 Task: Find connections with filter location Seeheim-Jugenheim with filter topic #CEOwith filter profile language English with filter current company Anchor by Panasonic with filter school Indian Institute of Science (IISc) with filter industry Physical, Occupational and Speech Therapists with filter service category Audio Engineering with filter keywords title Public Relations Specialist
Action: Mouse moved to (706, 95)
Screenshot: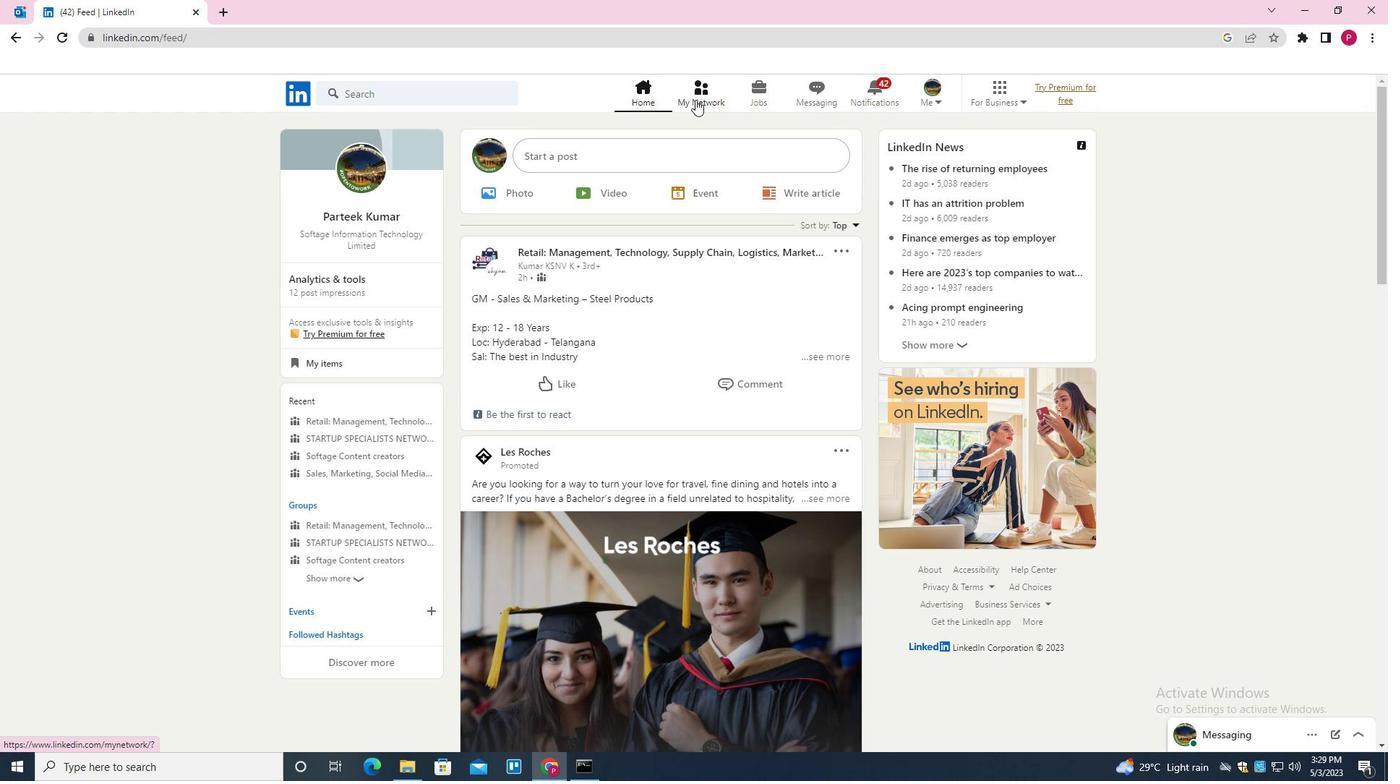 
Action: Mouse pressed left at (706, 95)
Screenshot: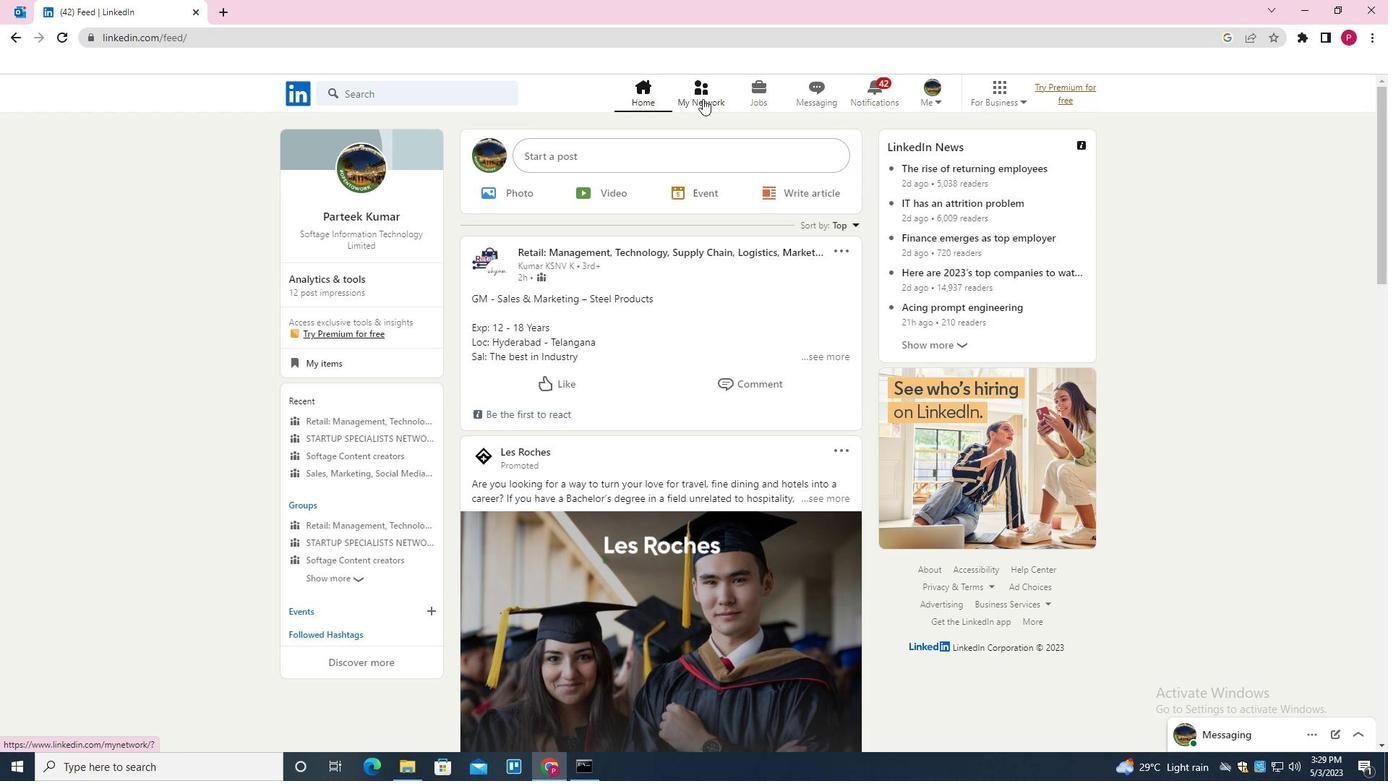
Action: Mouse moved to (449, 174)
Screenshot: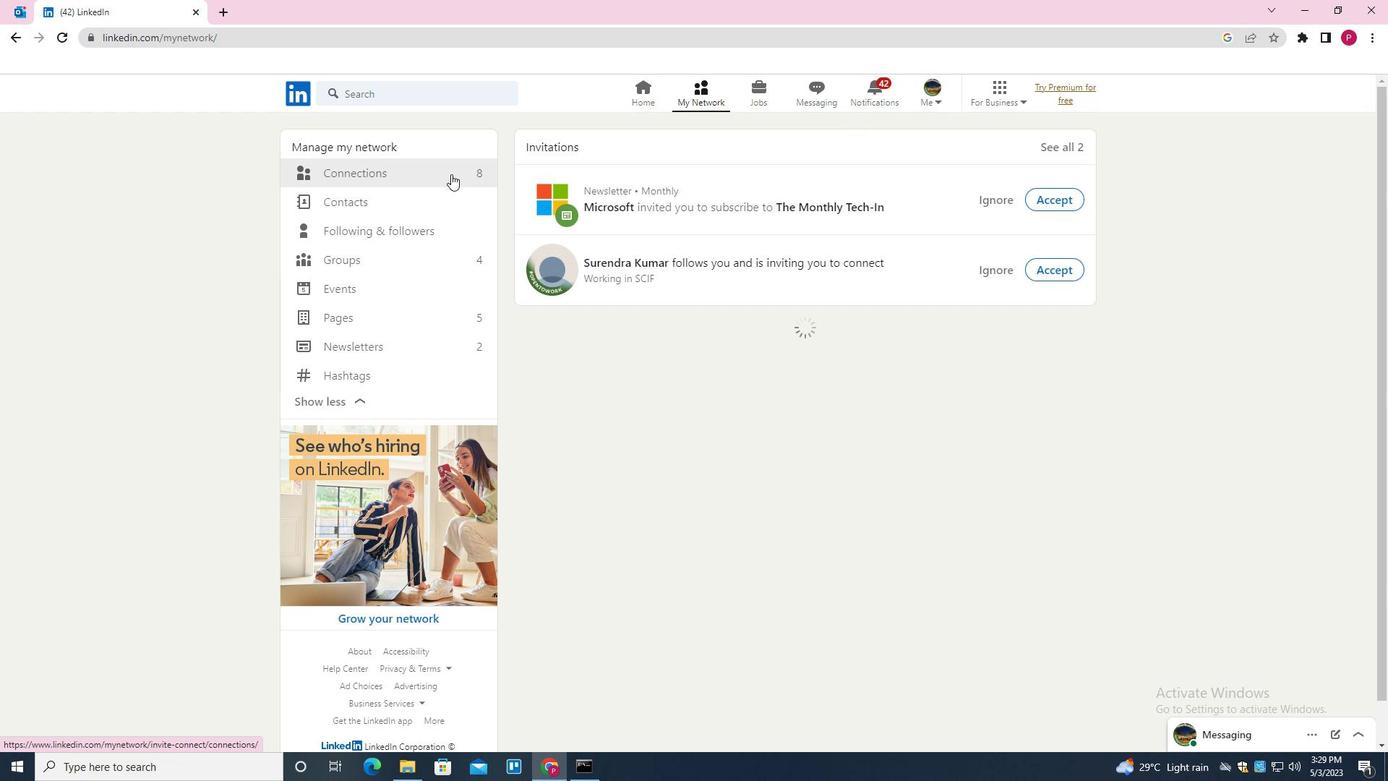 
Action: Mouse pressed left at (449, 174)
Screenshot: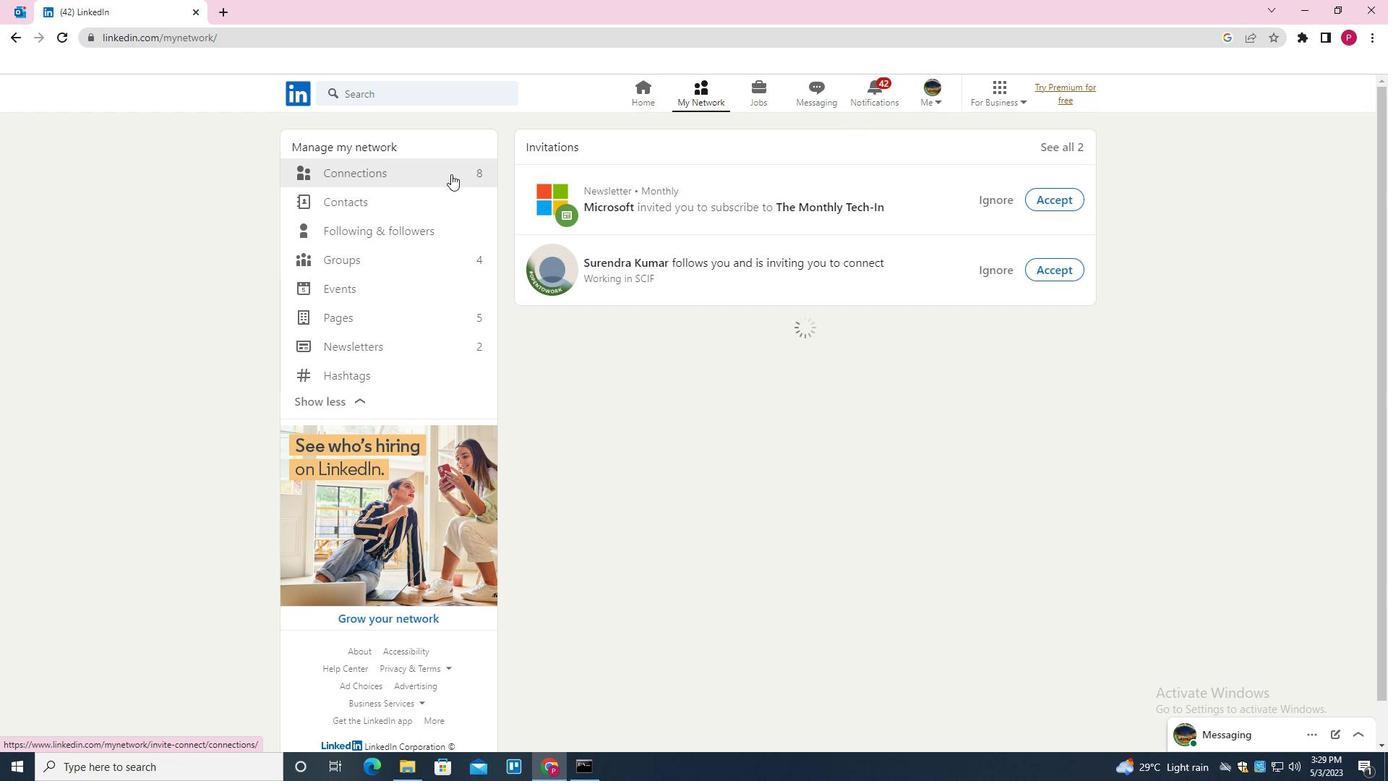 
Action: Mouse moved to (793, 172)
Screenshot: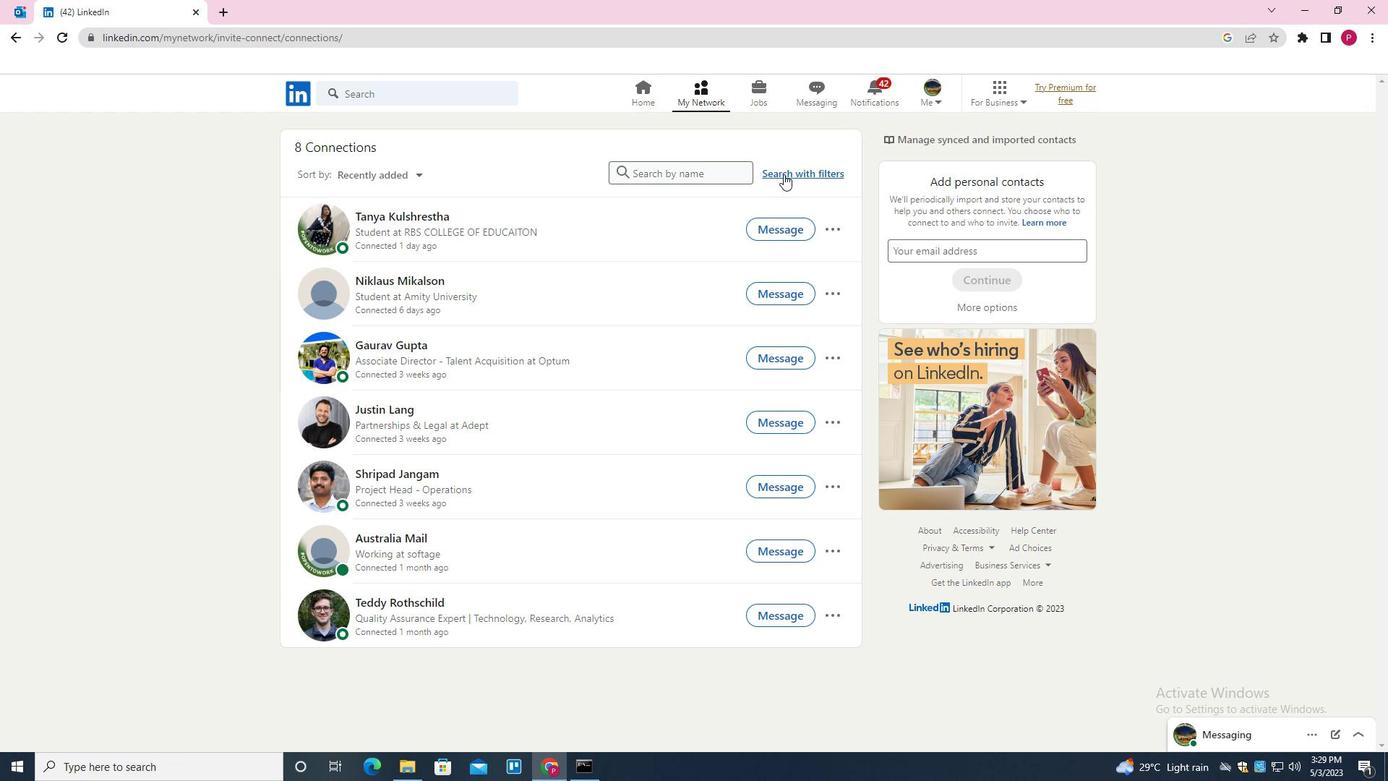 
Action: Mouse pressed left at (793, 172)
Screenshot: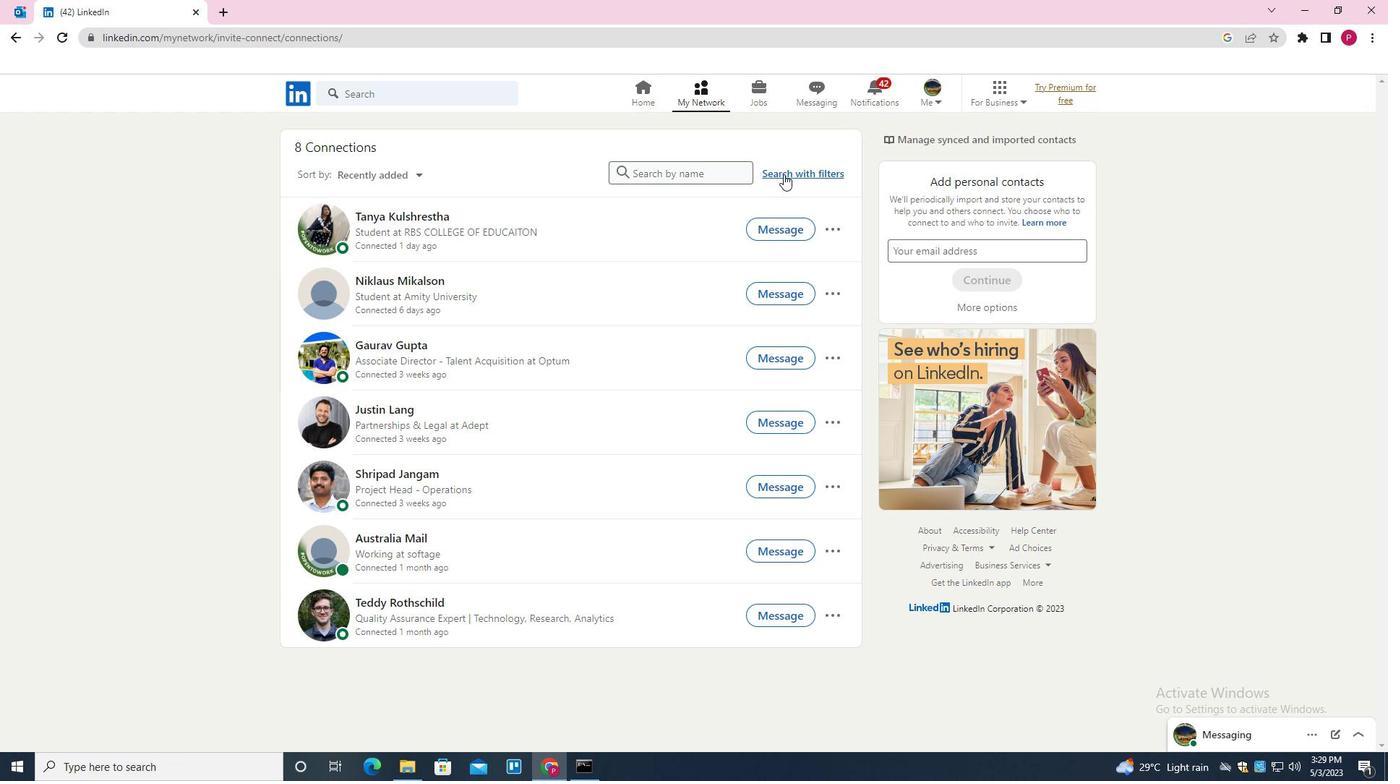 
Action: Mouse moved to (742, 135)
Screenshot: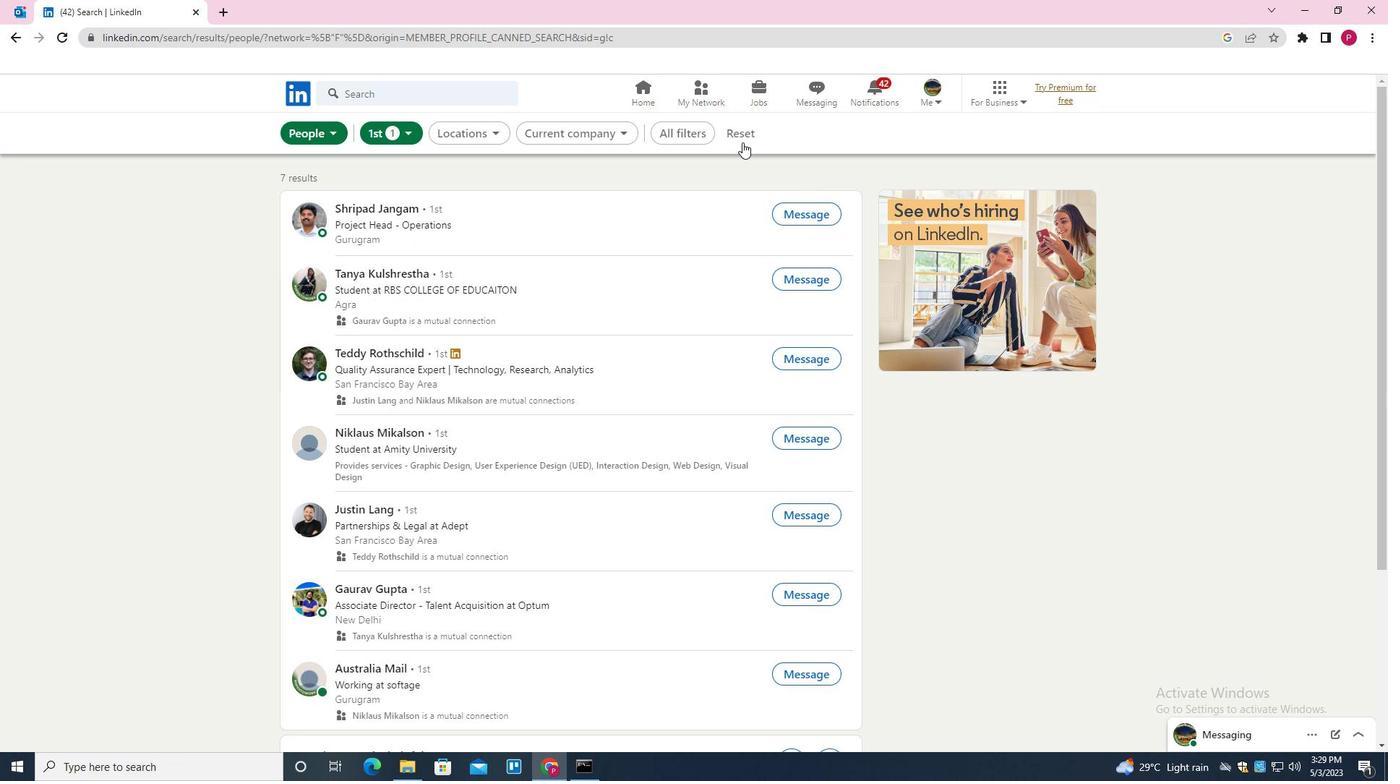 
Action: Mouse pressed left at (742, 135)
Screenshot: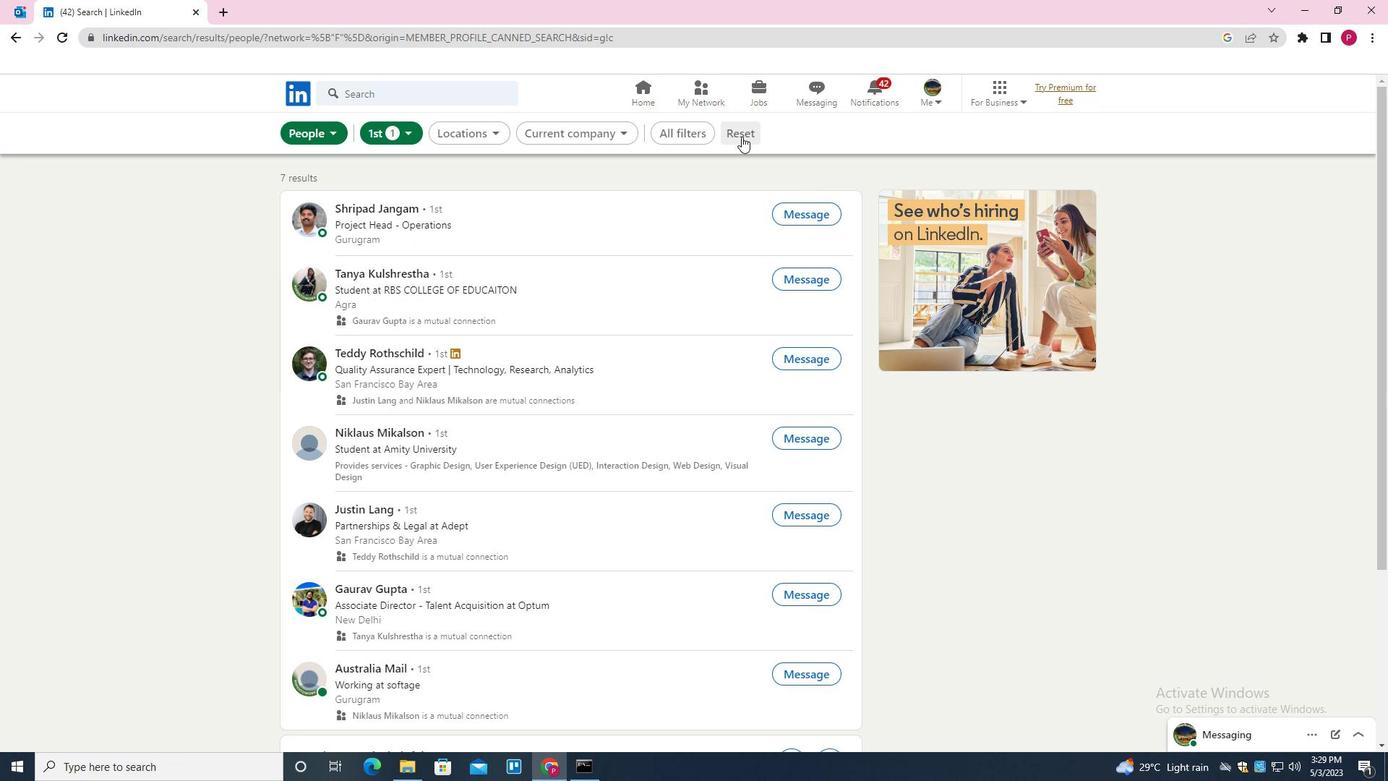
Action: Mouse moved to (724, 133)
Screenshot: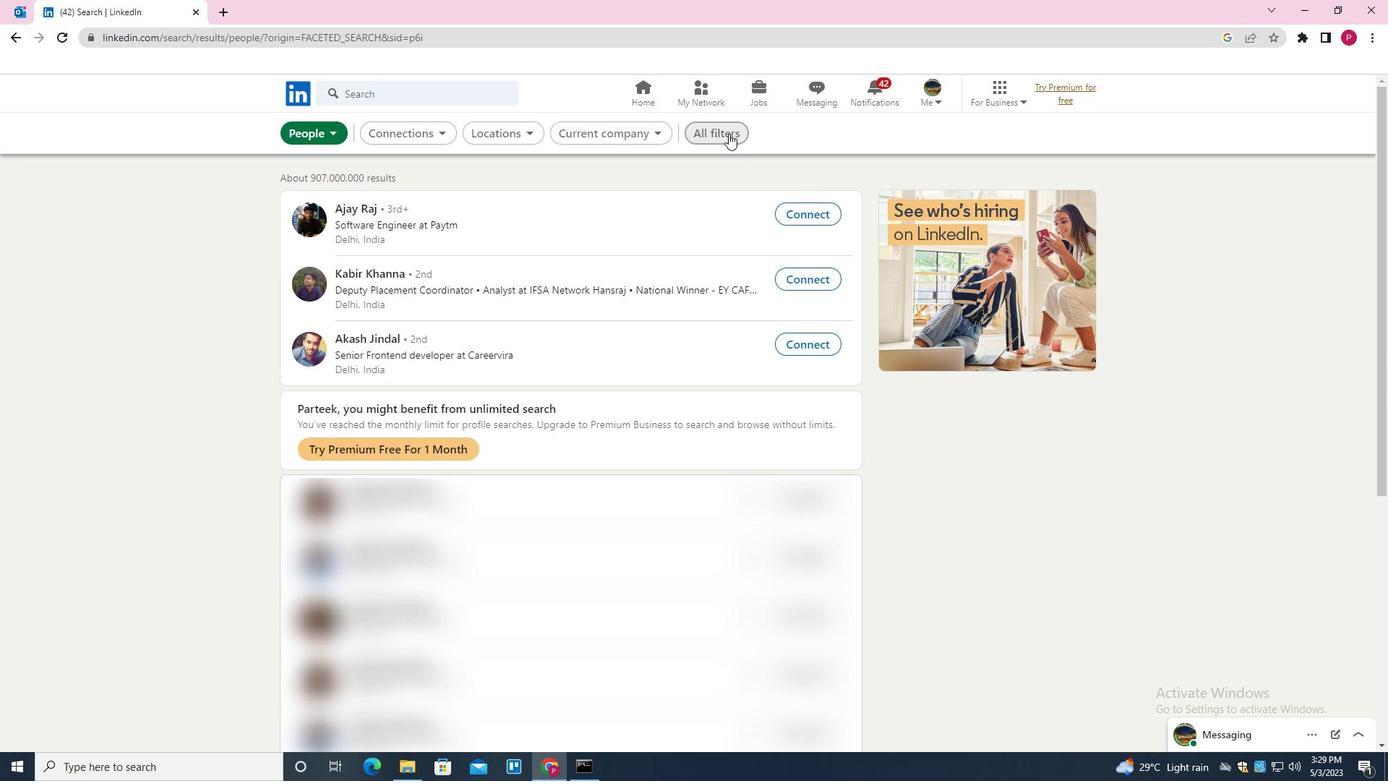 
Action: Mouse pressed left at (724, 133)
Screenshot: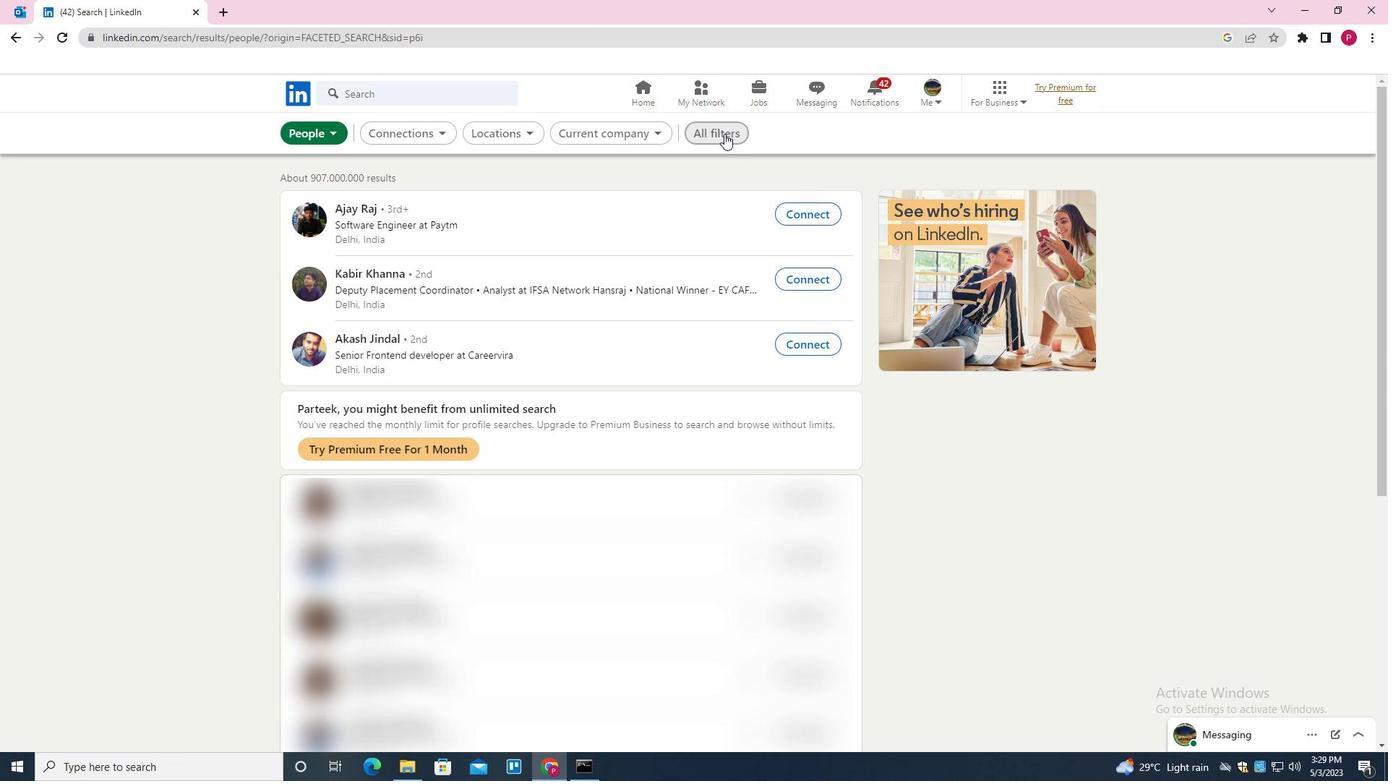 
Action: Mouse moved to (1130, 342)
Screenshot: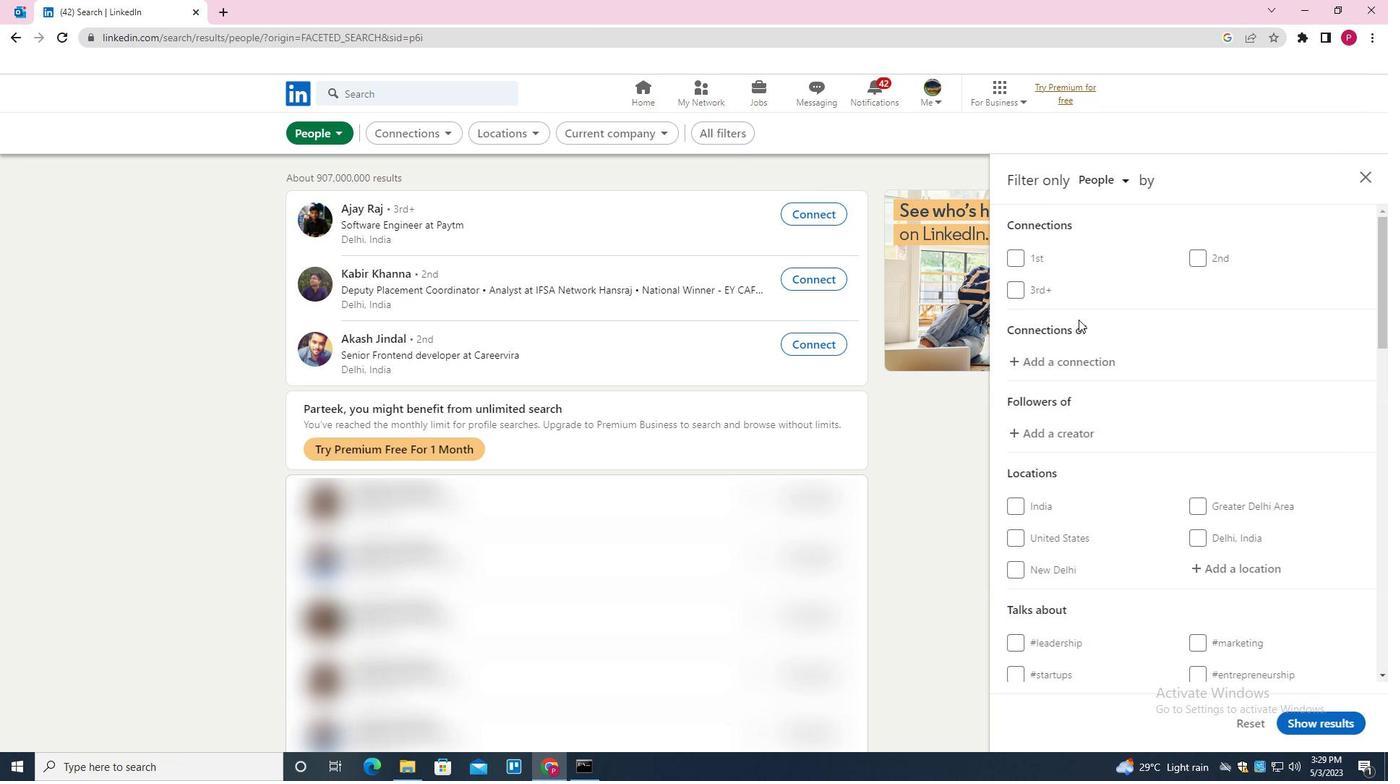 
Action: Mouse scrolled (1130, 342) with delta (0, 0)
Screenshot: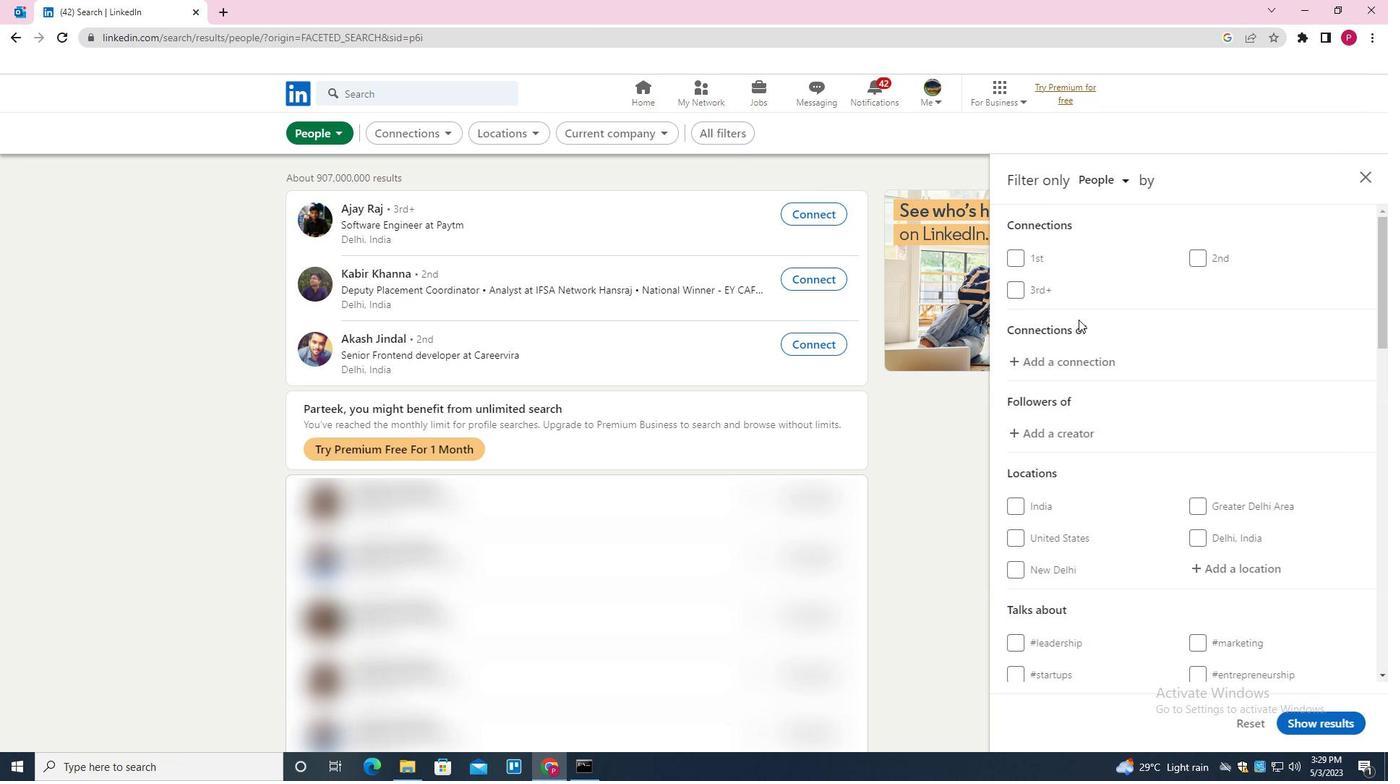 
Action: Mouse scrolled (1130, 342) with delta (0, 0)
Screenshot: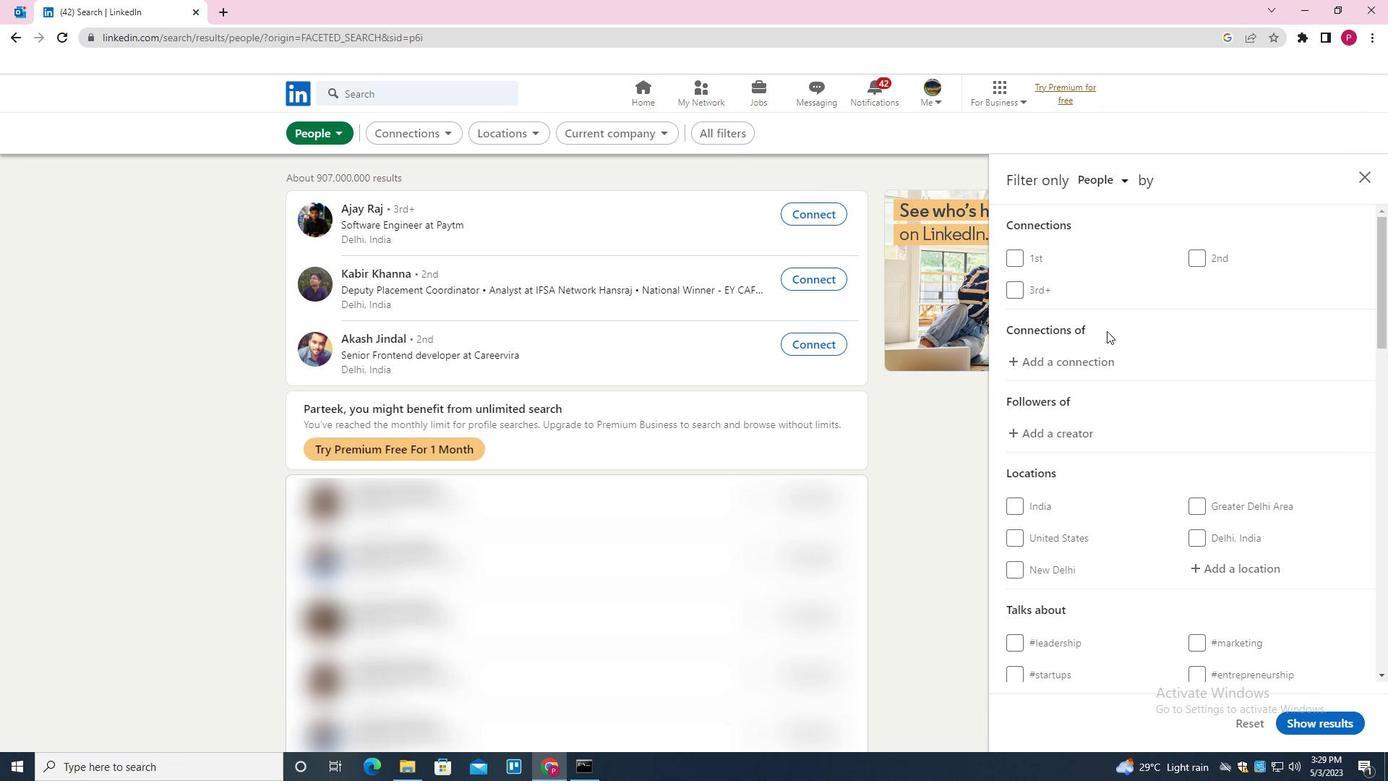 
Action: Mouse moved to (1241, 418)
Screenshot: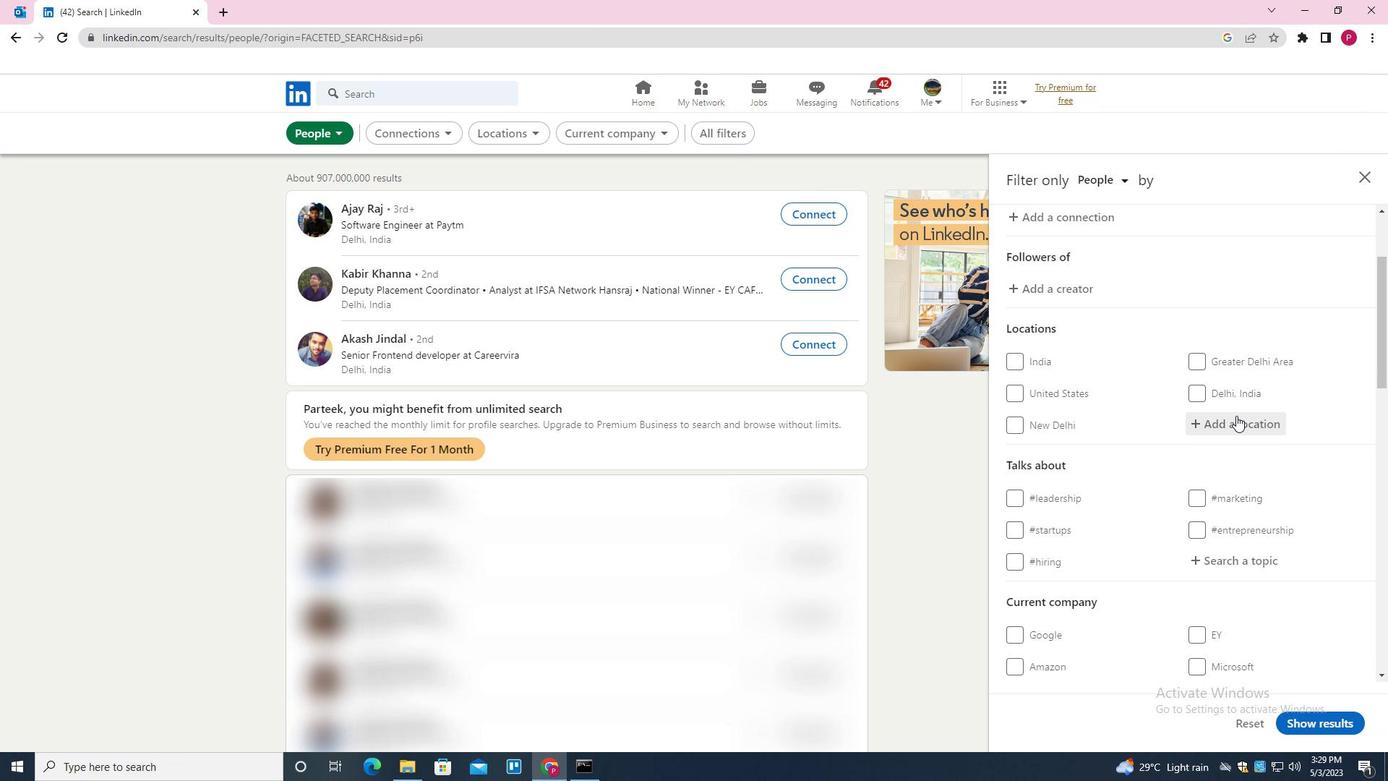 
Action: Mouse pressed left at (1241, 418)
Screenshot: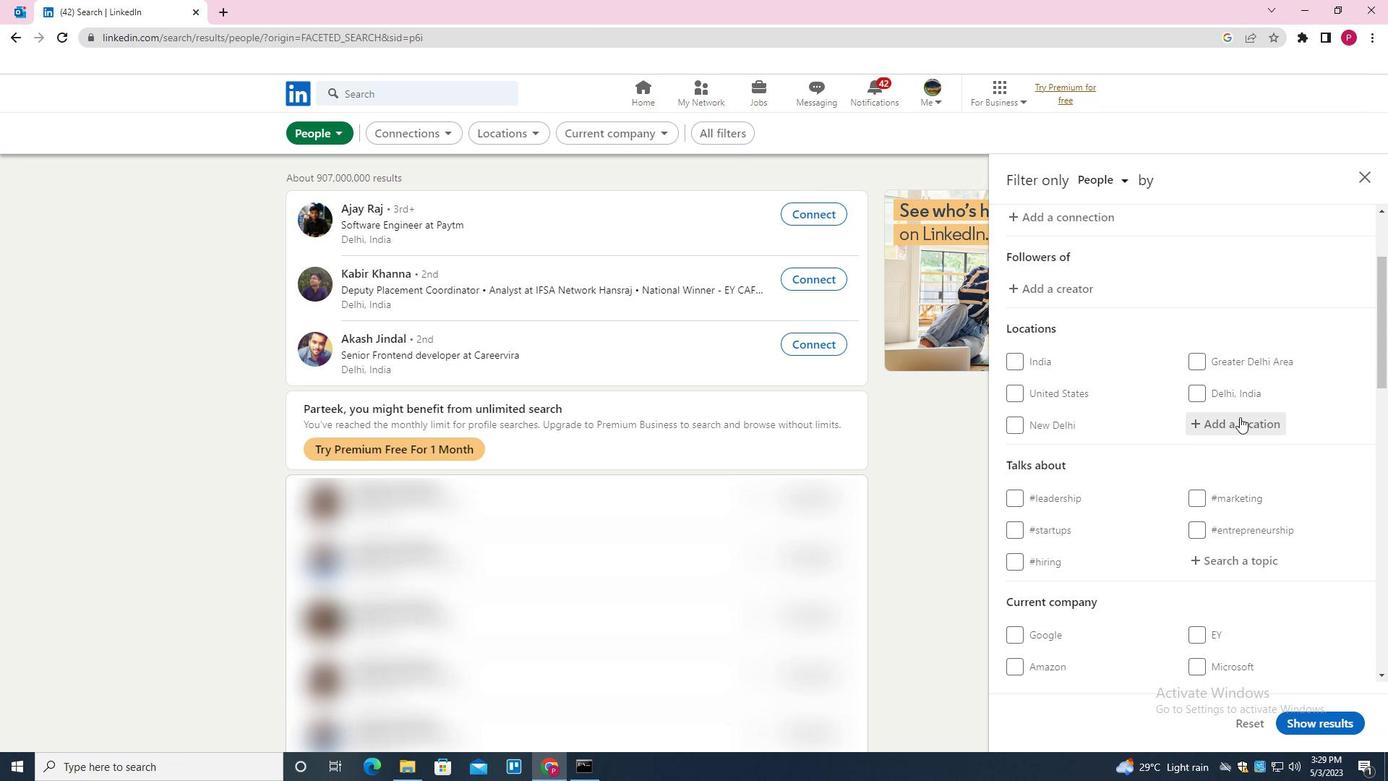 
Action: Key pressed <Key.shift>SEEHEIM<Key.down><Key.enter>
Screenshot: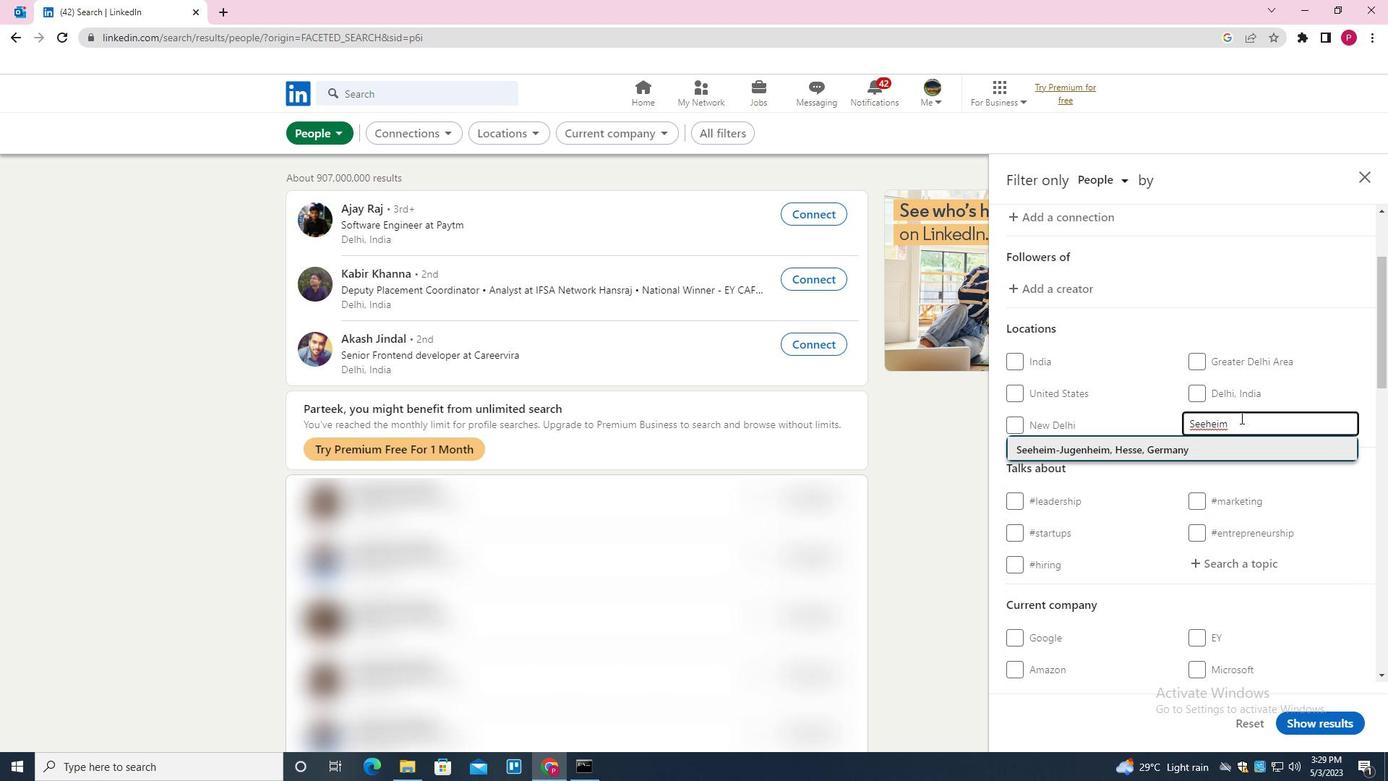 
Action: Mouse moved to (1166, 371)
Screenshot: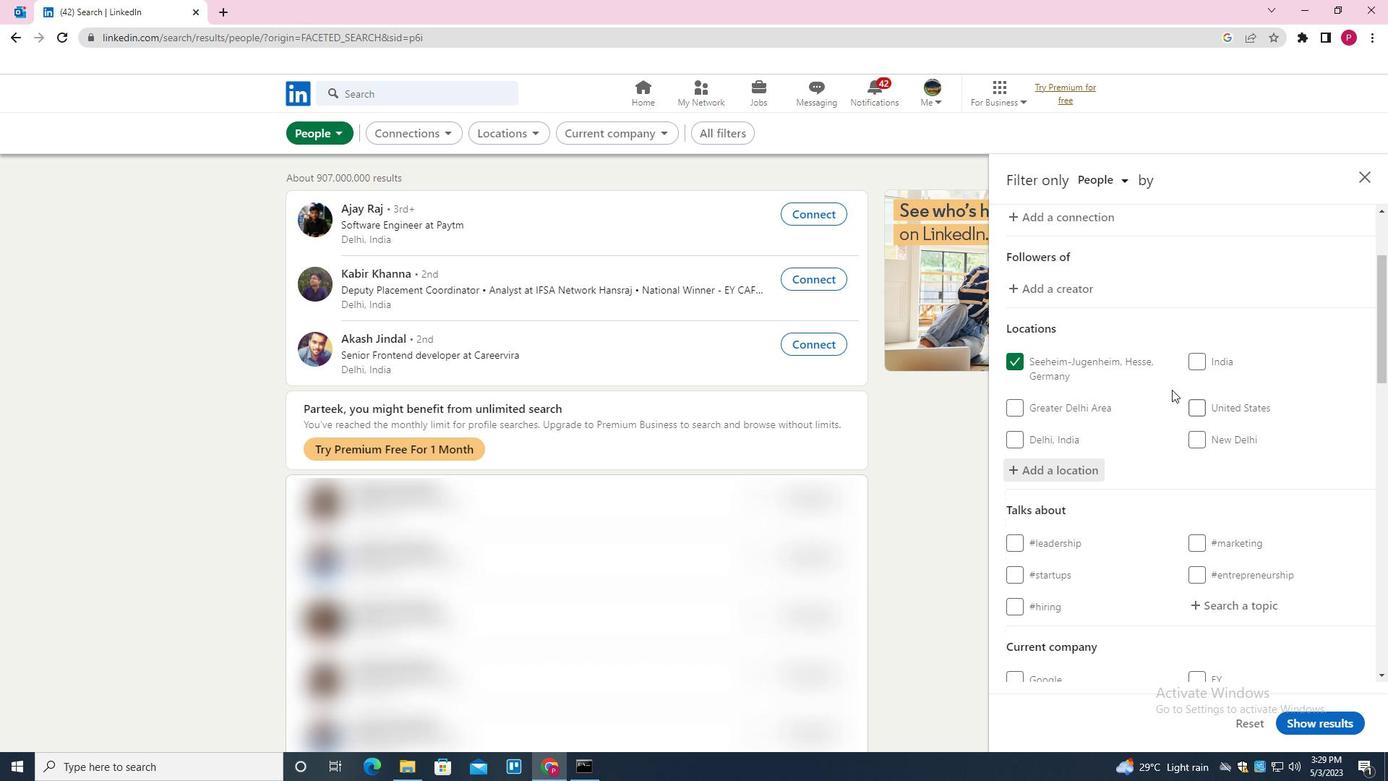 
Action: Mouse scrolled (1166, 370) with delta (0, 0)
Screenshot: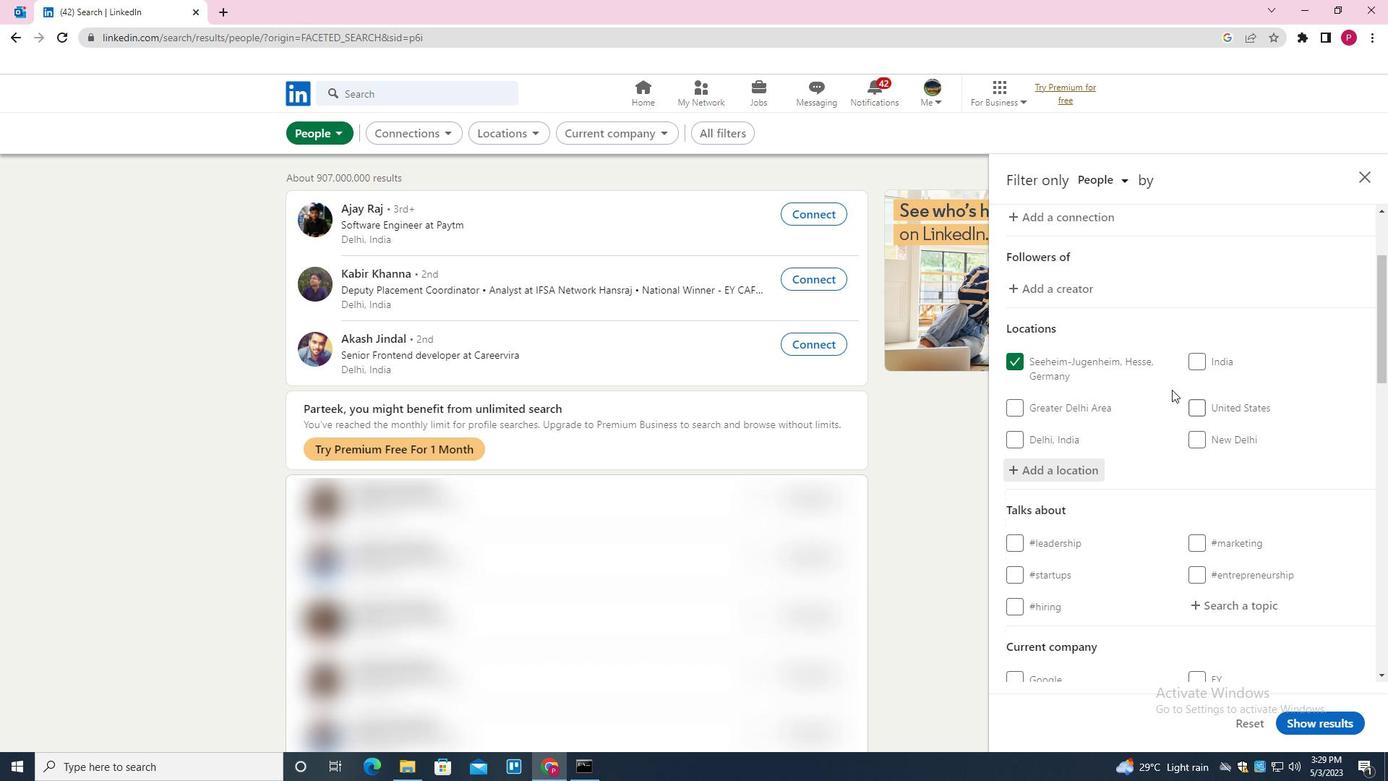 
Action: Mouse scrolled (1166, 370) with delta (0, 0)
Screenshot: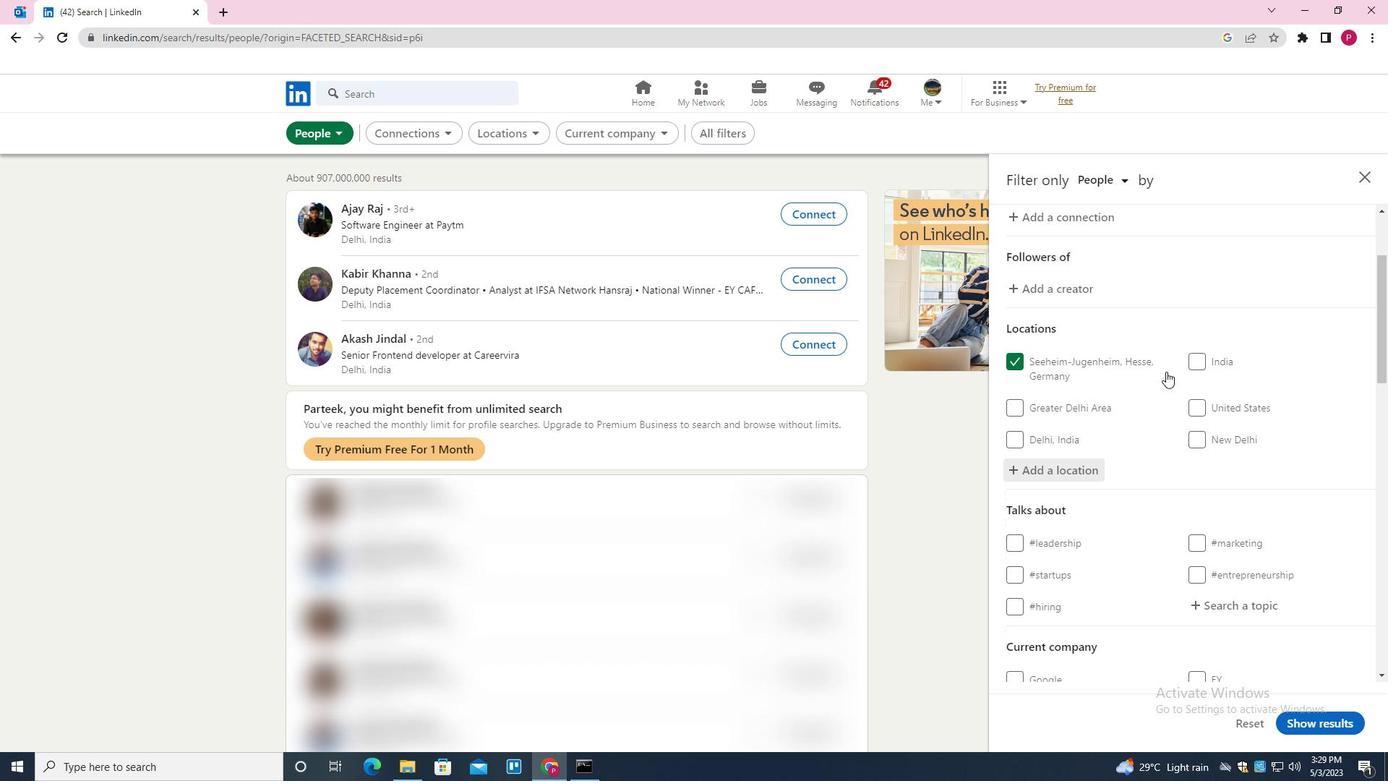 
Action: Mouse moved to (1168, 368)
Screenshot: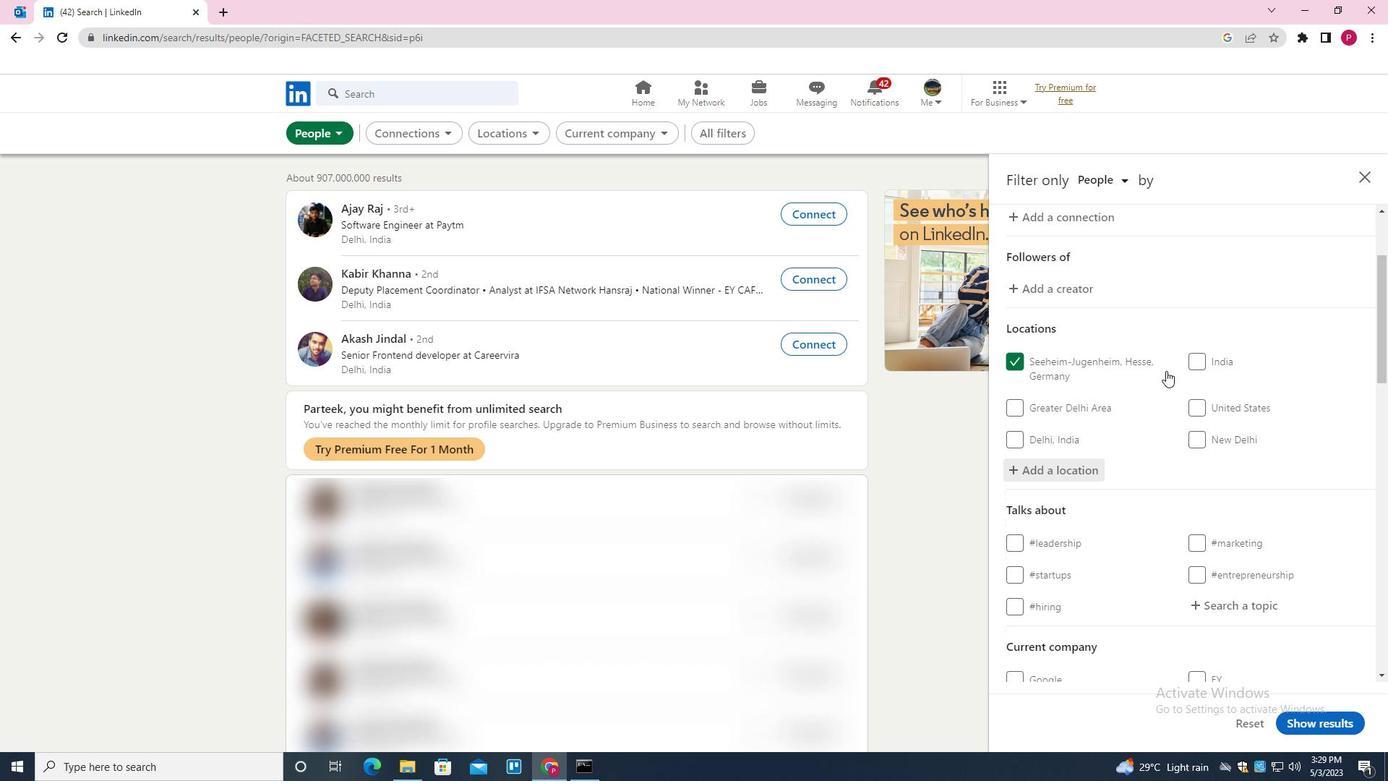 
Action: Mouse scrolled (1168, 367) with delta (0, 0)
Screenshot: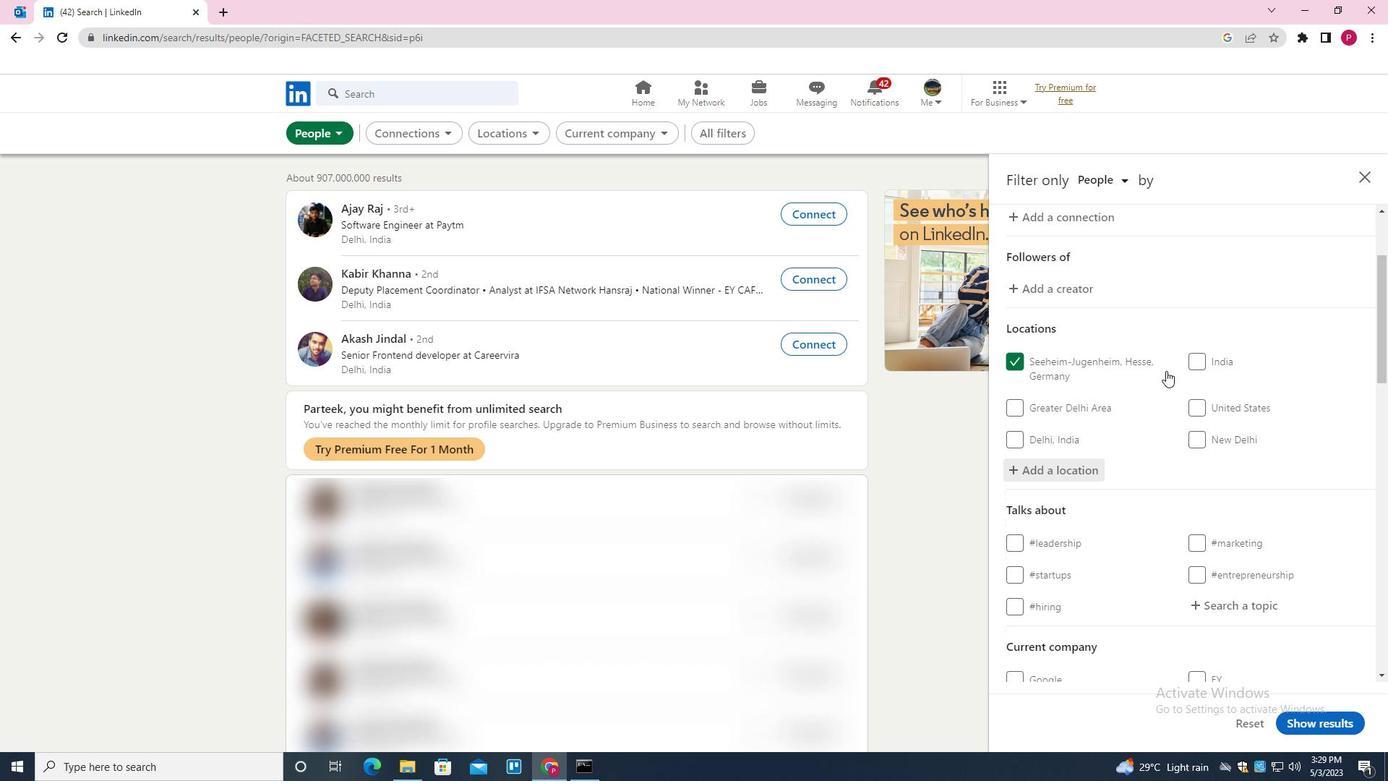 
Action: Mouse moved to (1218, 394)
Screenshot: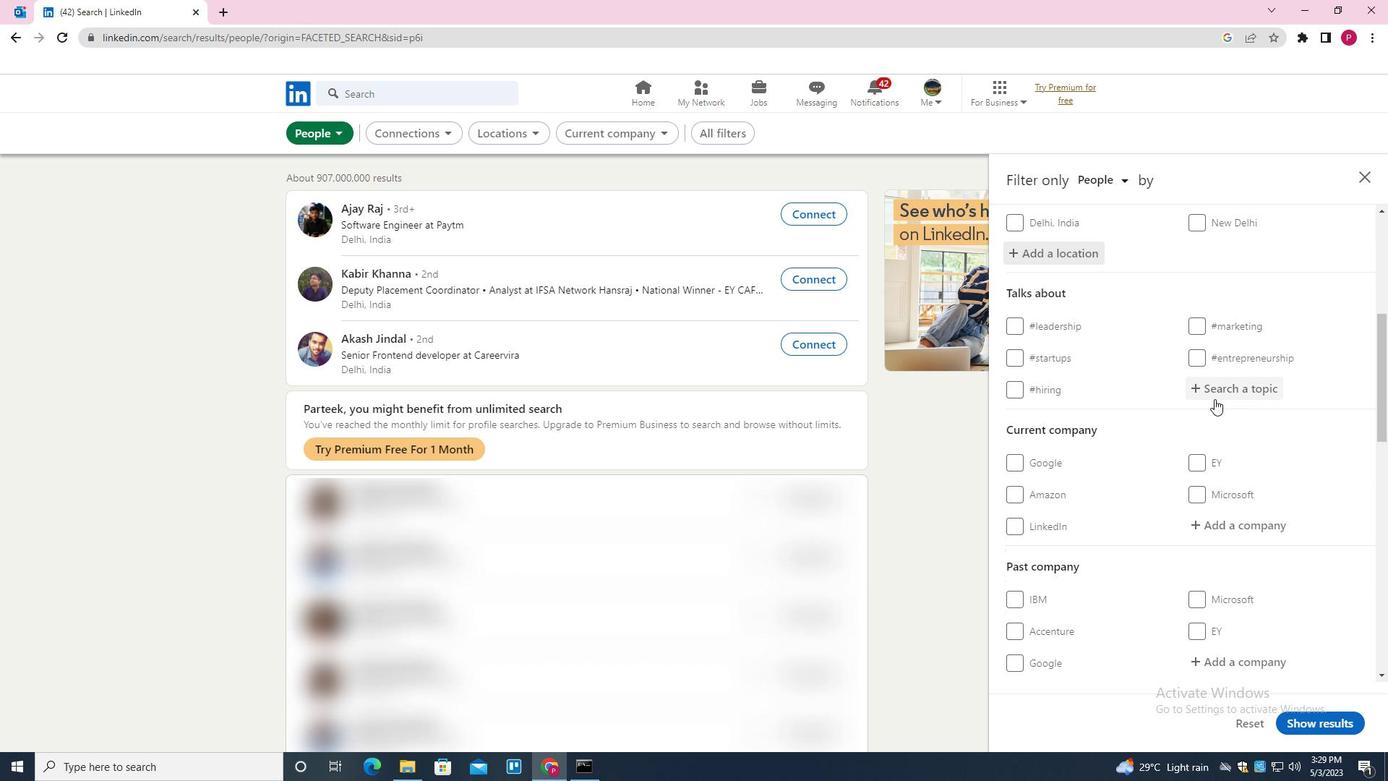 
Action: Mouse pressed left at (1218, 394)
Screenshot: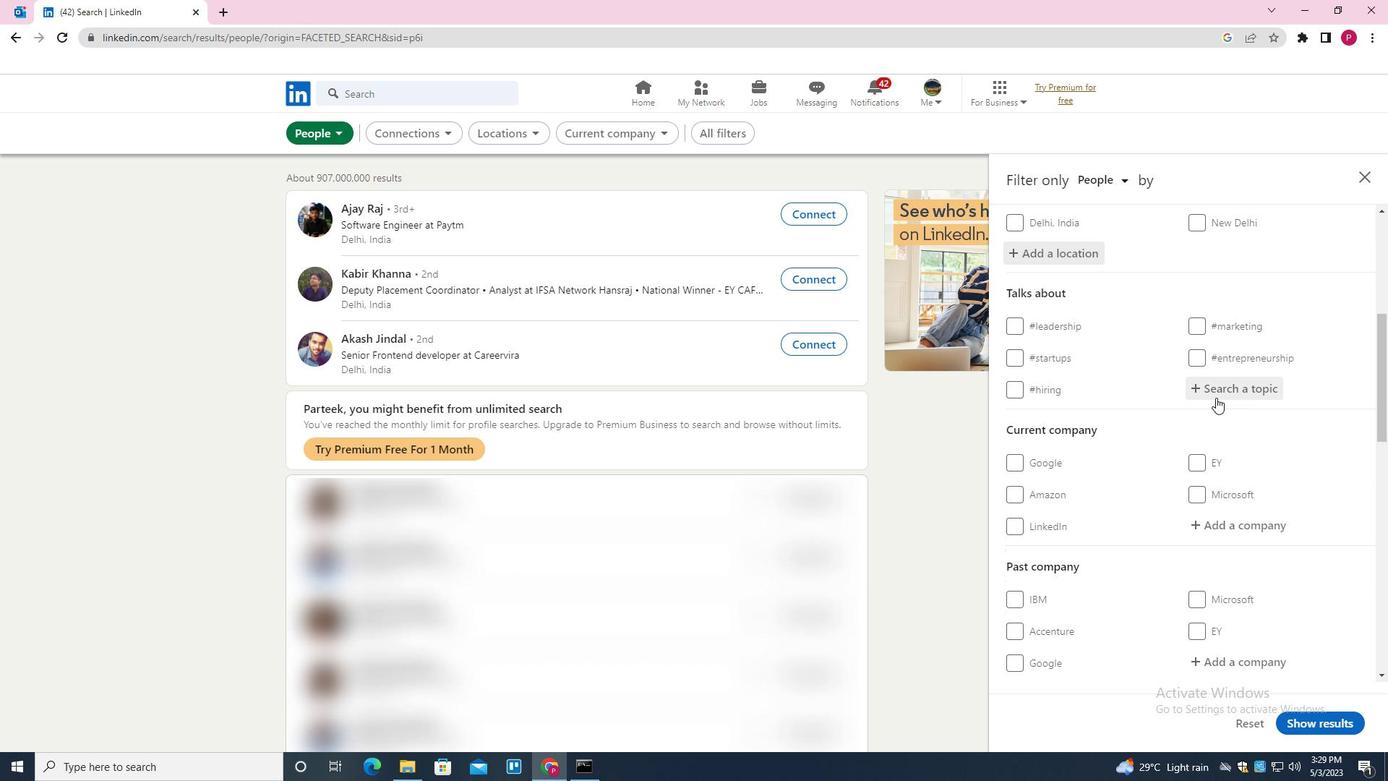 
Action: Key pressed <Key.shift>CEO<Key.down><Key.enter>
Screenshot: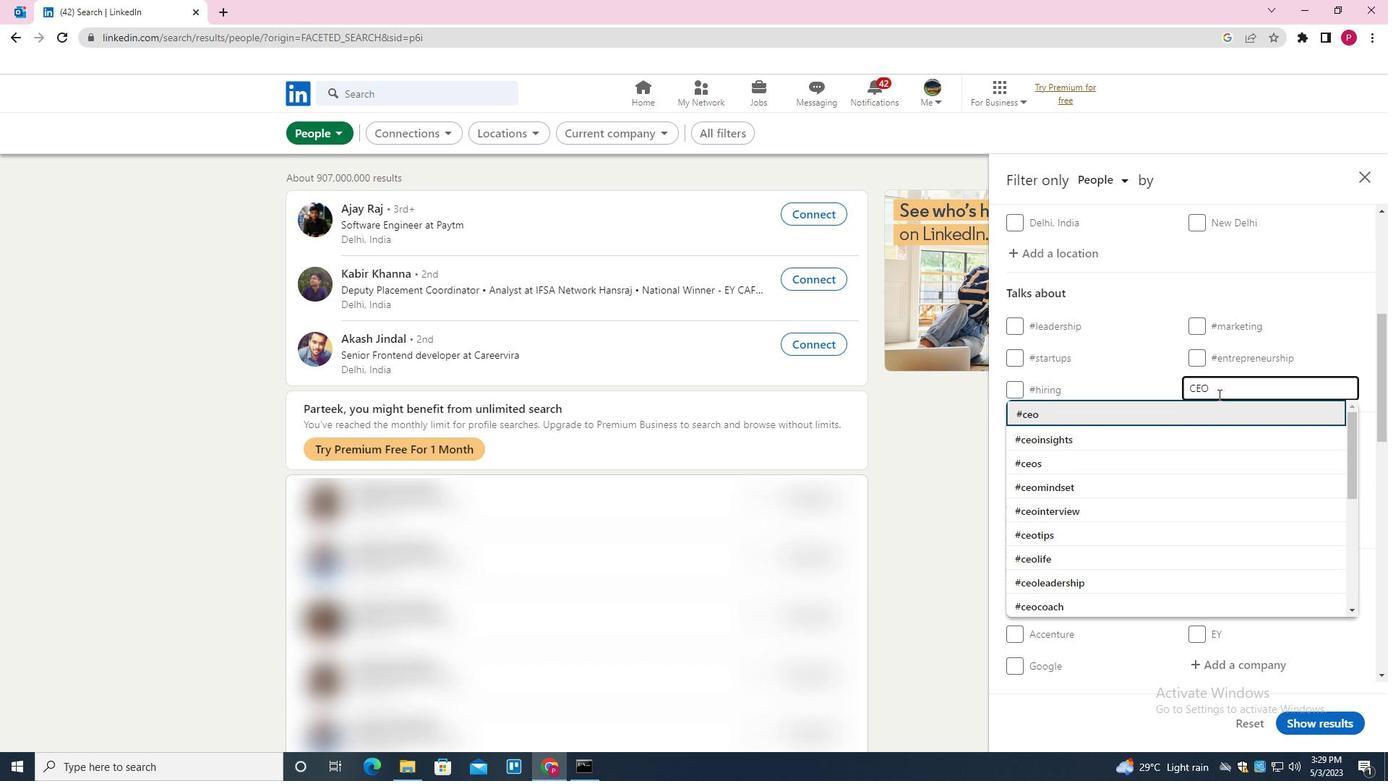 
Action: Mouse moved to (1184, 352)
Screenshot: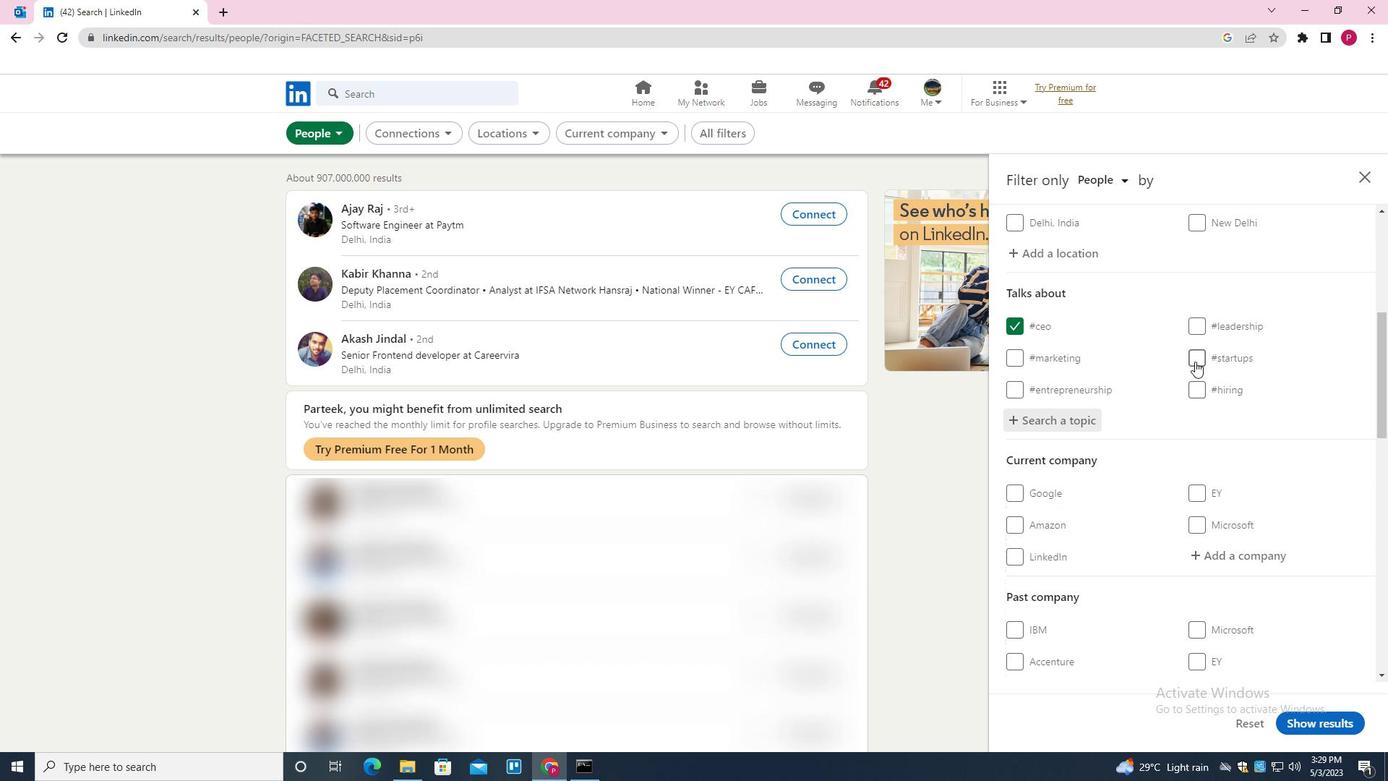 
Action: Mouse scrolled (1184, 351) with delta (0, 0)
Screenshot: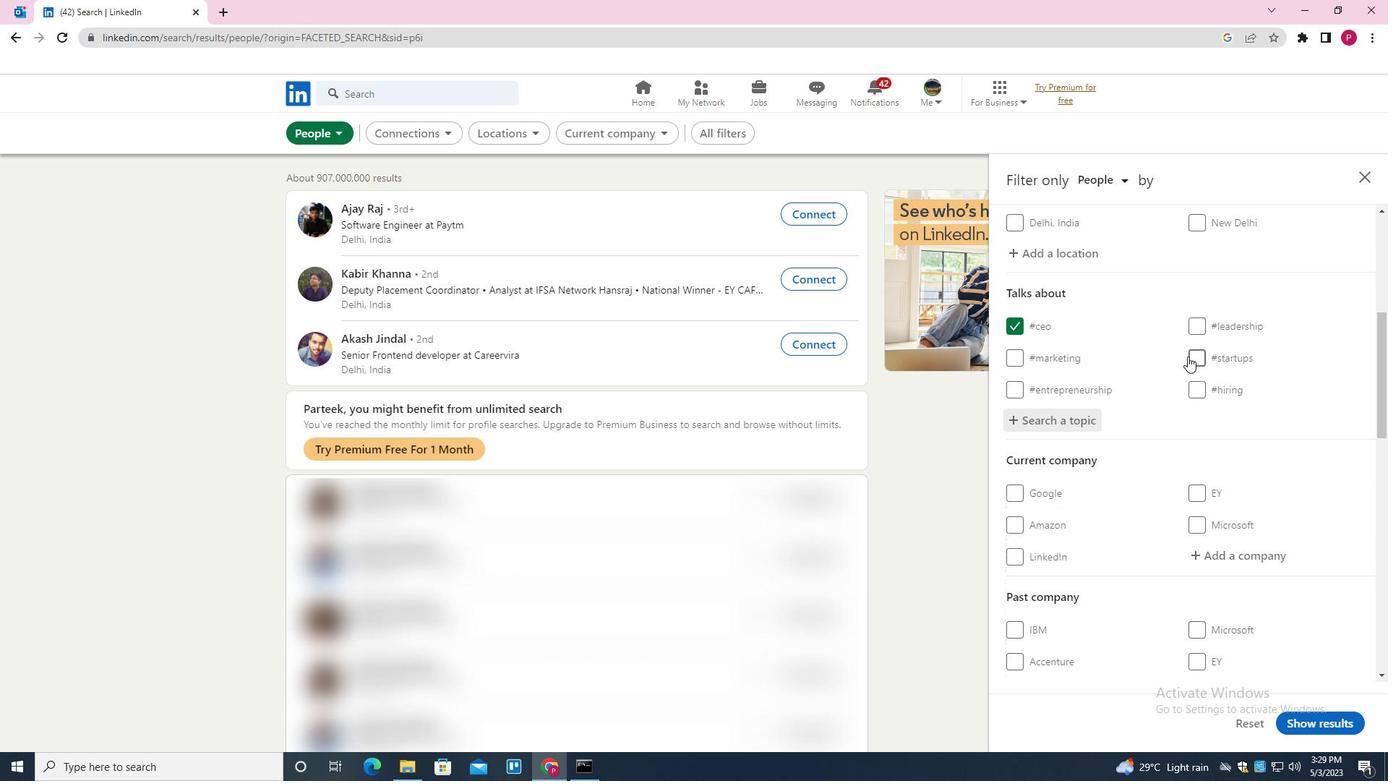 
Action: Mouse scrolled (1184, 351) with delta (0, 0)
Screenshot: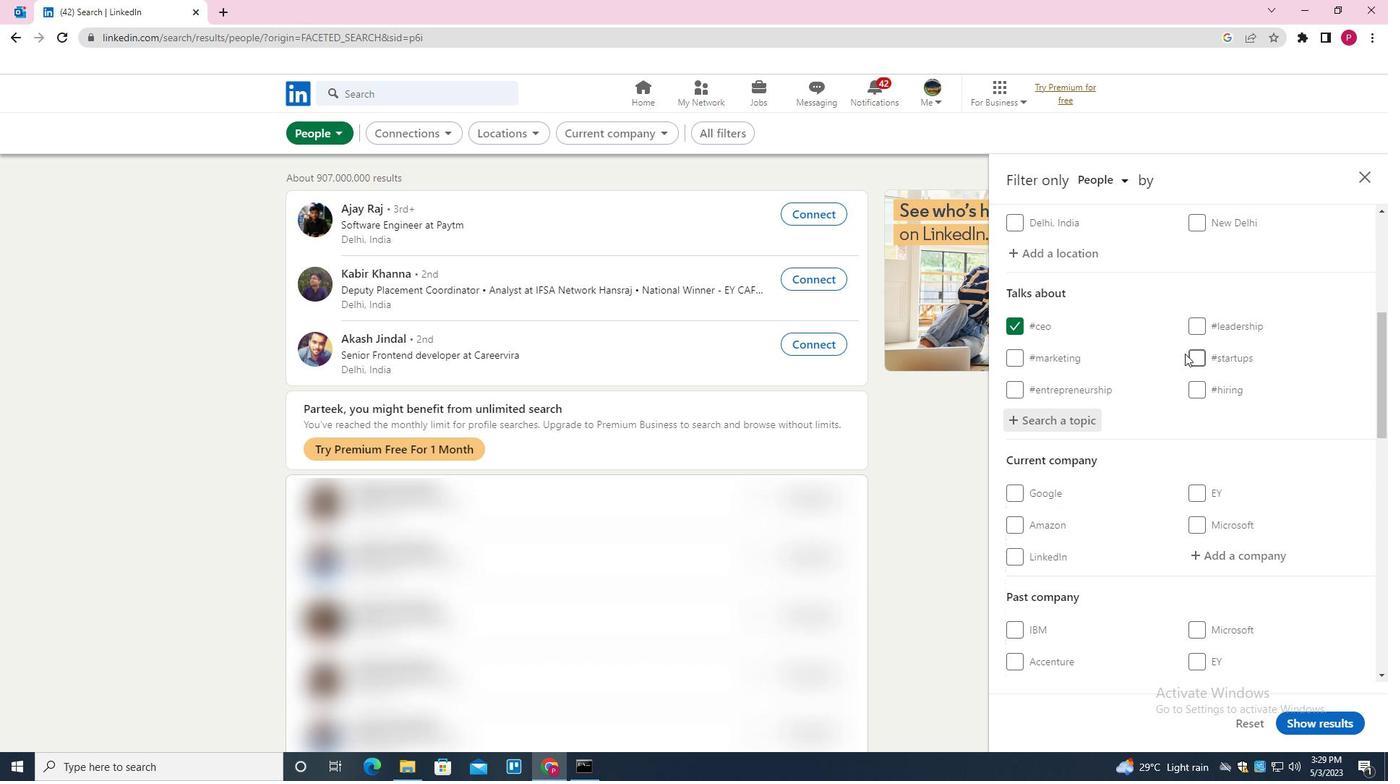 
Action: Mouse scrolled (1184, 351) with delta (0, 0)
Screenshot: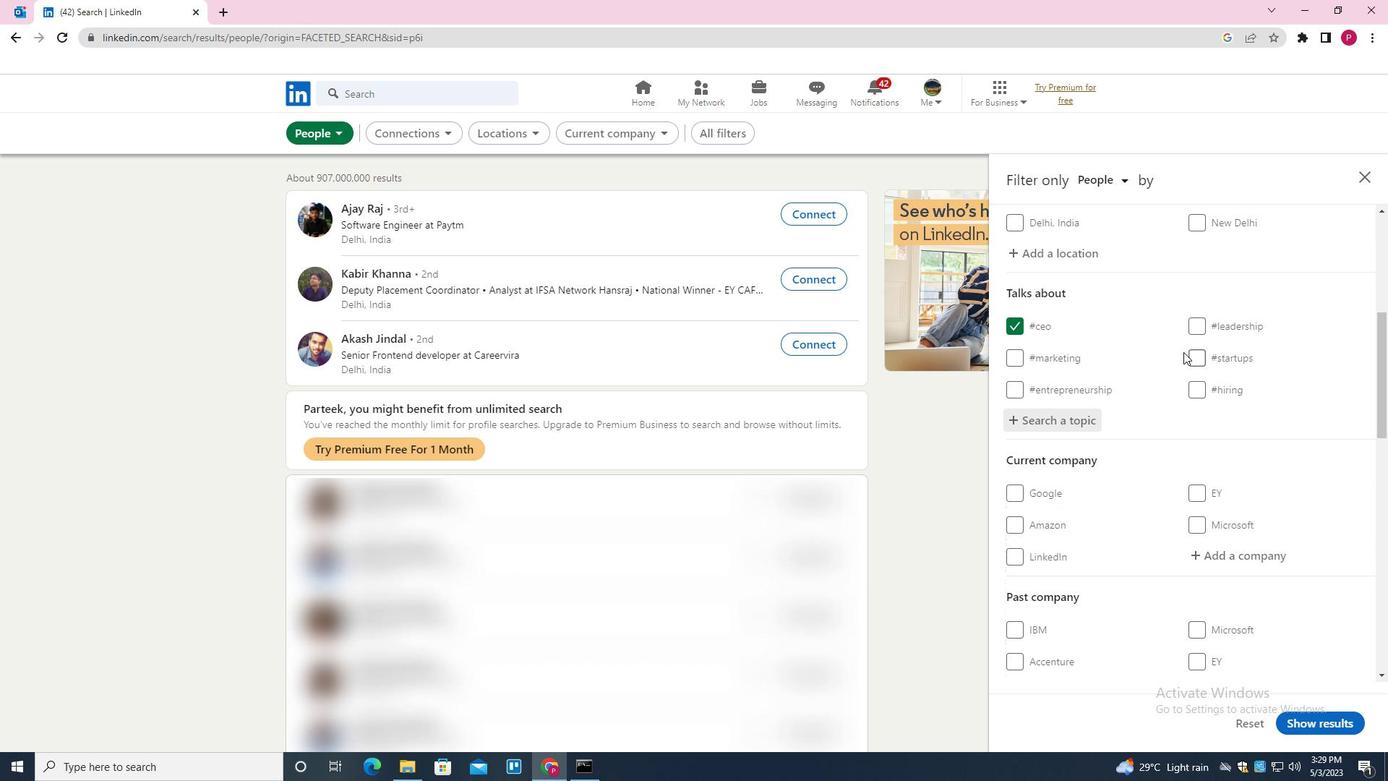 
Action: Mouse scrolled (1184, 351) with delta (0, 0)
Screenshot: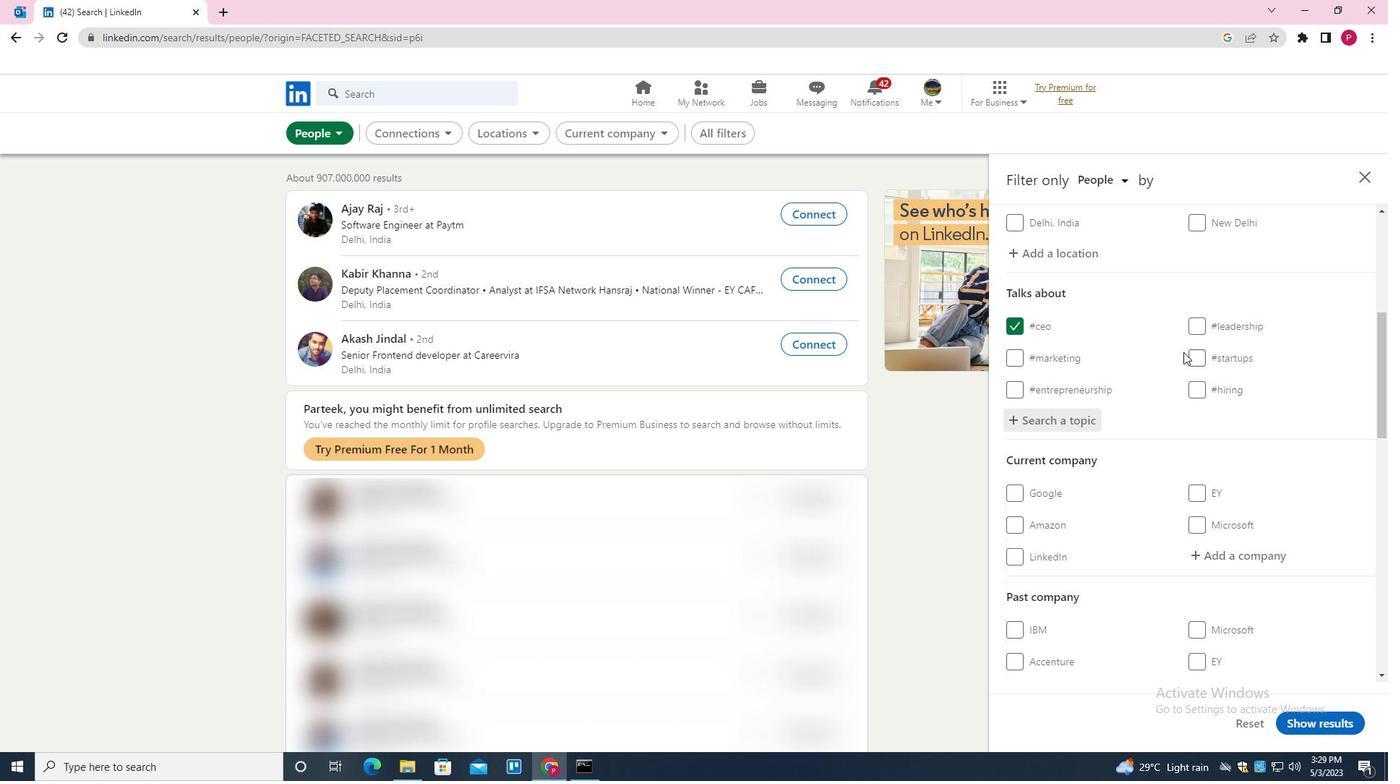 
Action: Mouse scrolled (1184, 351) with delta (0, 0)
Screenshot: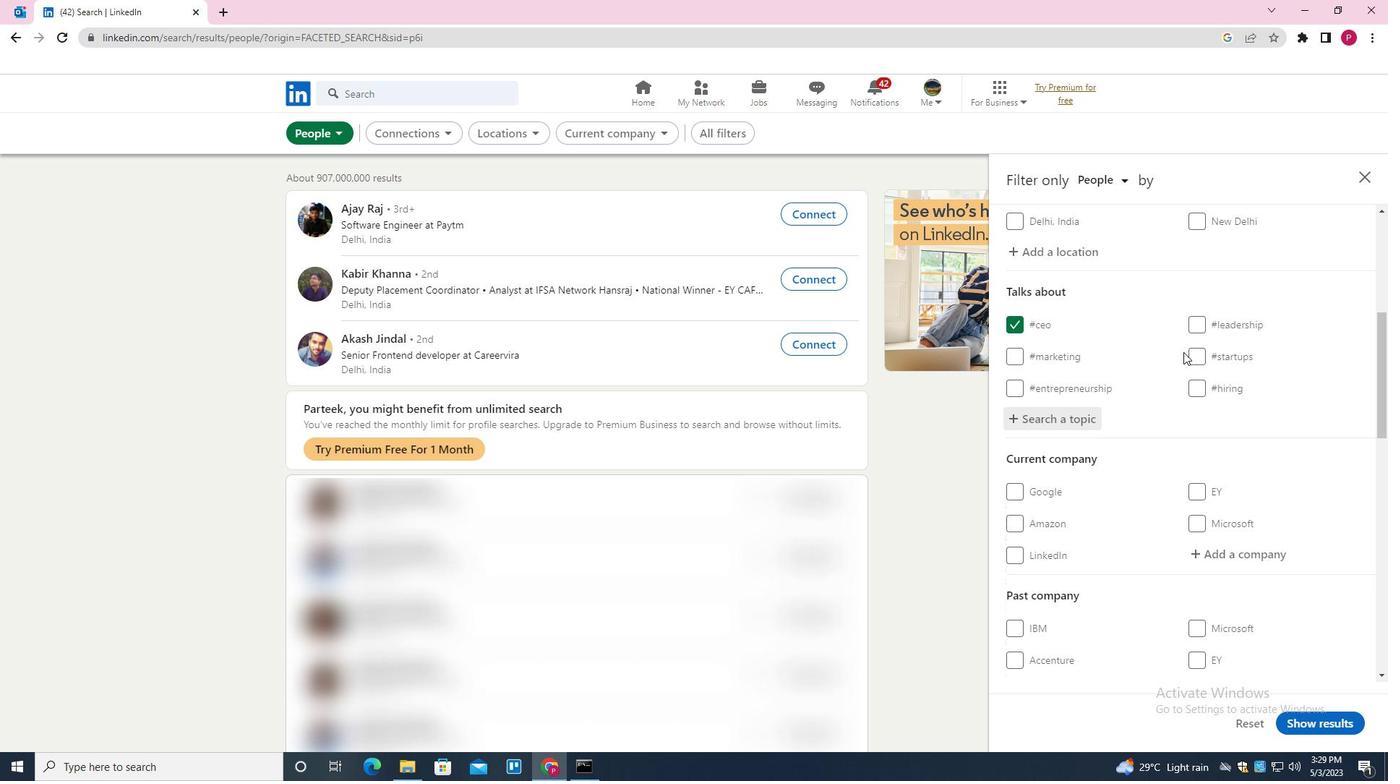 
Action: Mouse scrolled (1184, 351) with delta (0, 0)
Screenshot: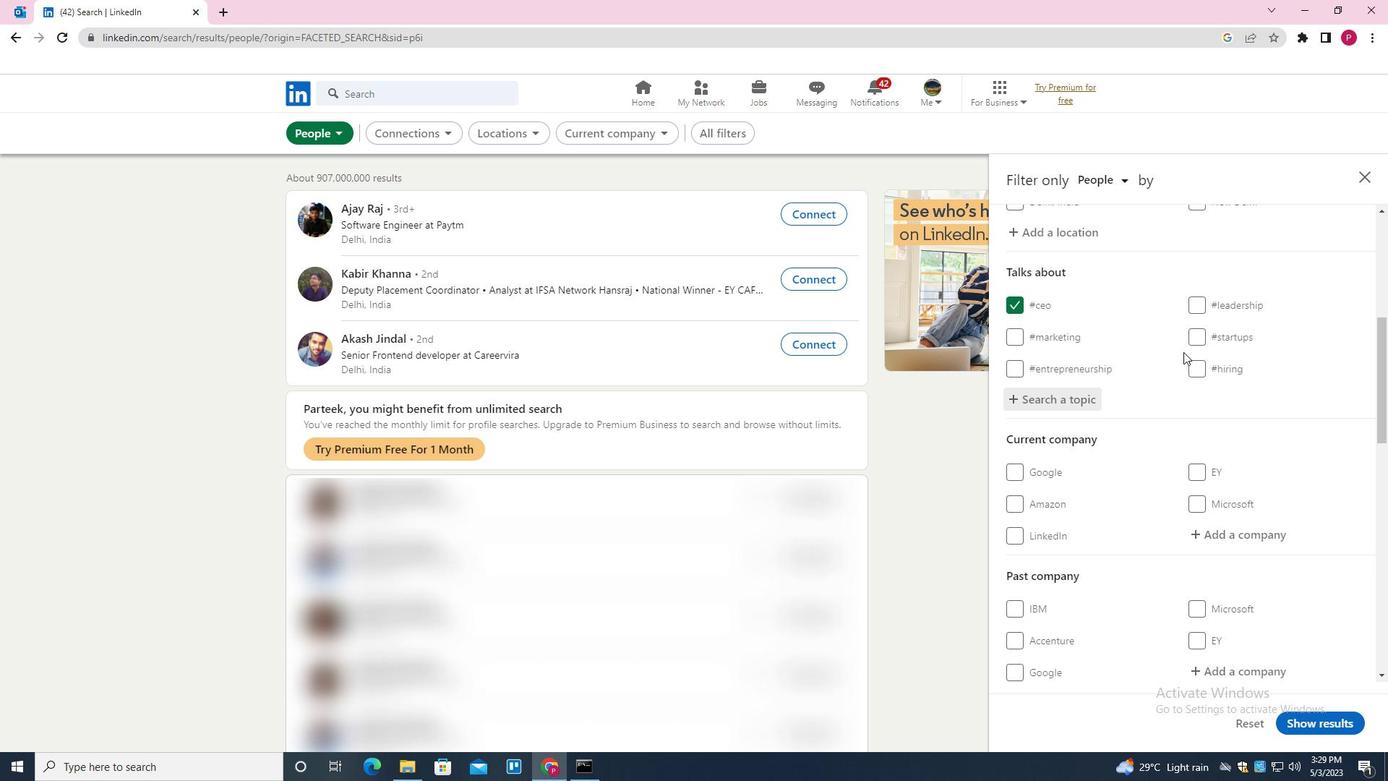 
Action: Mouse moved to (1162, 355)
Screenshot: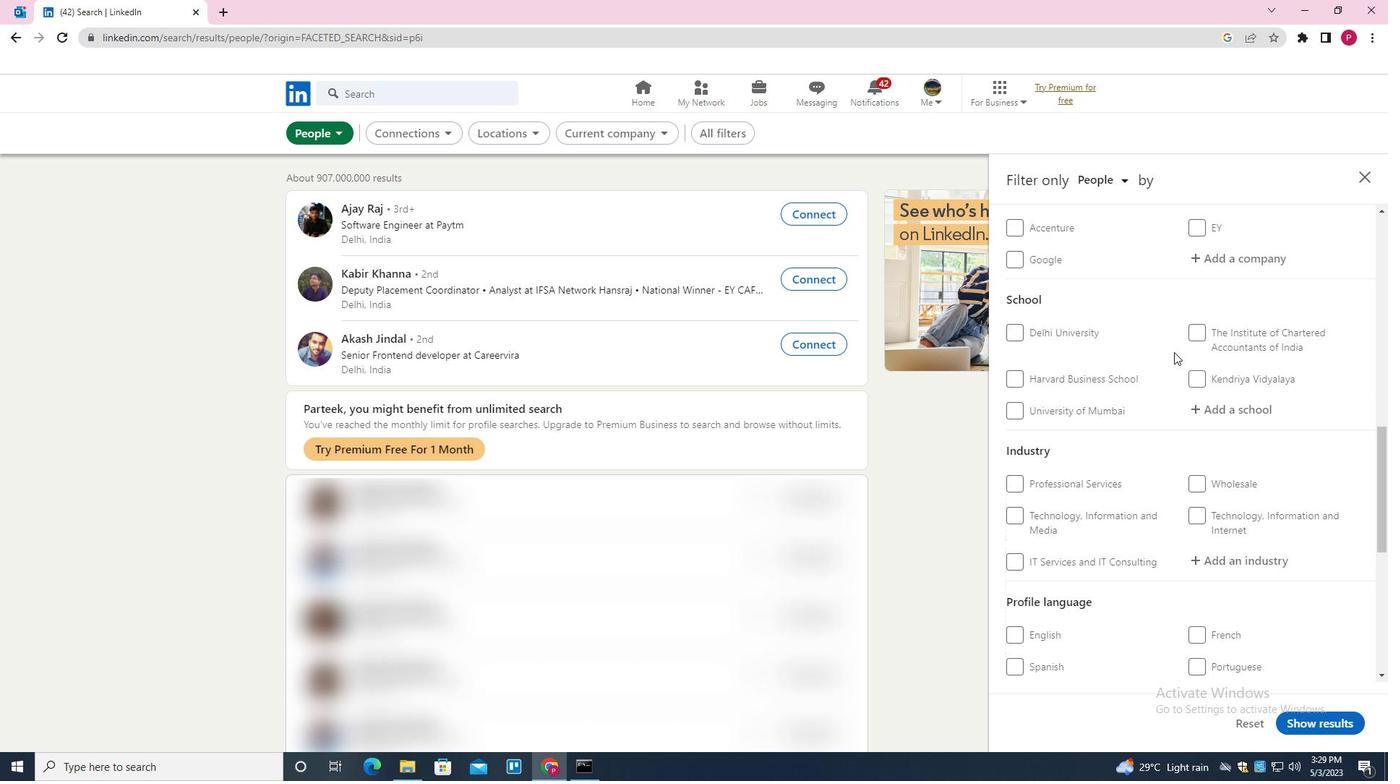 
Action: Mouse scrolled (1162, 354) with delta (0, 0)
Screenshot: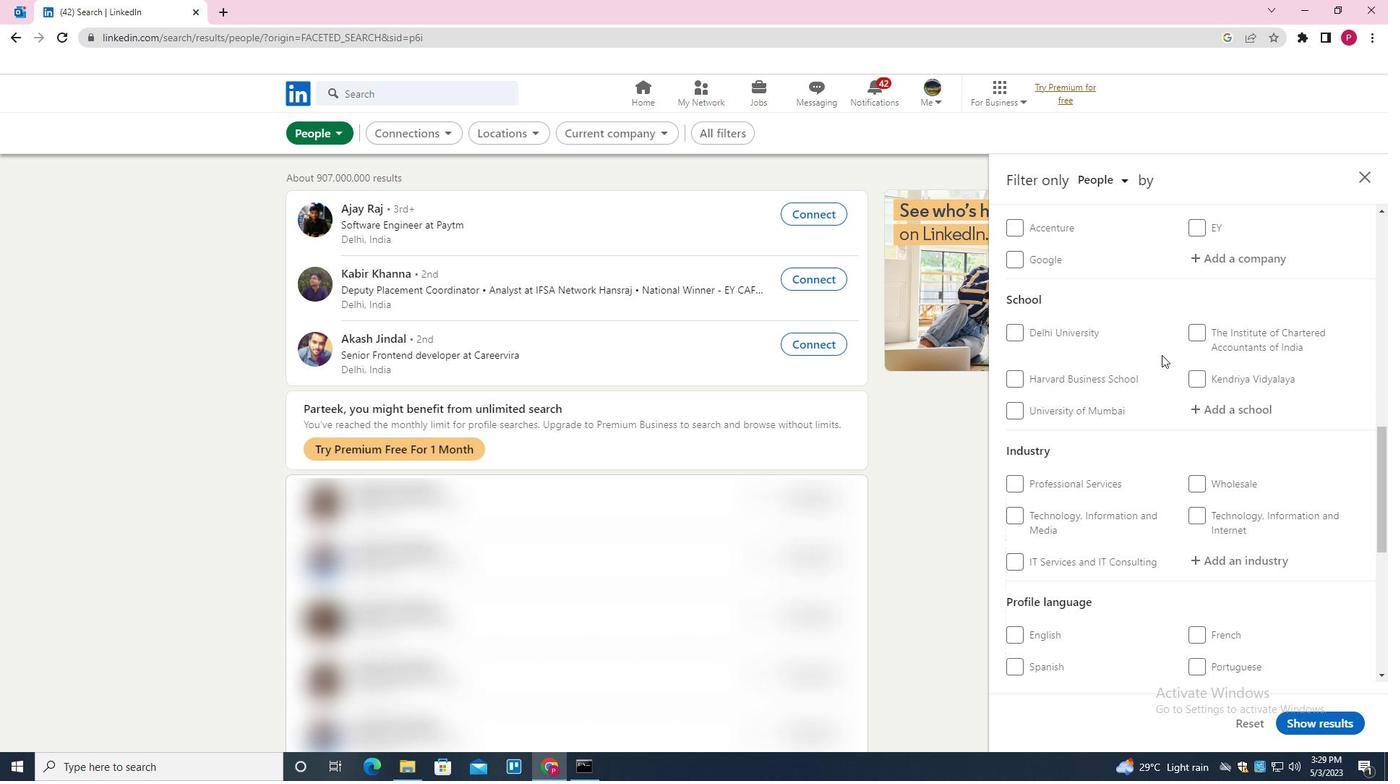
Action: Mouse scrolled (1162, 354) with delta (0, 0)
Screenshot: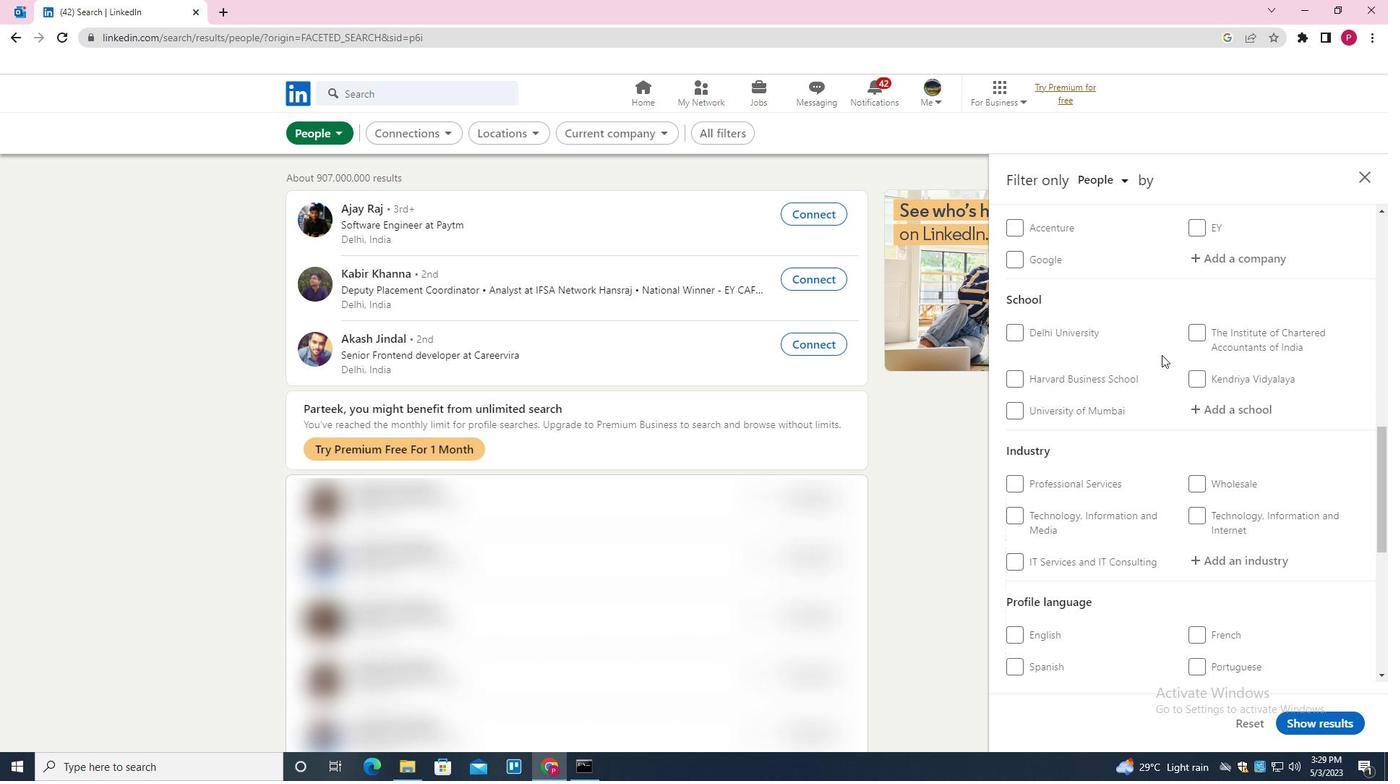 
Action: Mouse scrolled (1162, 354) with delta (0, 0)
Screenshot: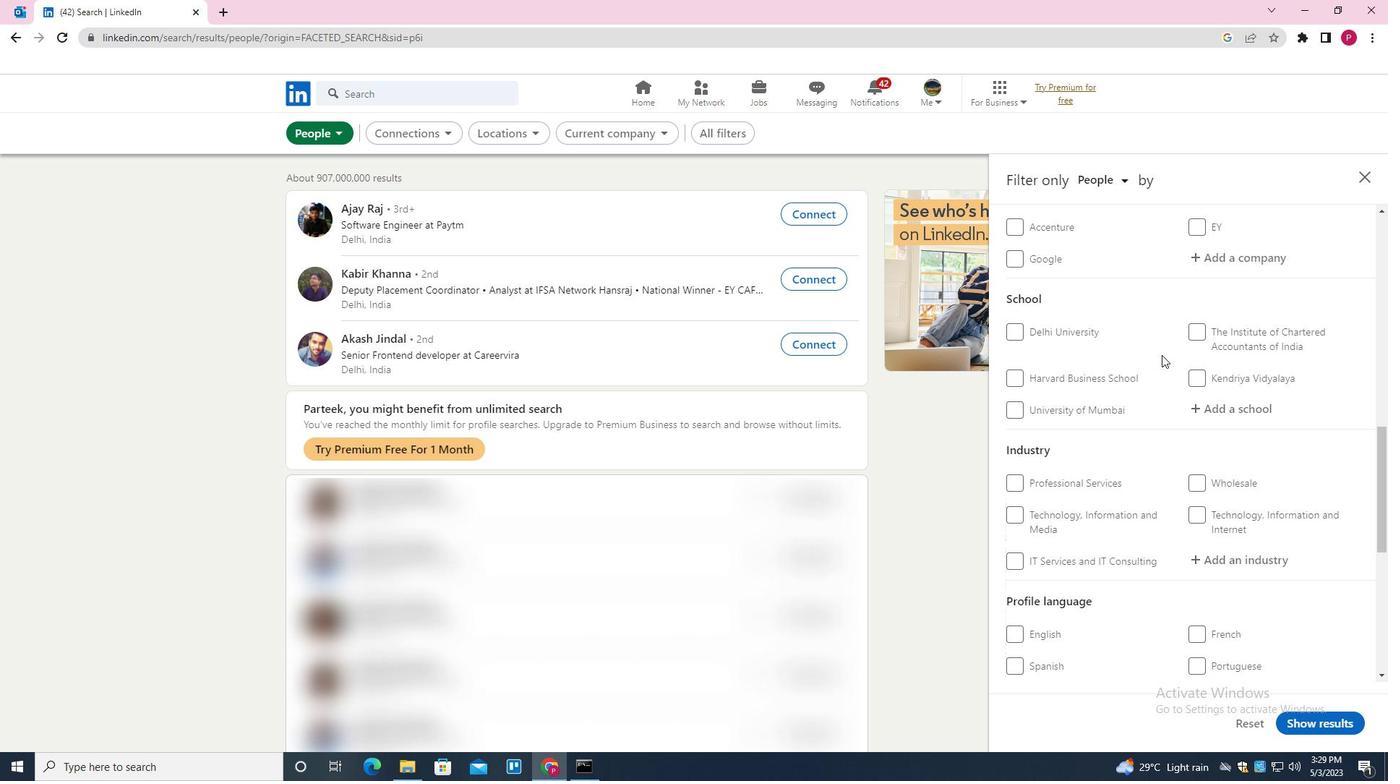 
Action: Mouse scrolled (1162, 354) with delta (0, 0)
Screenshot: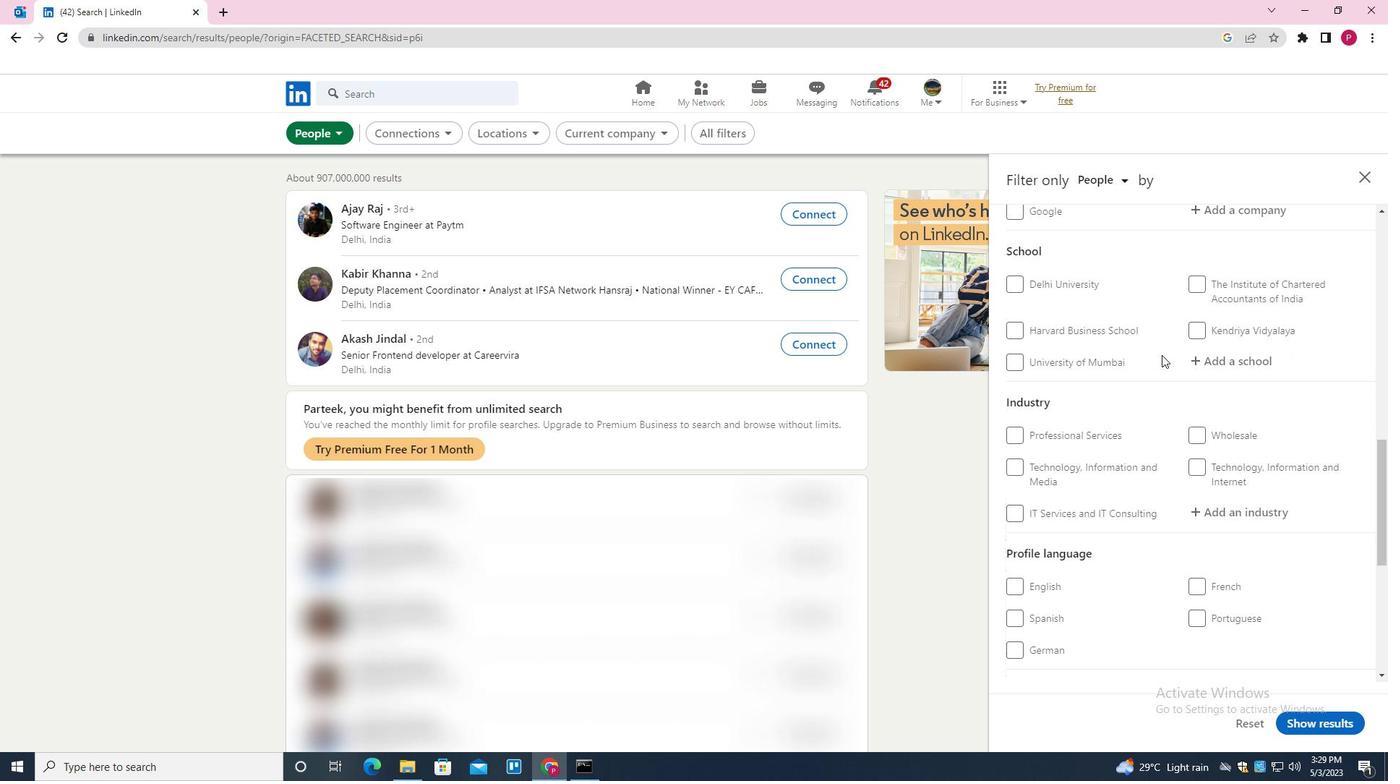 
Action: Mouse scrolled (1162, 354) with delta (0, 0)
Screenshot: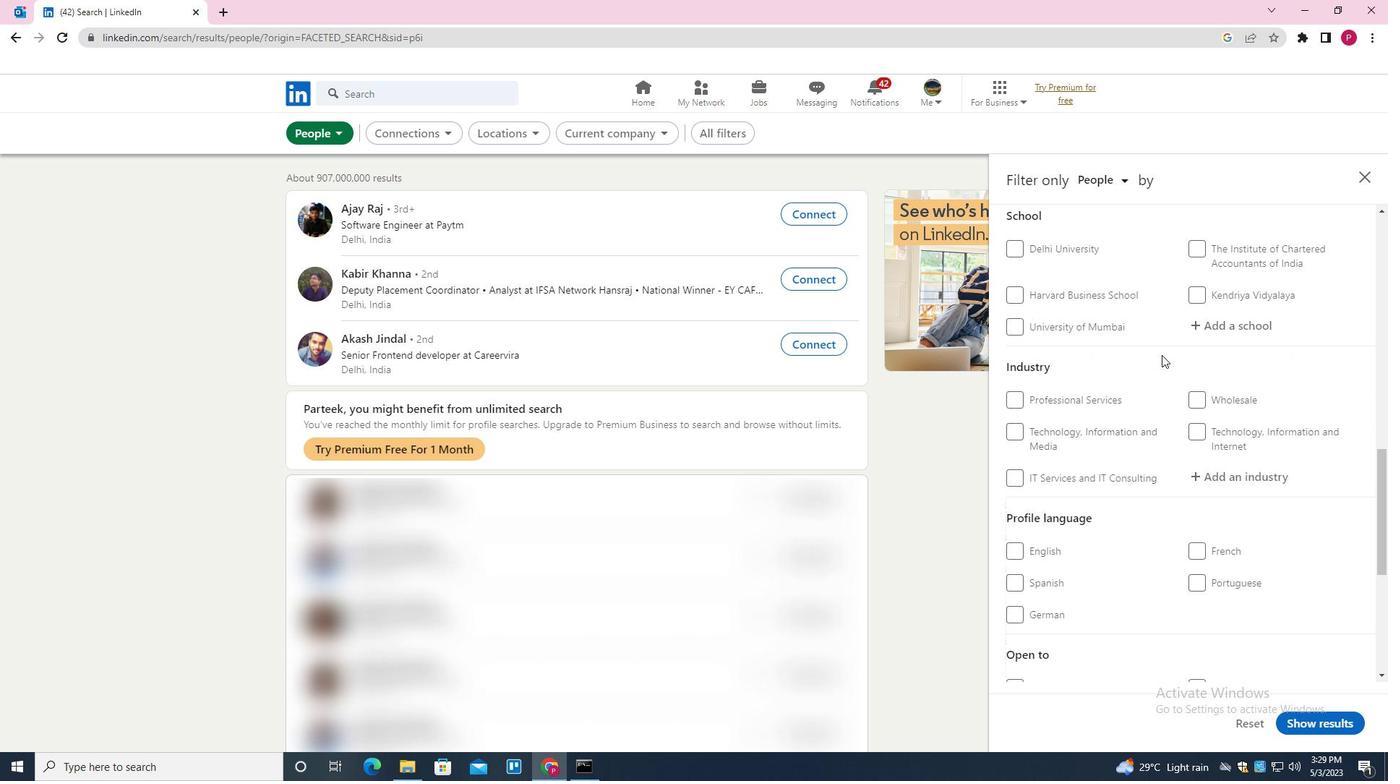 
Action: Mouse moved to (1032, 274)
Screenshot: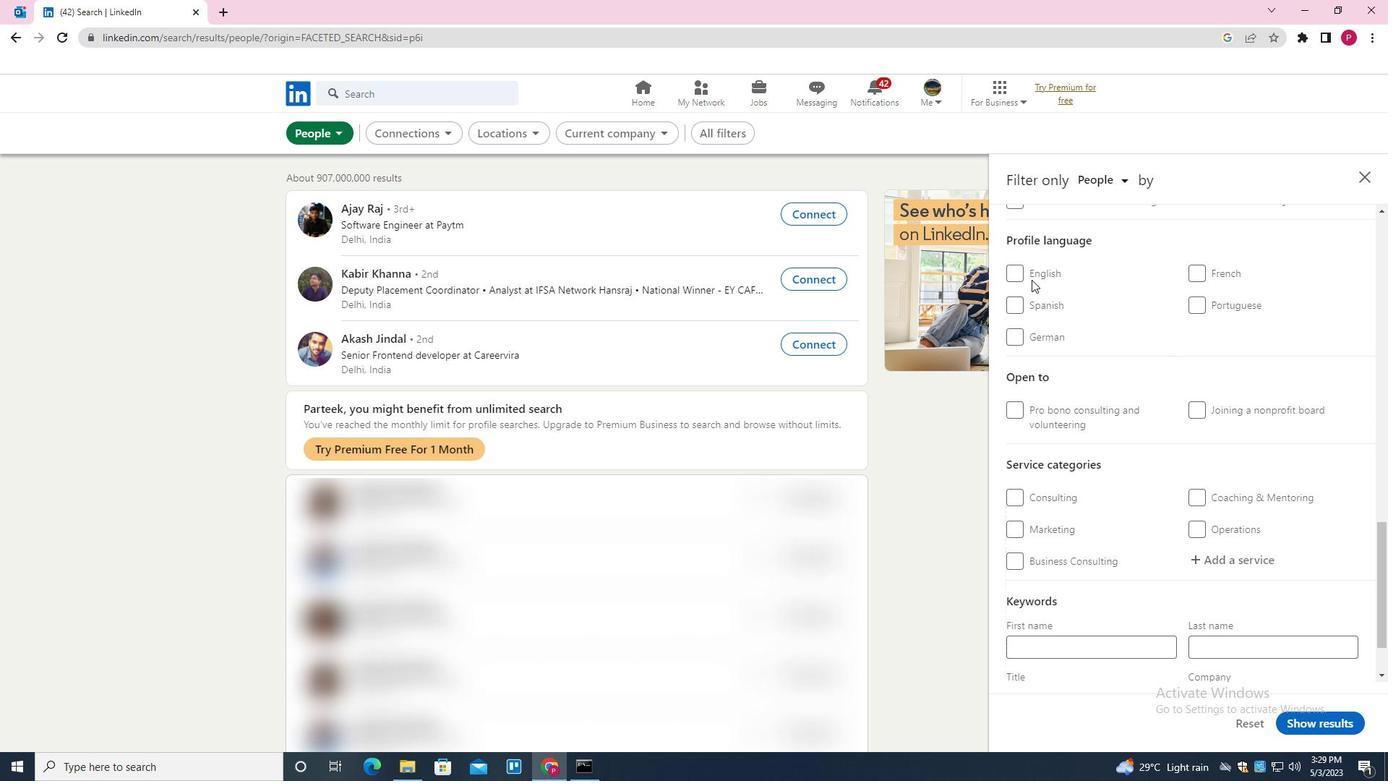 
Action: Mouse pressed left at (1032, 274)
Screenshot: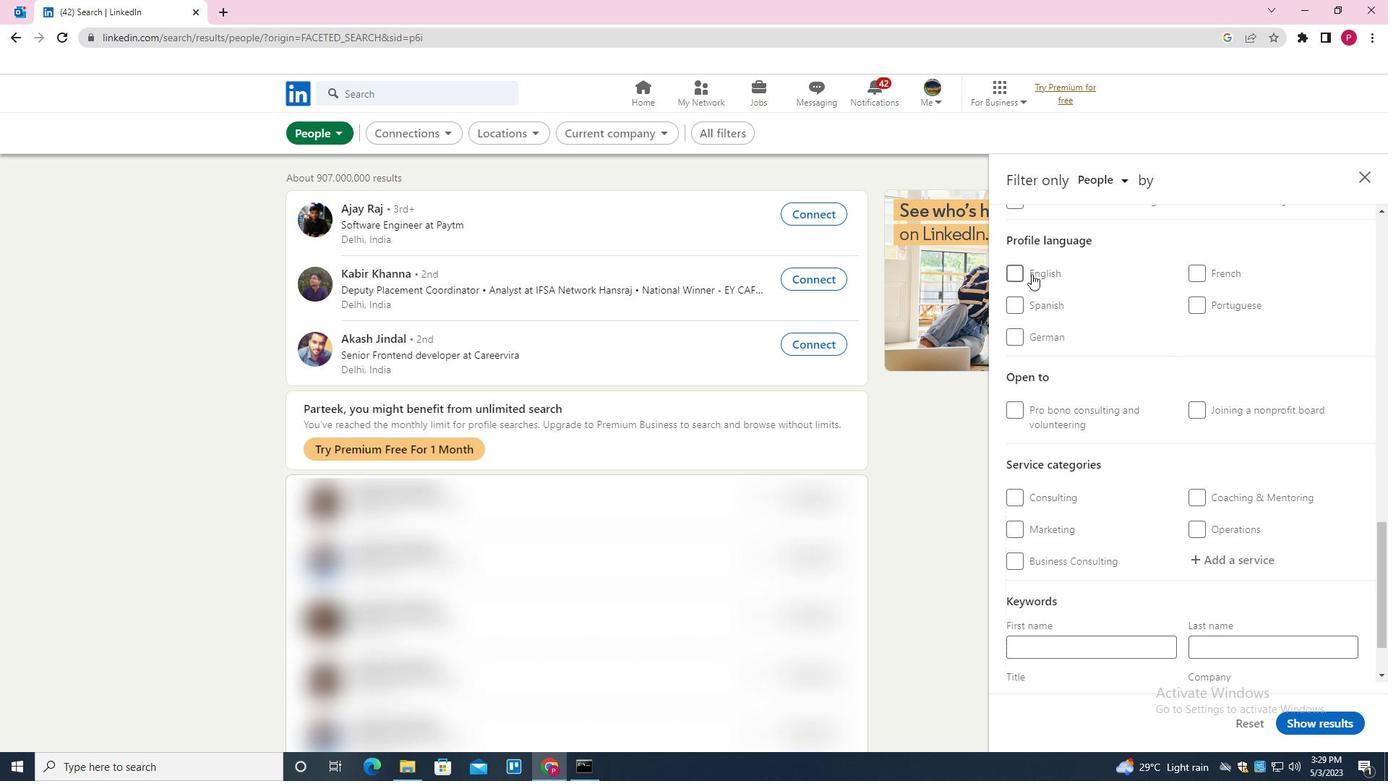 
Action: Mouse moved to (1104, 348)
Screenshot: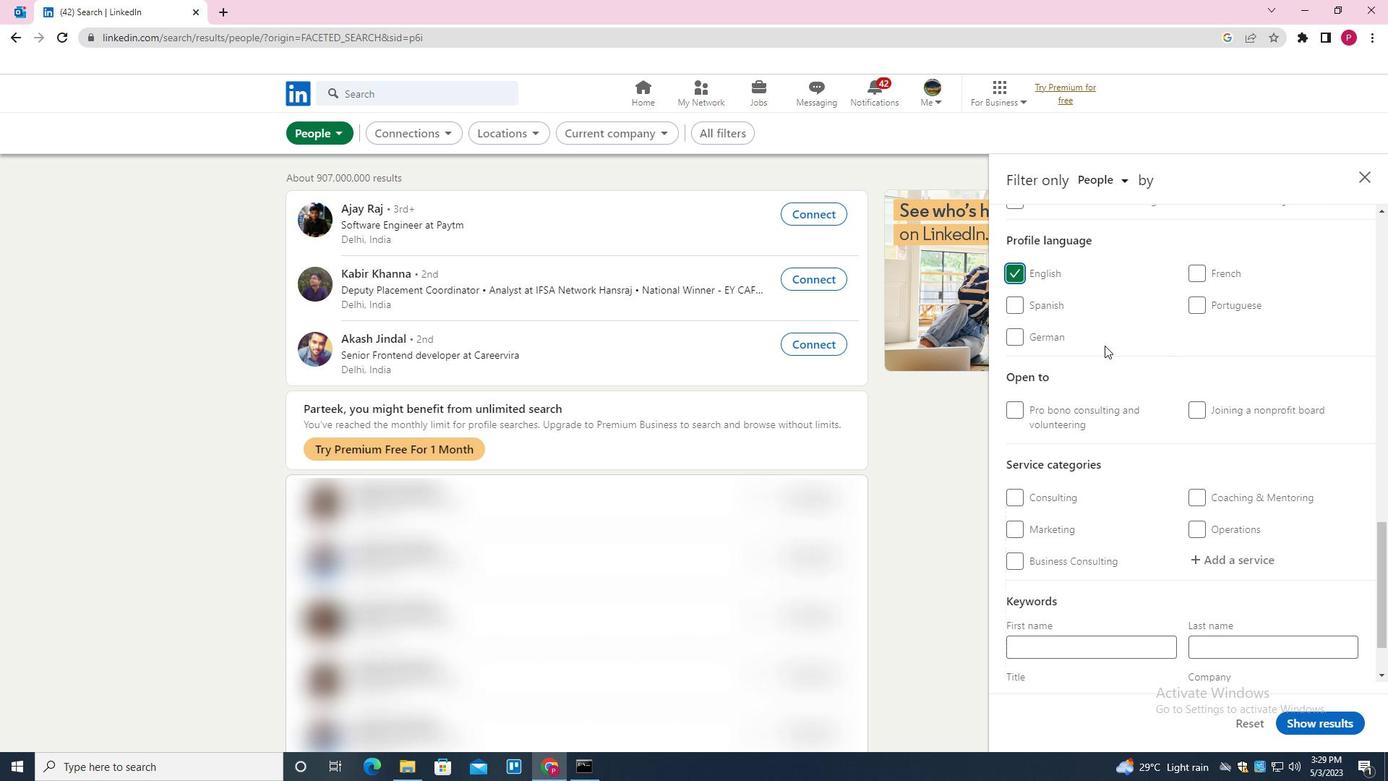 
Action: Mouse scrolled (1104, 349) with delta (0, 0)
Screenshot: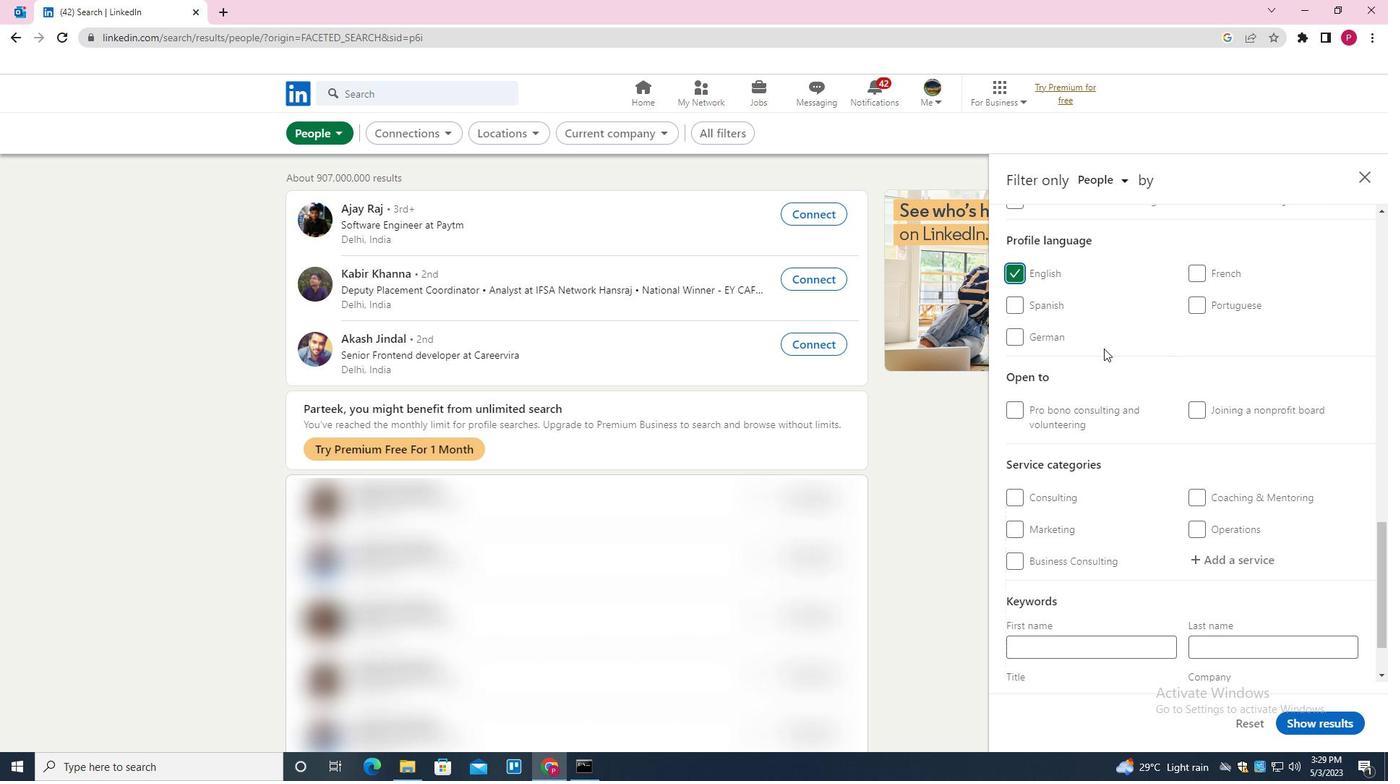 
Action: Mouse scrolled (1104, 349) with delta (0, 0)
Screenshot: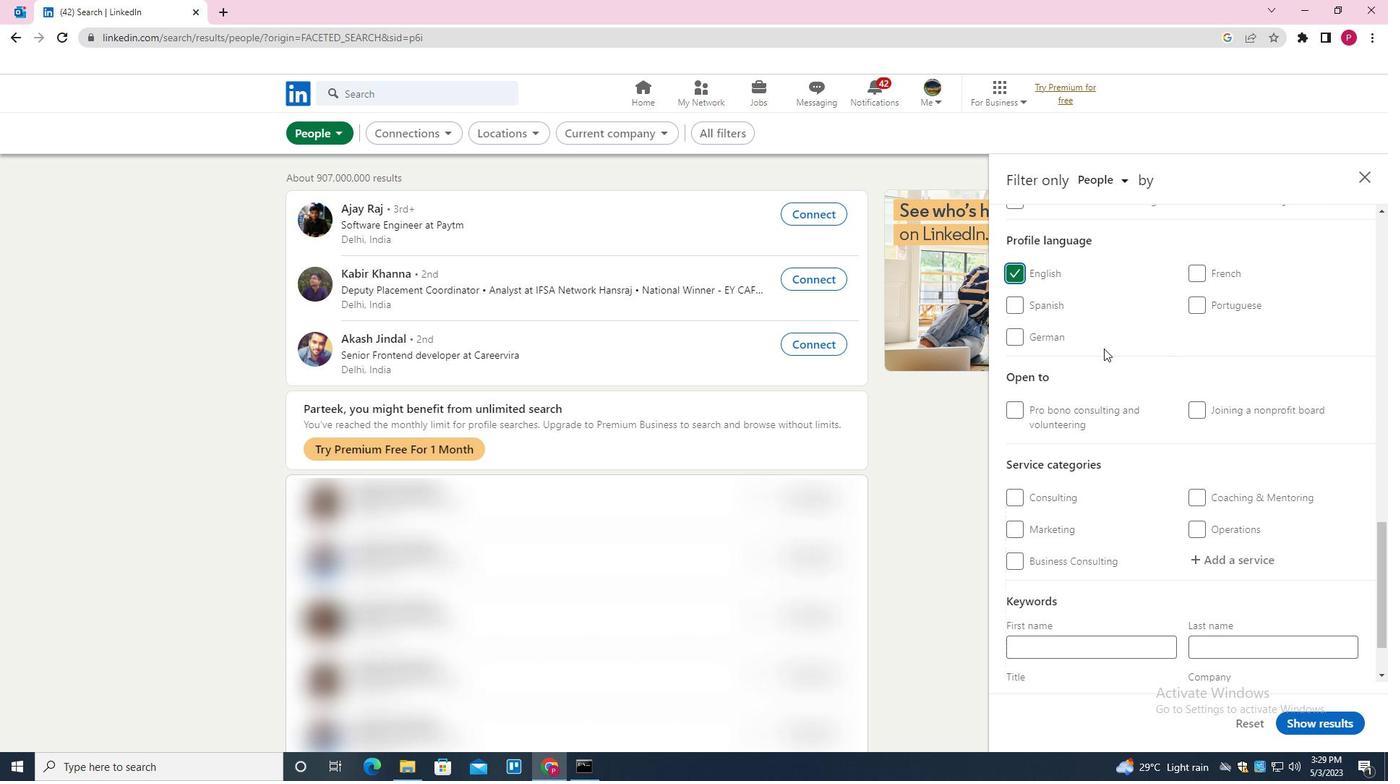 
Action: Mouse scrolled (1104, 349) with delta (0, 0)
Screenshot: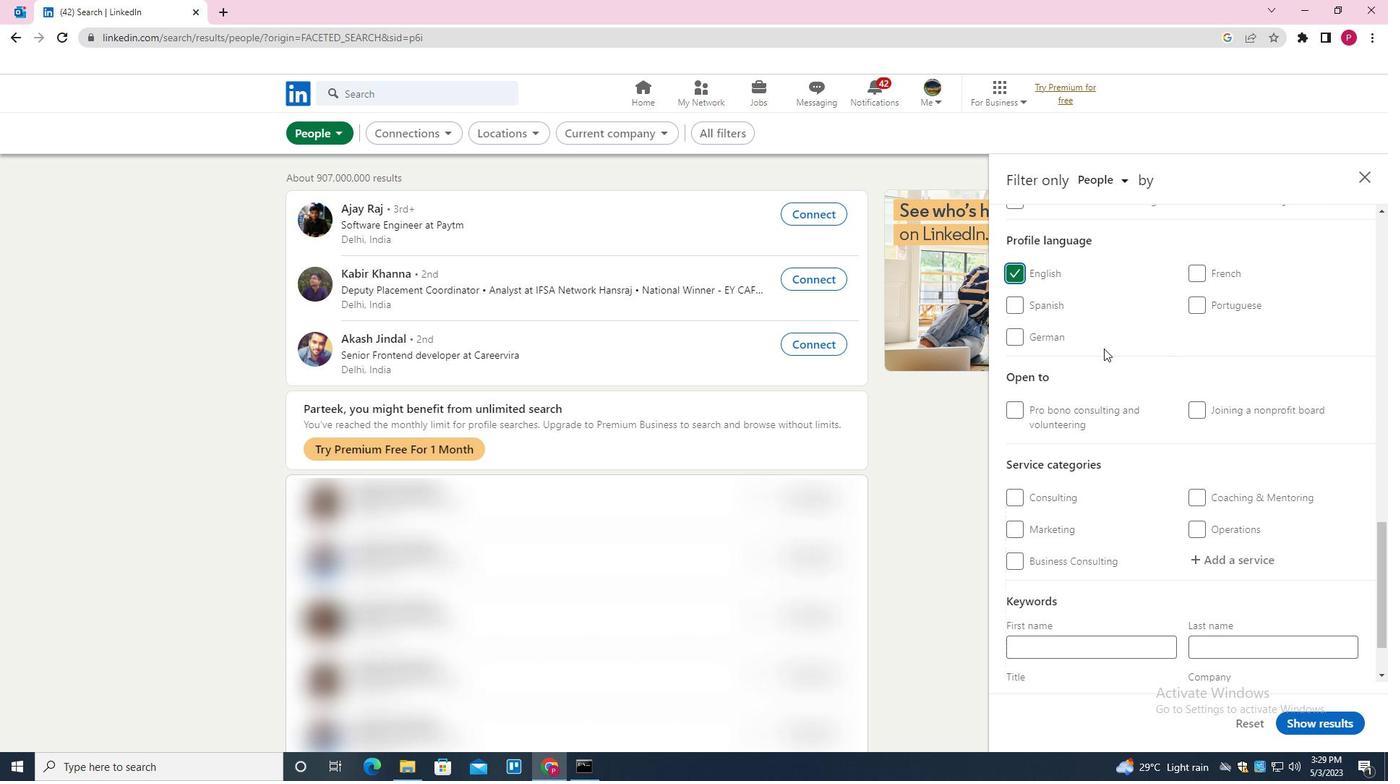 
Action: Mouse scrolled (1104, 349) with delta (0, 0)
Screenshot: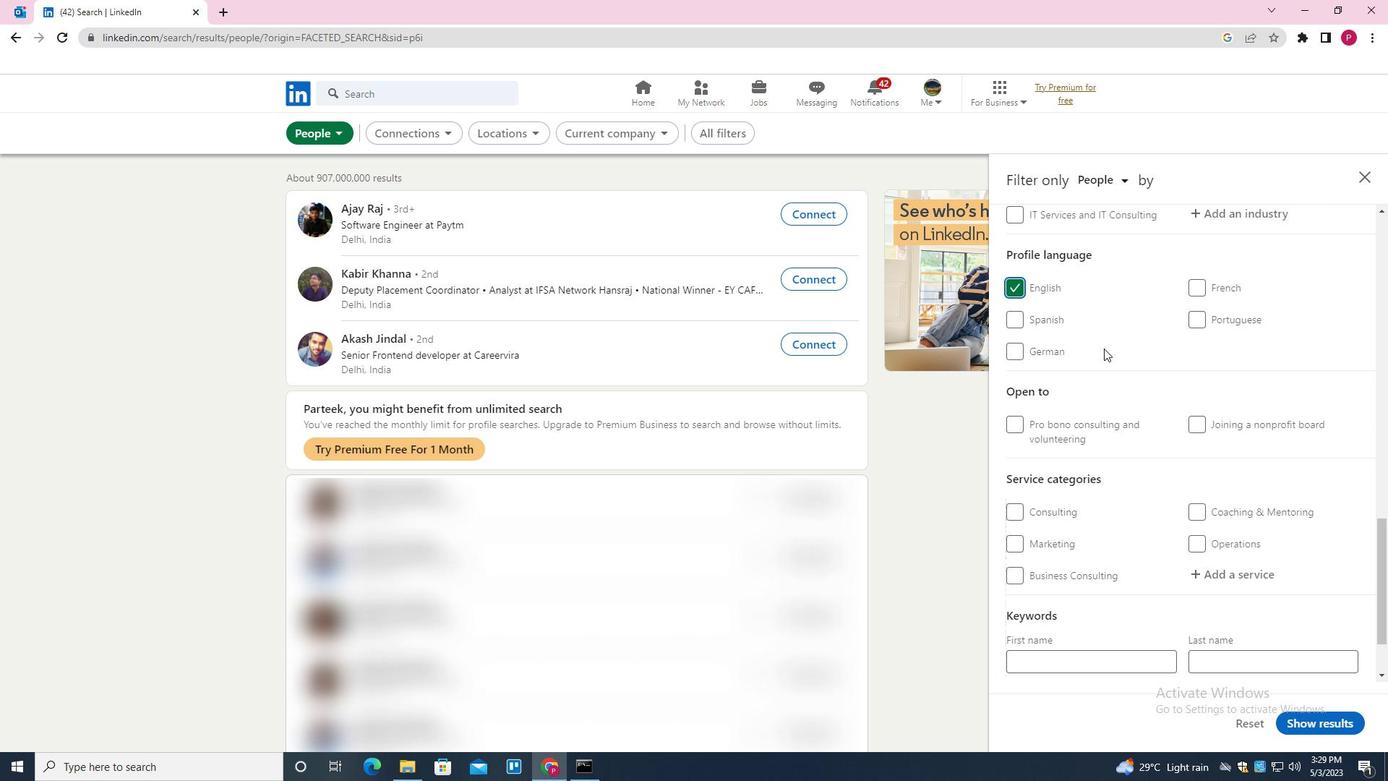 
Action: Mouse scrolled (1104, 349) with delta (0, 0)
Screenshot: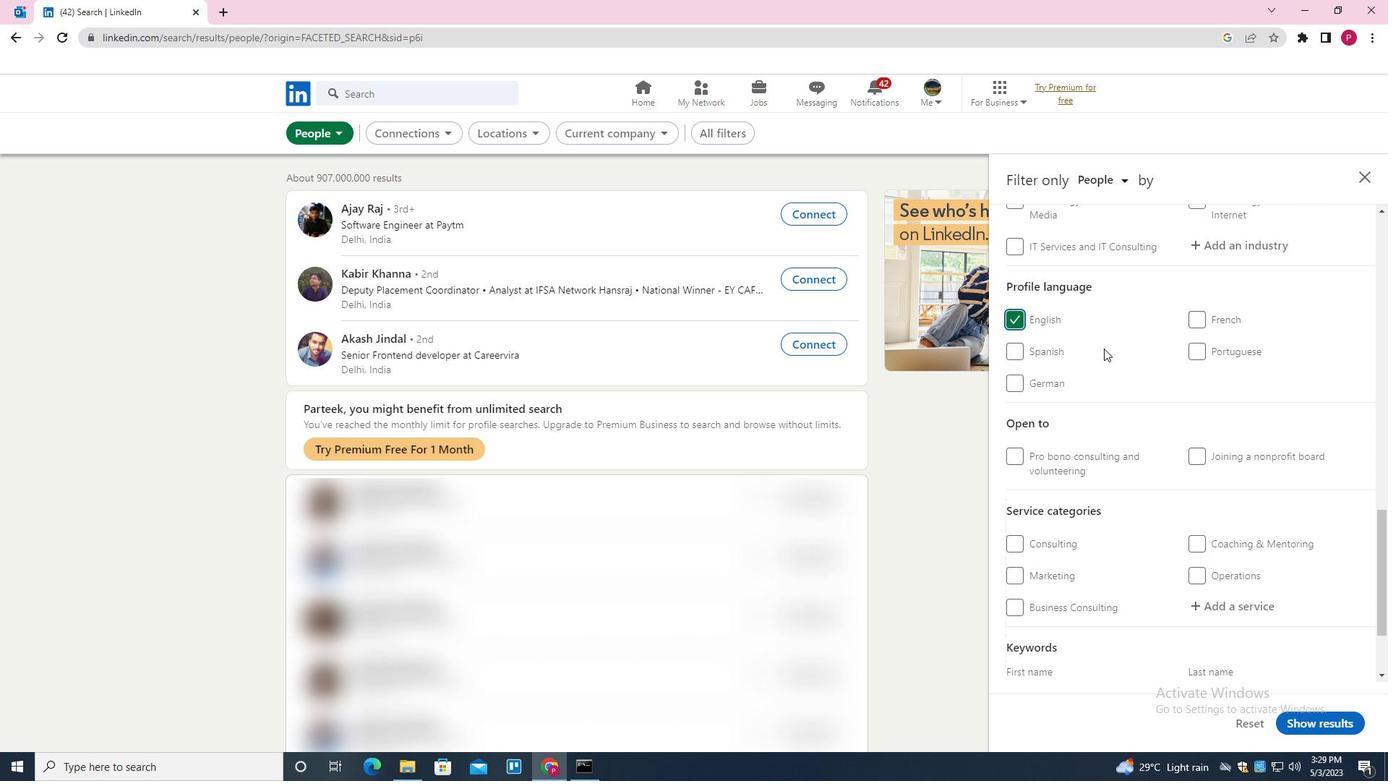 
Action: Mouse scrolled (1104, 349) with delta (0, 0)
Screenshot: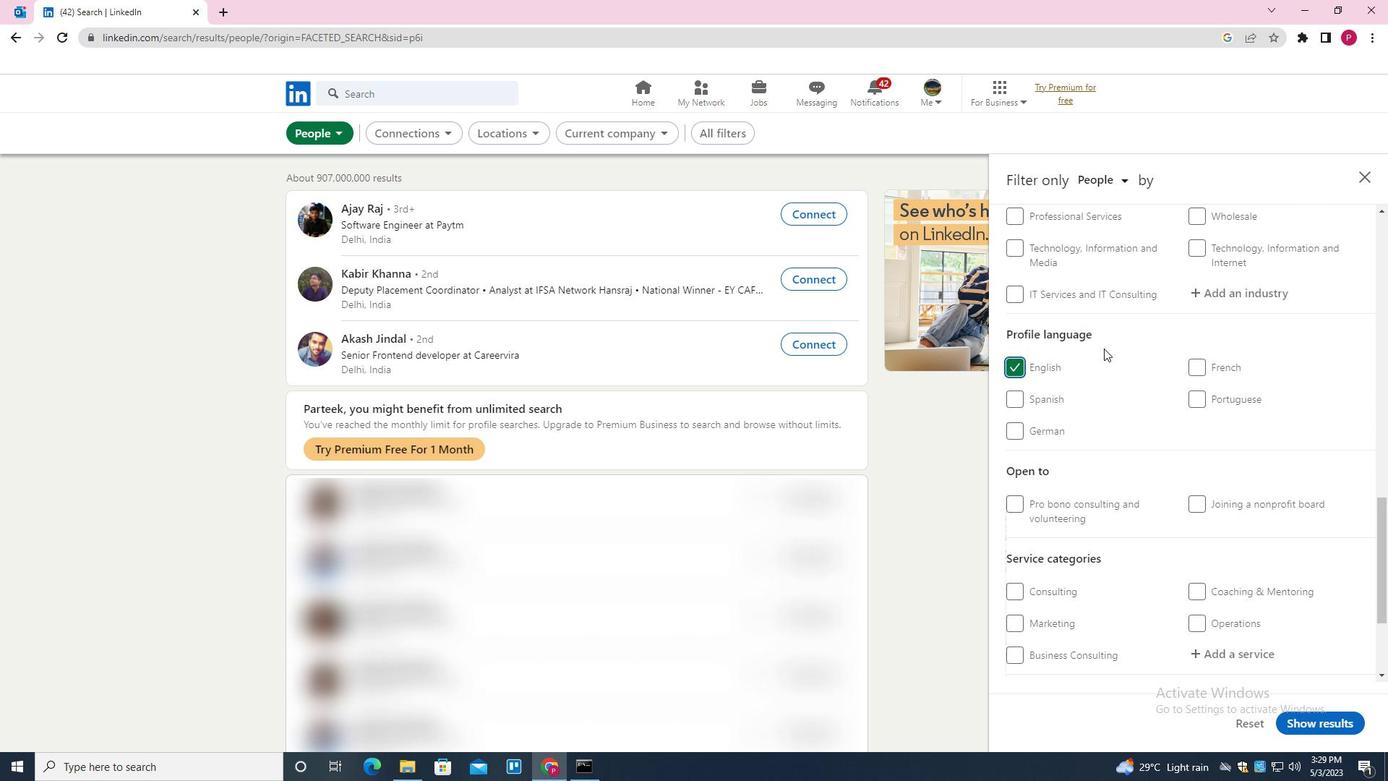 
Action: Mouse moved to (1104, 355)
Screenshot: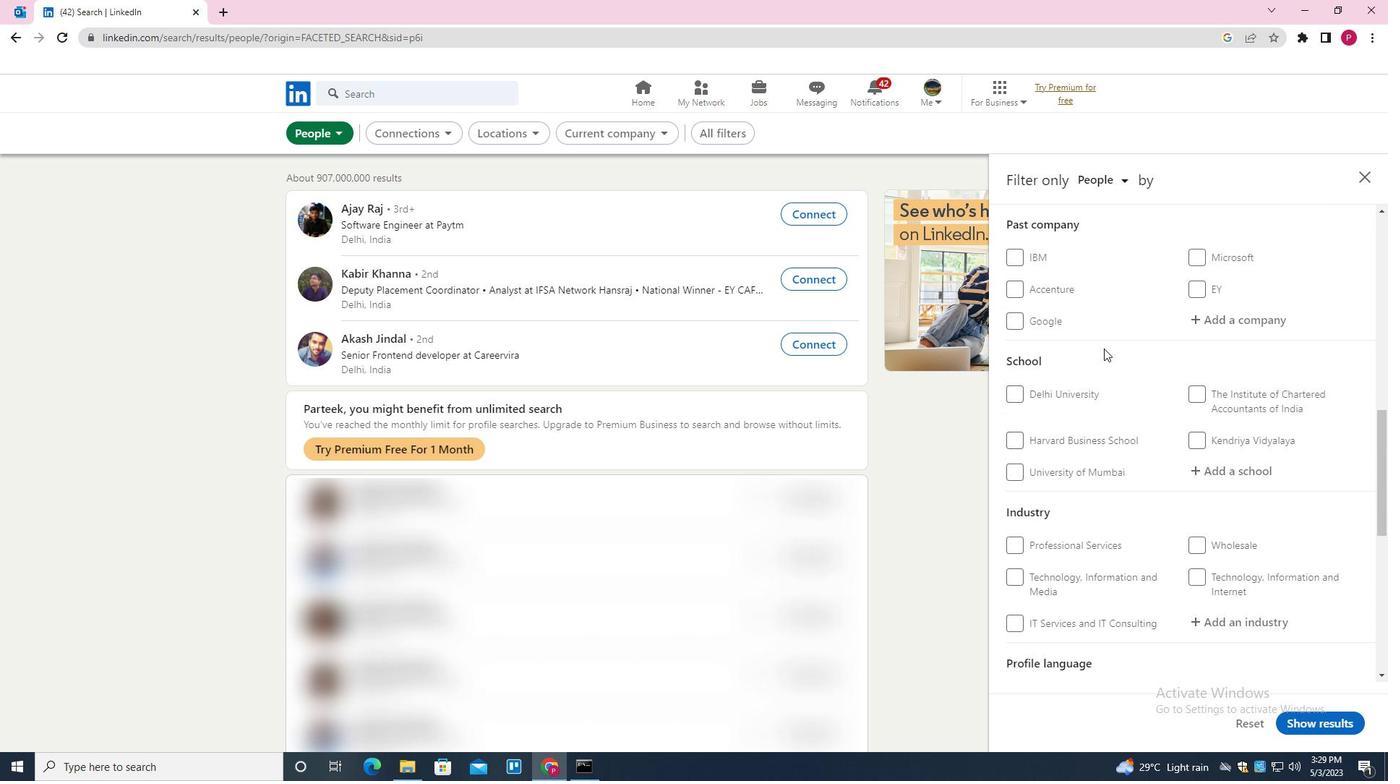 
Action: Mouse scrolled (1104, 356) with delta (0, 0)
Screenshot: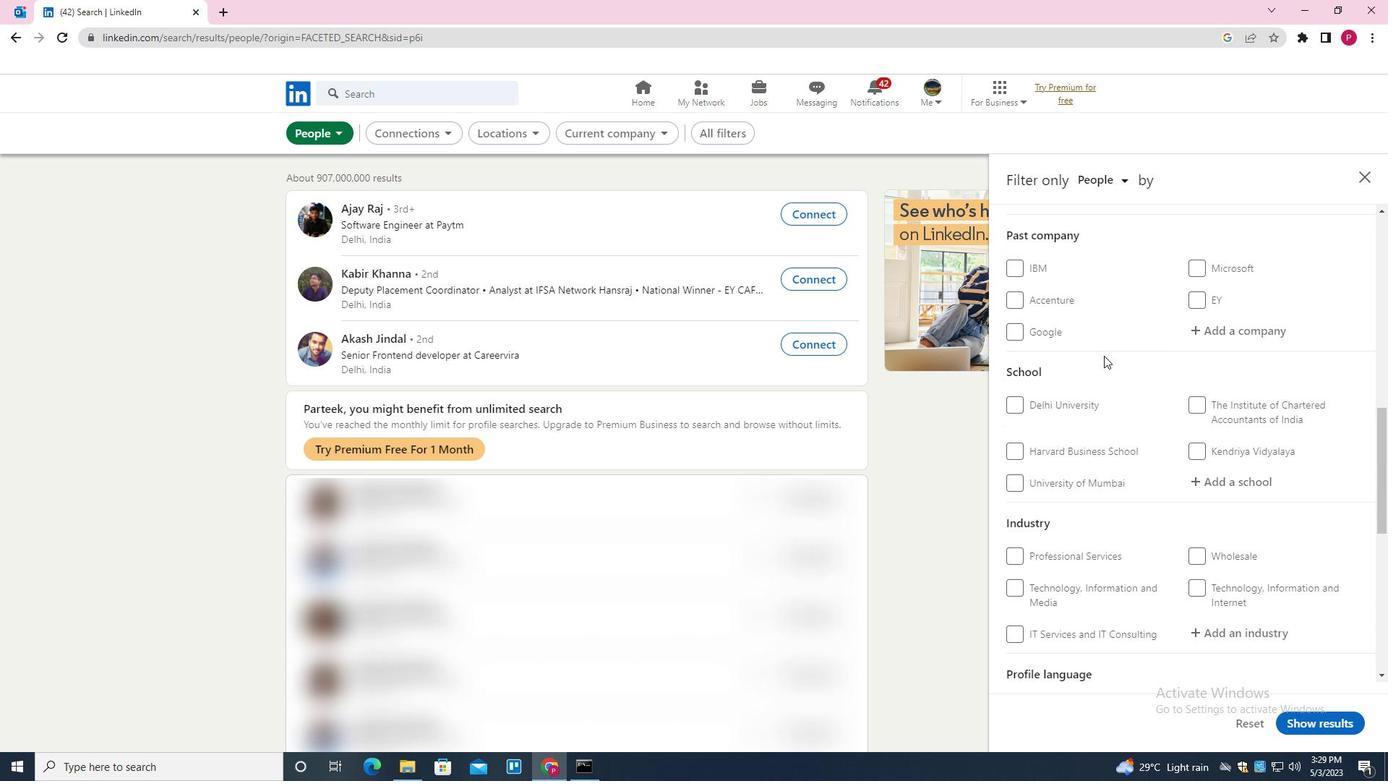 
Action: Mouse scrolled (1104, 356) with delta (0, 0)
Screenshot: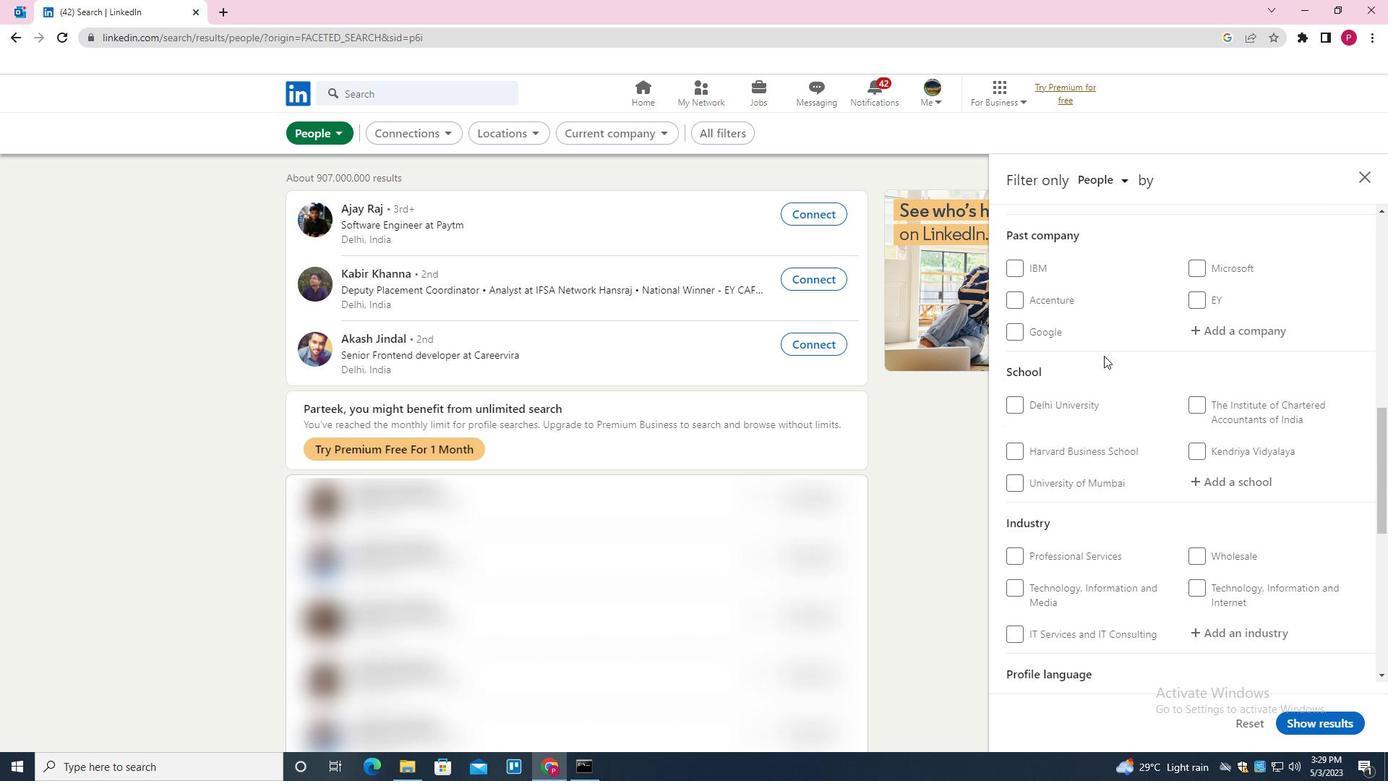 
Action: Mouse scrolled (1104, 356) with delta (0, 0)
Screenshot: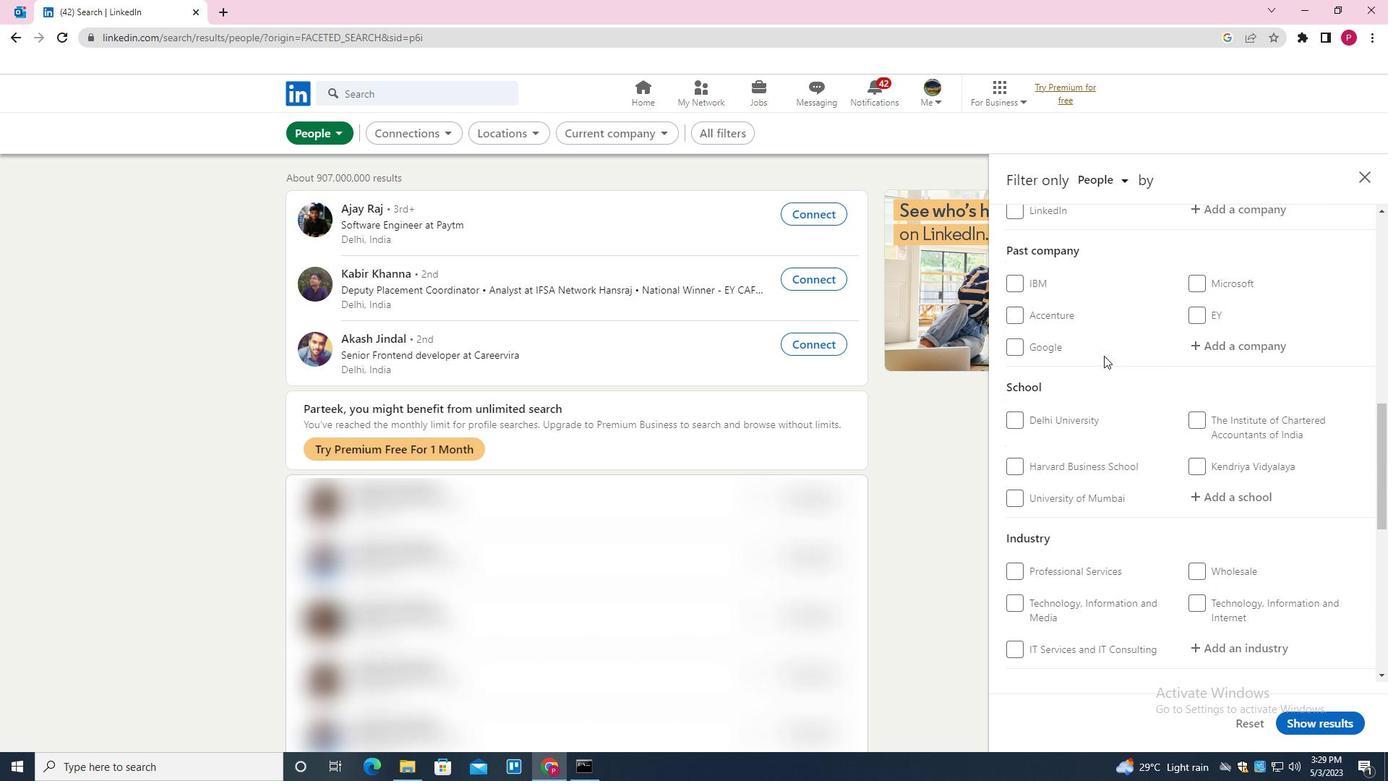
Action: Mouse moved to (1221, 409)
Screenshot: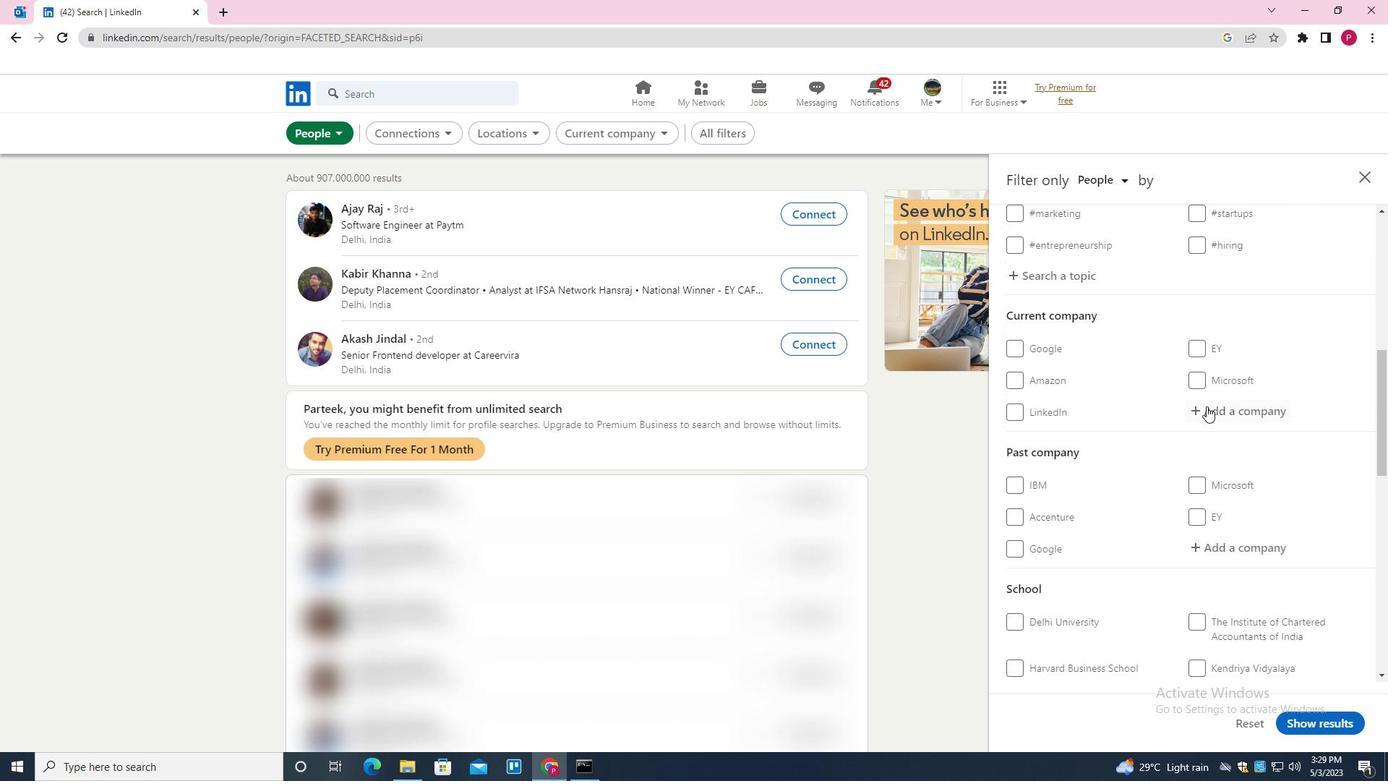
Action: Mouse pressed left at (1221, 409)
Screenshot: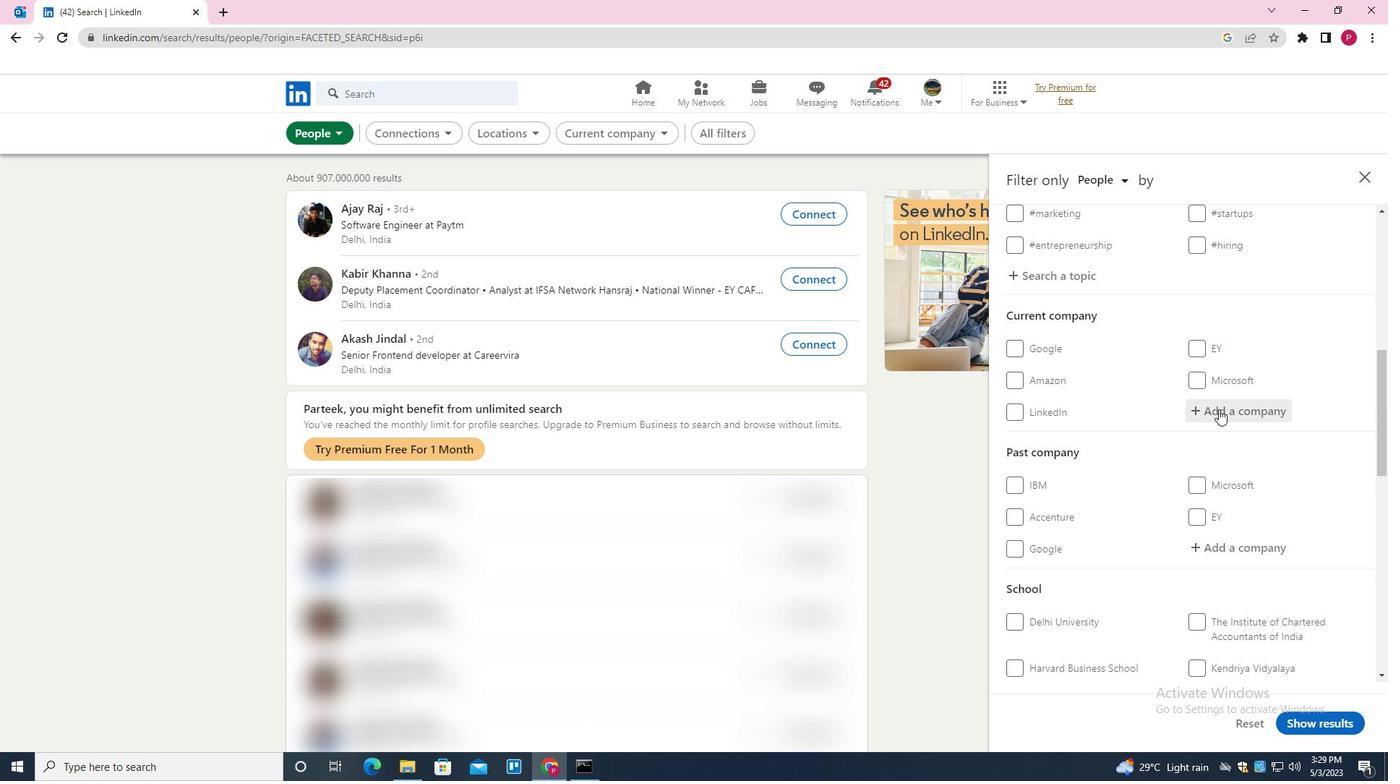 
Action: Mouse moved to (1218, 409)
Screenshot: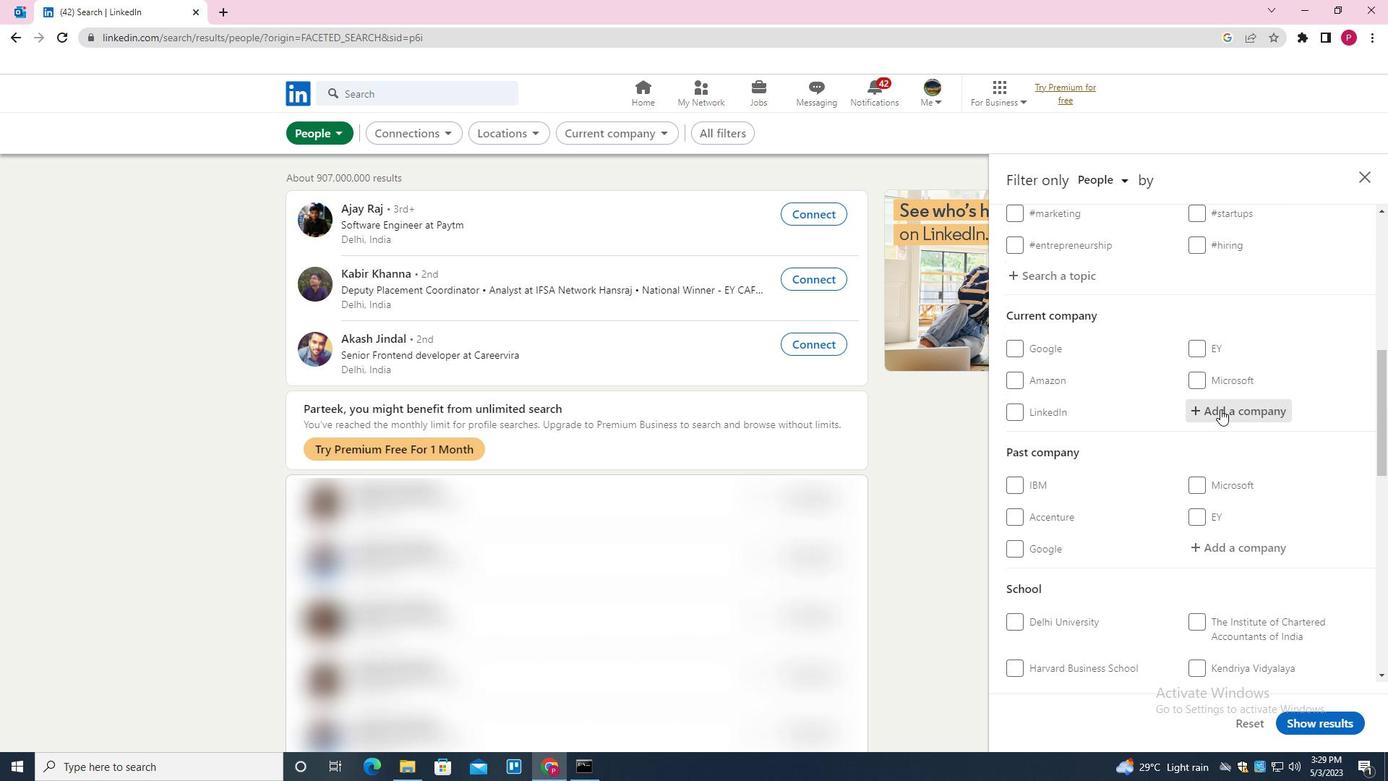 
Action: Key pressed <Key.shift><Key.shift><Key.shift>AC<Key.backspace>NCHOR<Key.down><Key.down><Key.down><Key.down><Key.down><Key.enter>
Screenshot: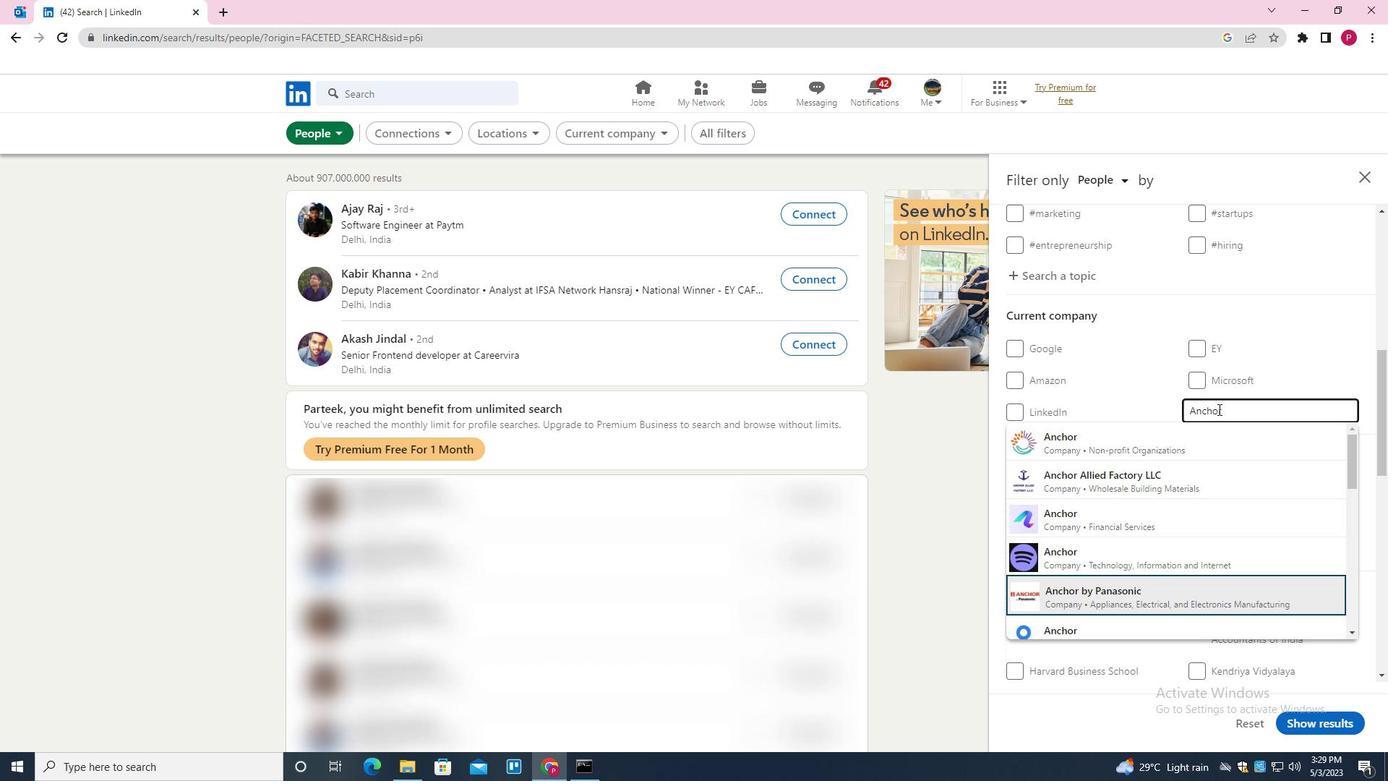 
Action: Mouse moved to (1210, 394)
Screenshot: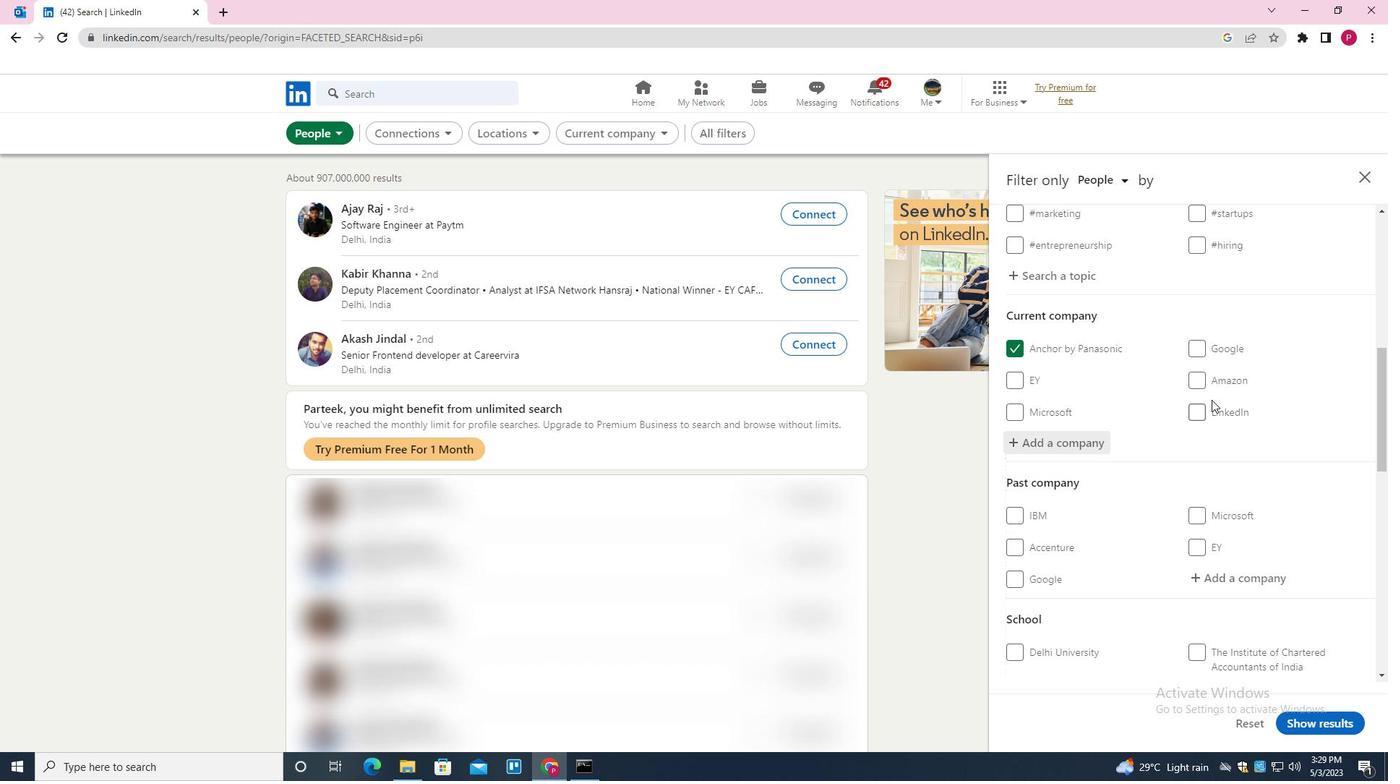 
Action: Mouse scrolled (1210, 394) with delta (0, 0)
Screenshot: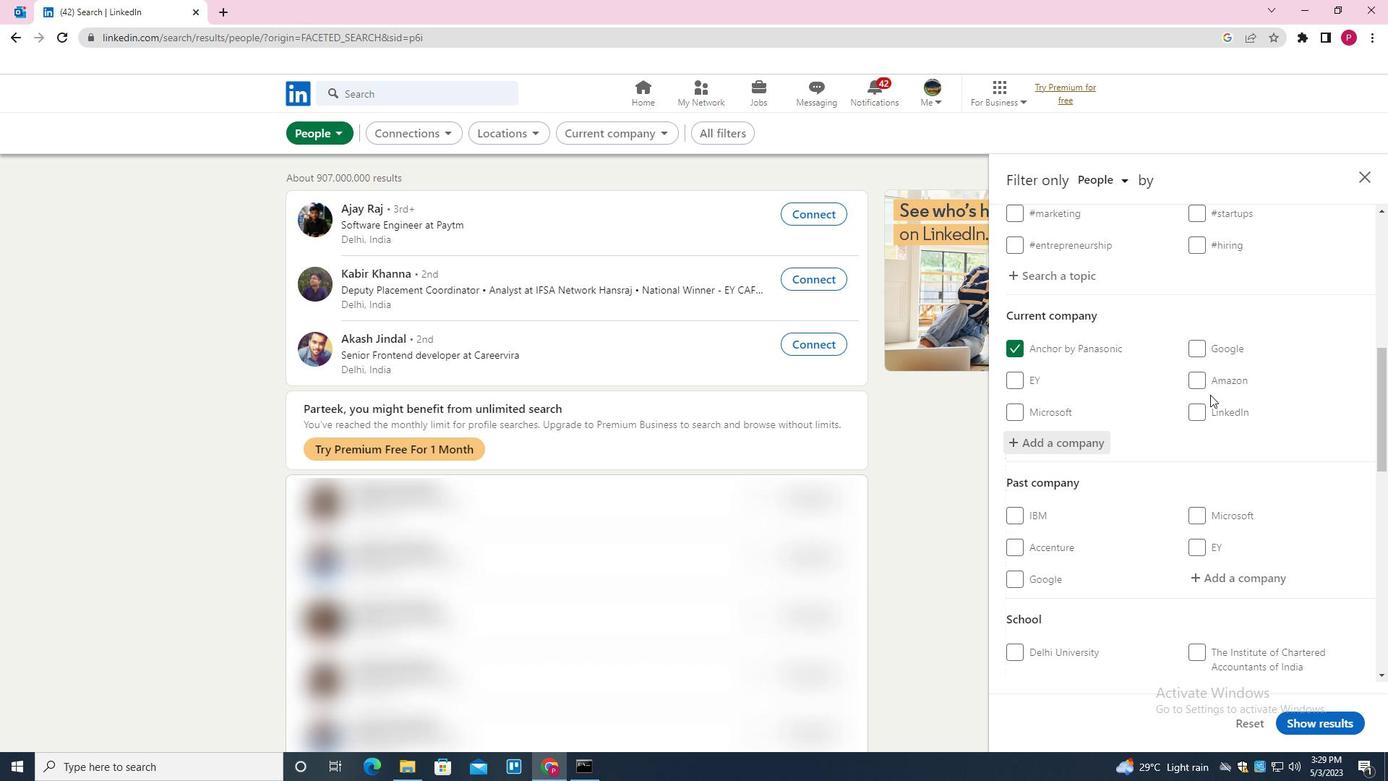 
Action: Mouse scrolled (1210, 394) with delta (0, 0)
Screenshot: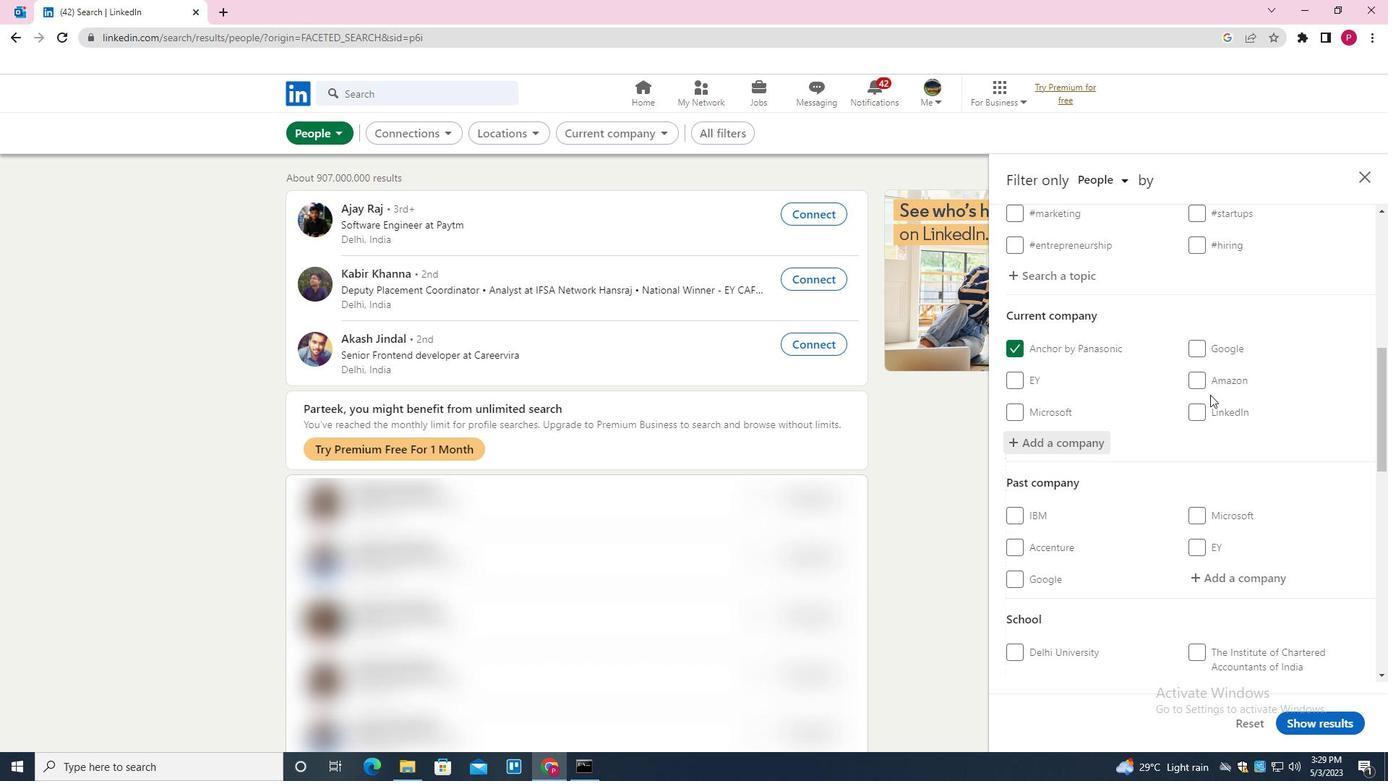 
Action: Mouse moved to (1210, 394)
Screenshot: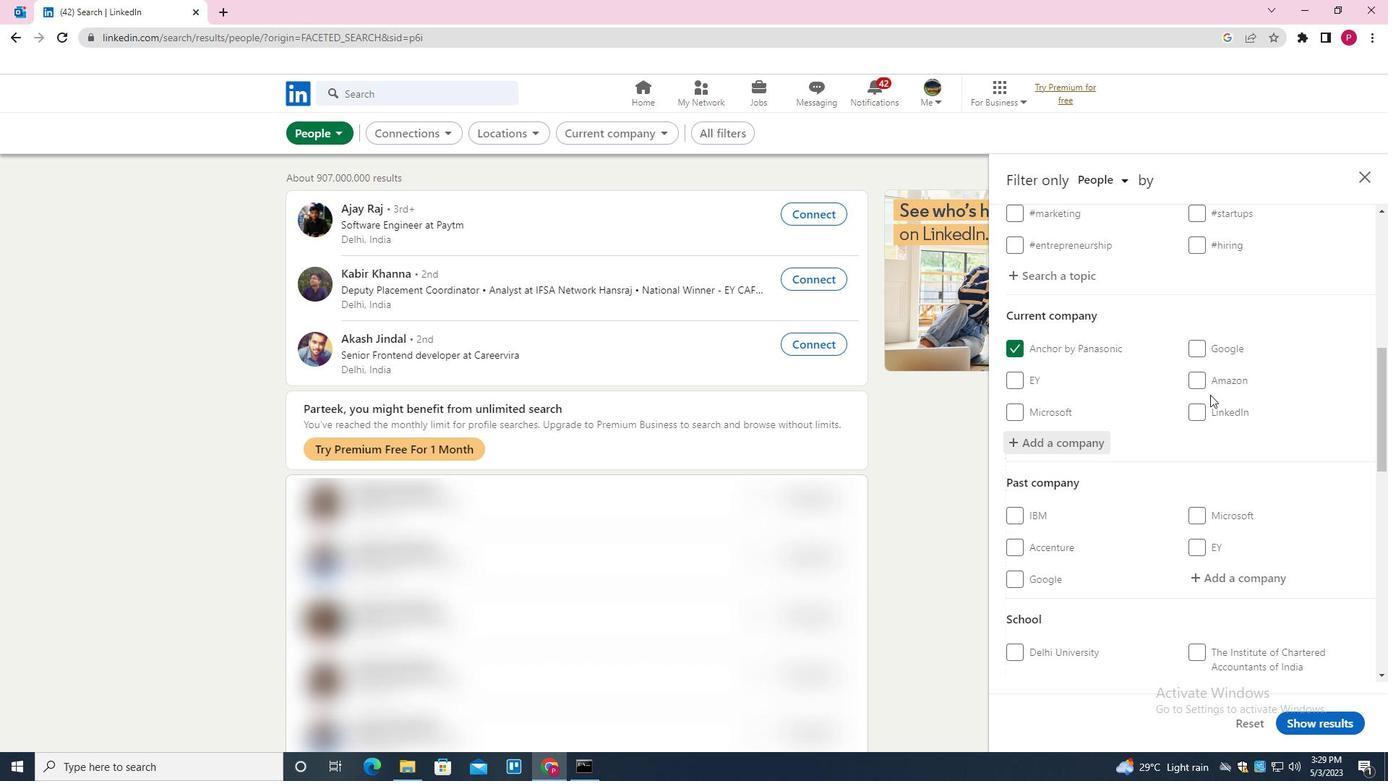 
Action: Mouse scrolled (1210, 393) with delta (0, 0)
Screenshot: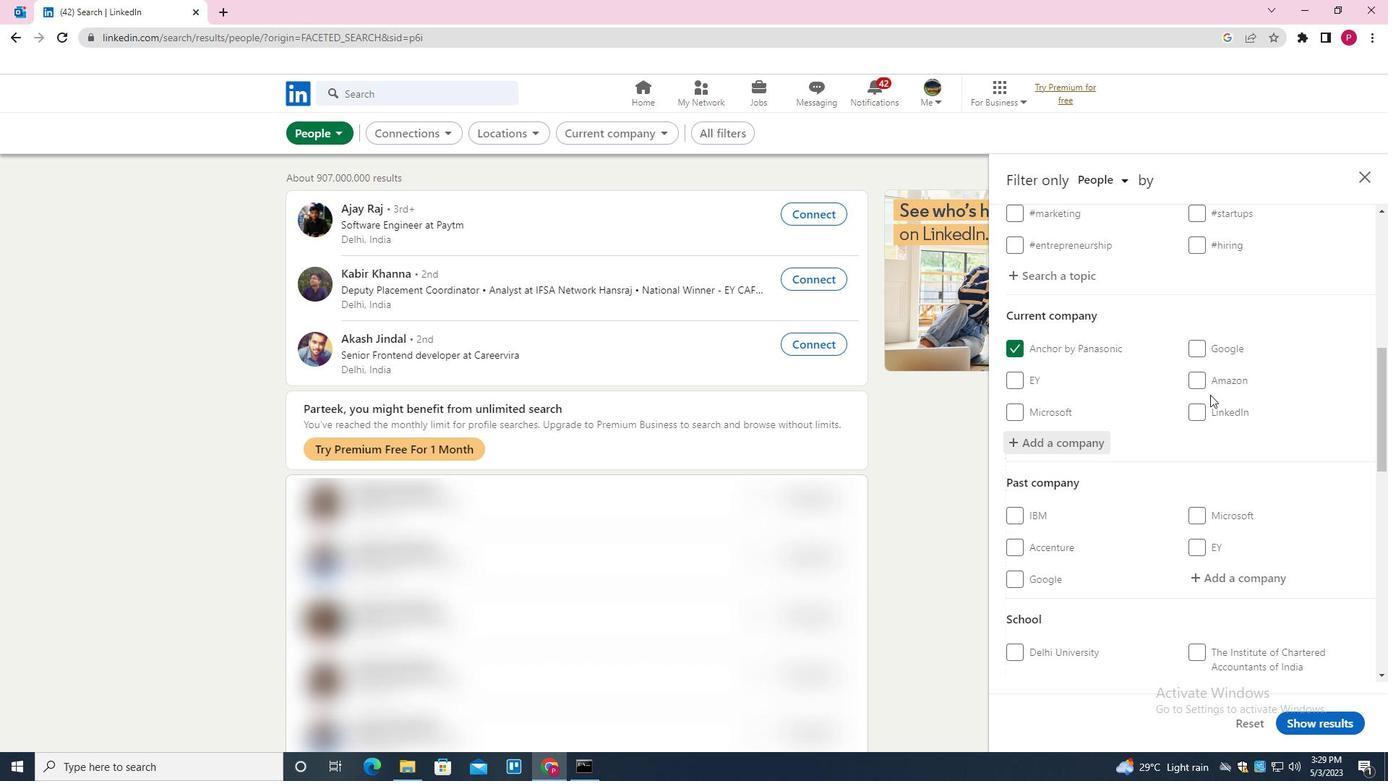 
Action: Mouse moved to (1211, 393)
Screenshot: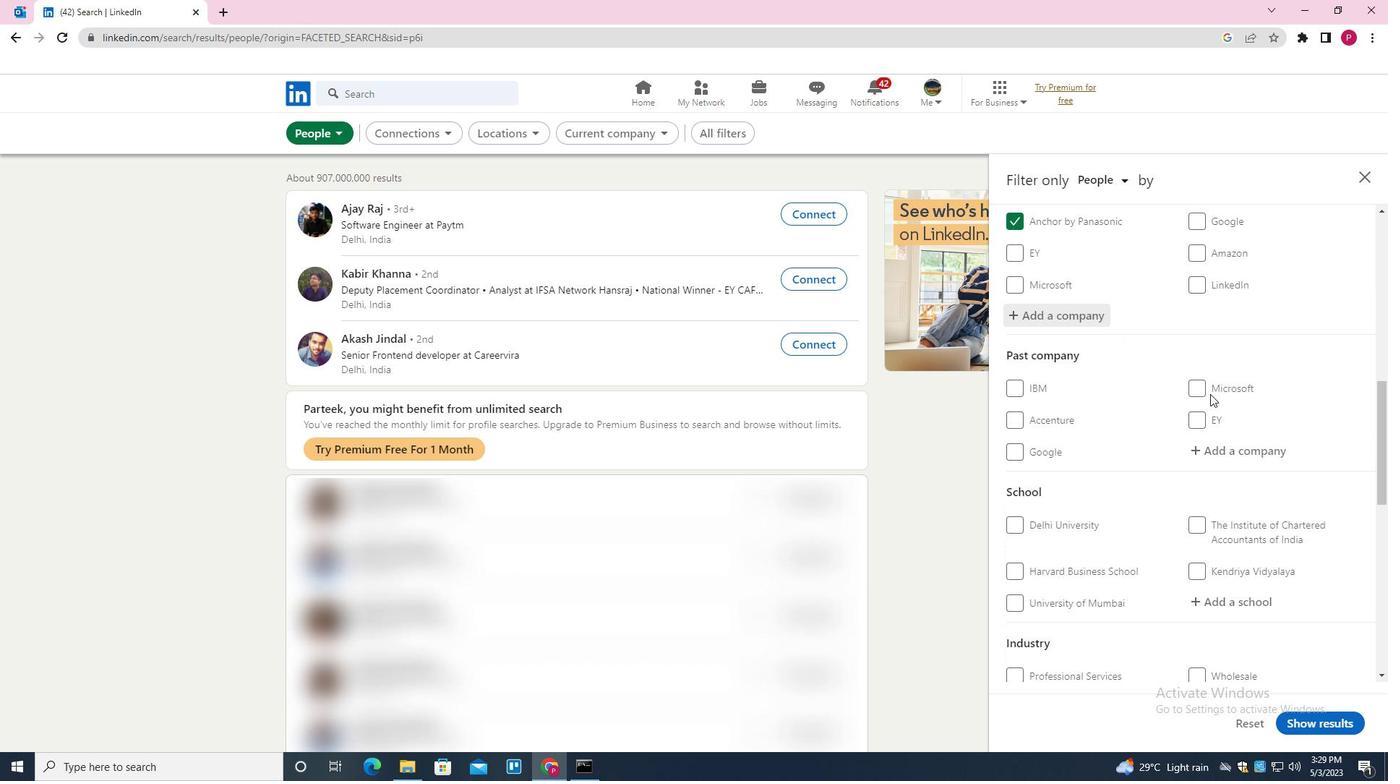 
Action: Mouse scrolled (1211, 392) with delta (0, 0)
Screenshot: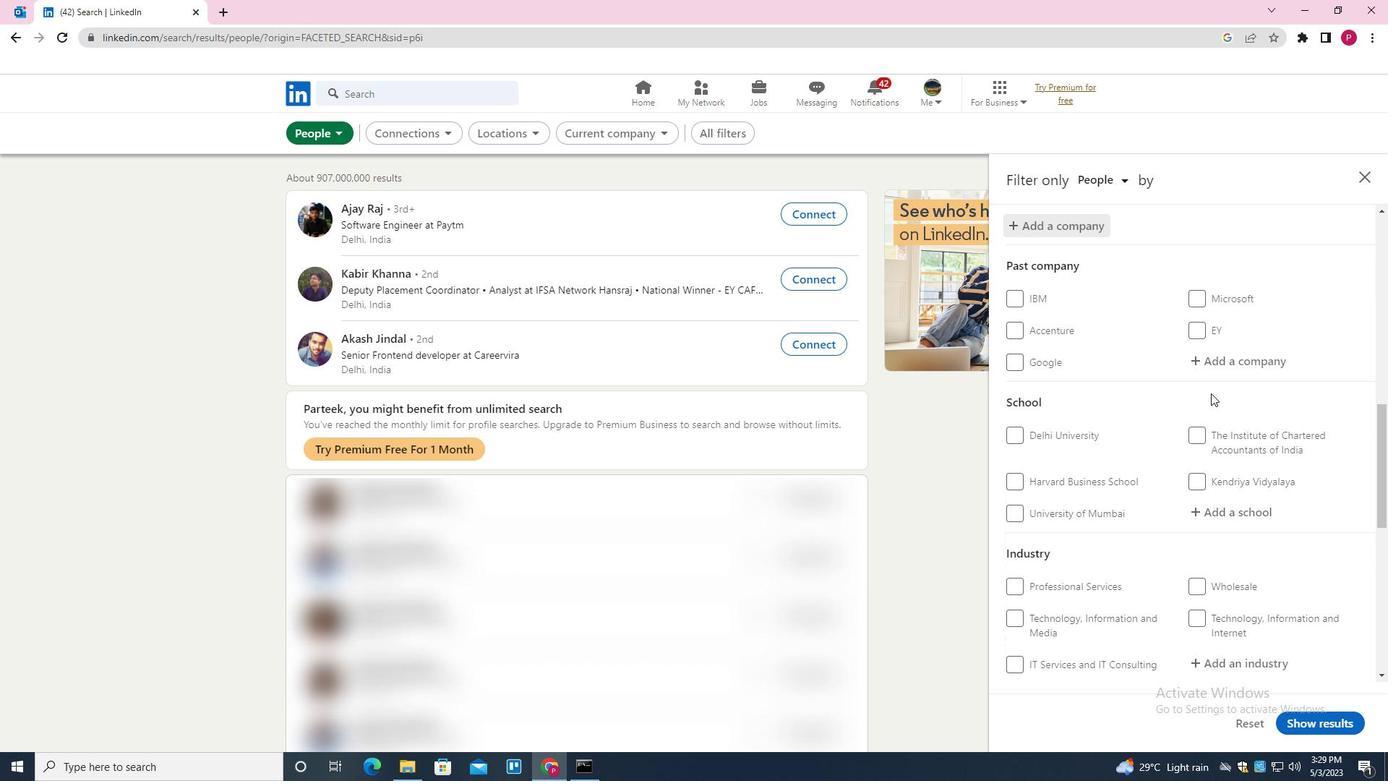 
Action: Mouse scrolled (1211, 392) with delta (0, 0)
Screenshot: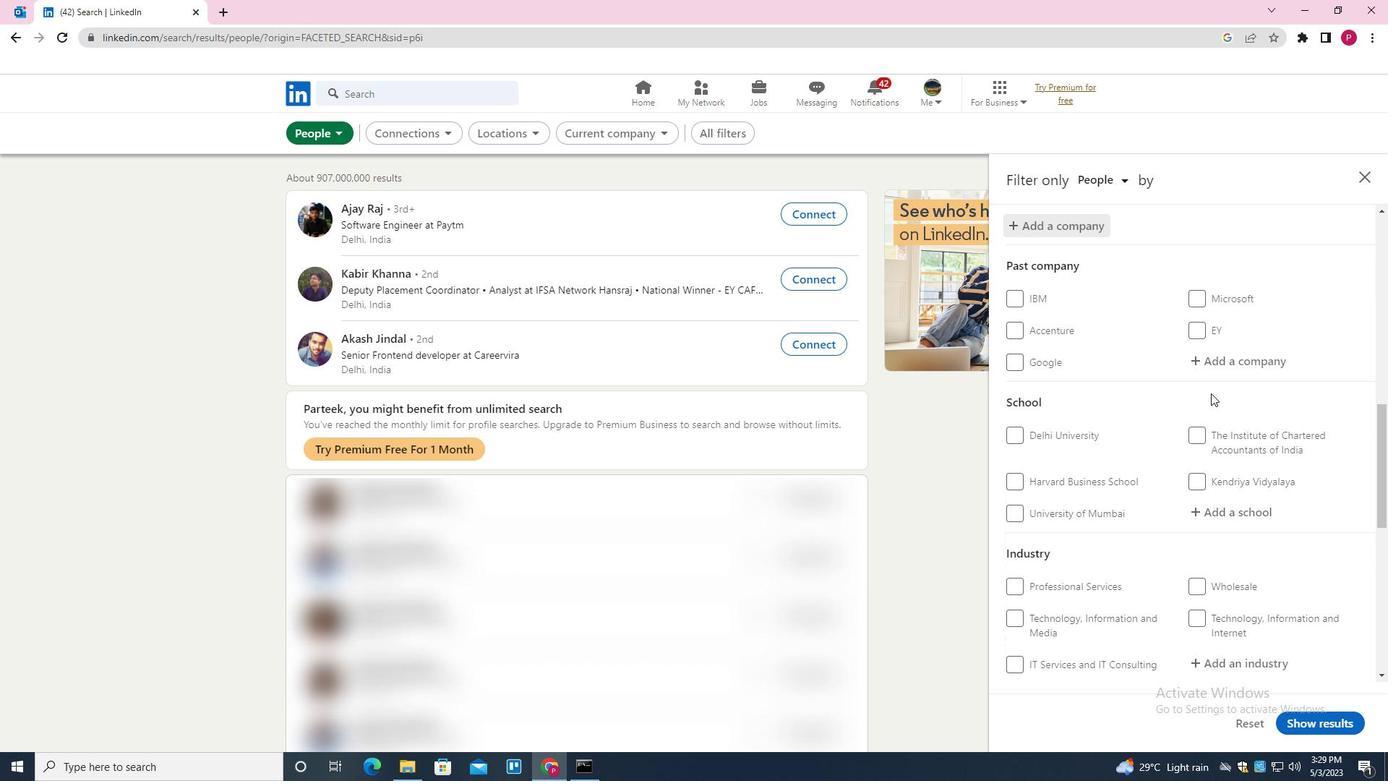 
Action: Mouse scrolled (1211, 392) with delta (0, 0)
Screenshot: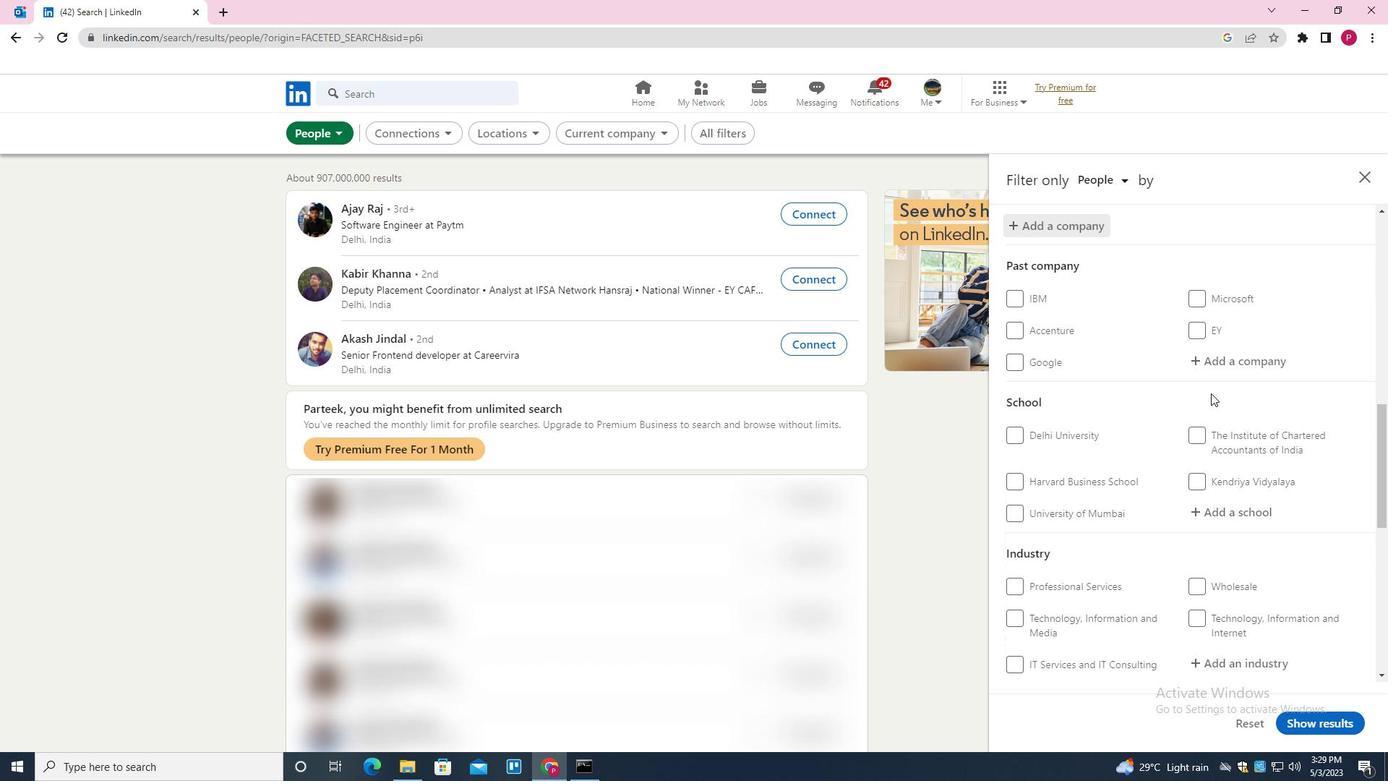 
Action: Mouse moved to (1236, 299)
Screenshot: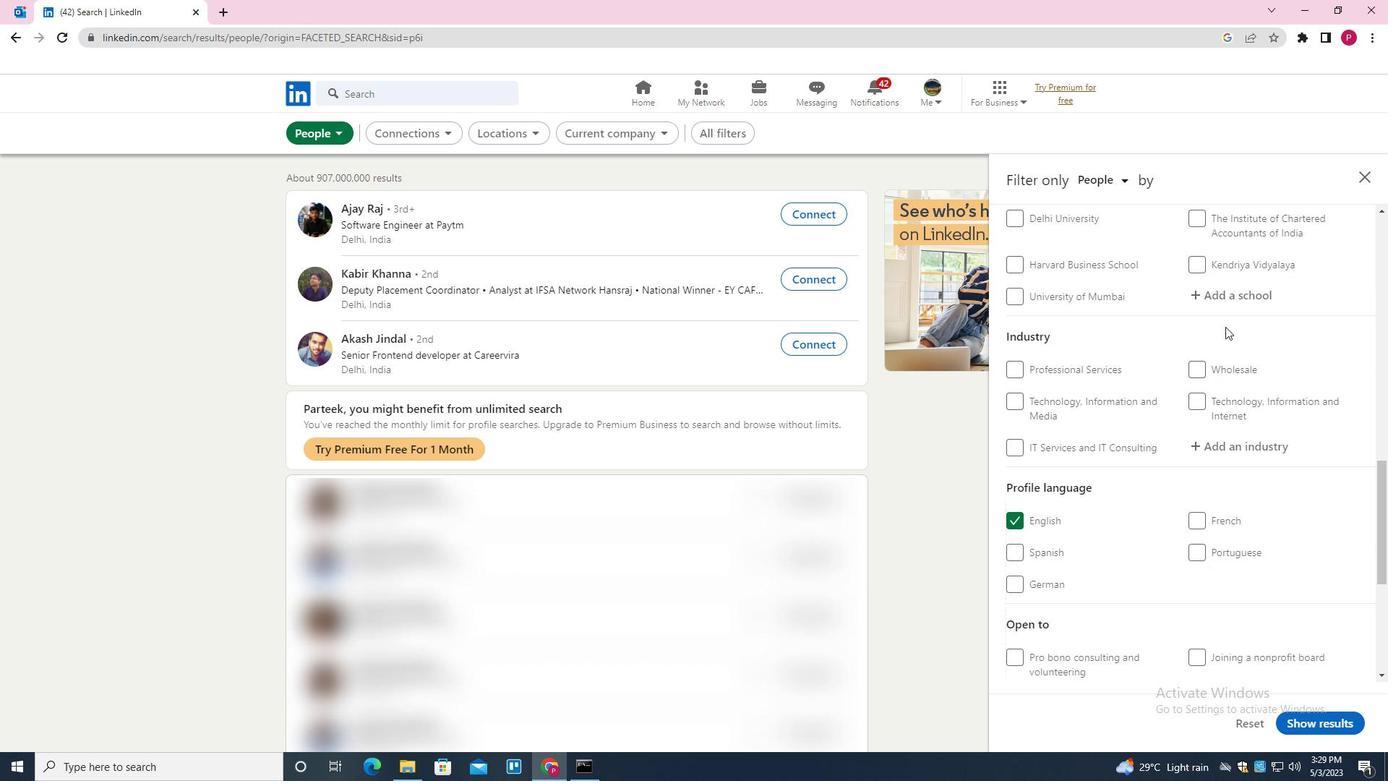 
Action: Mouse pressed left at (1236, 299)
Screenshot: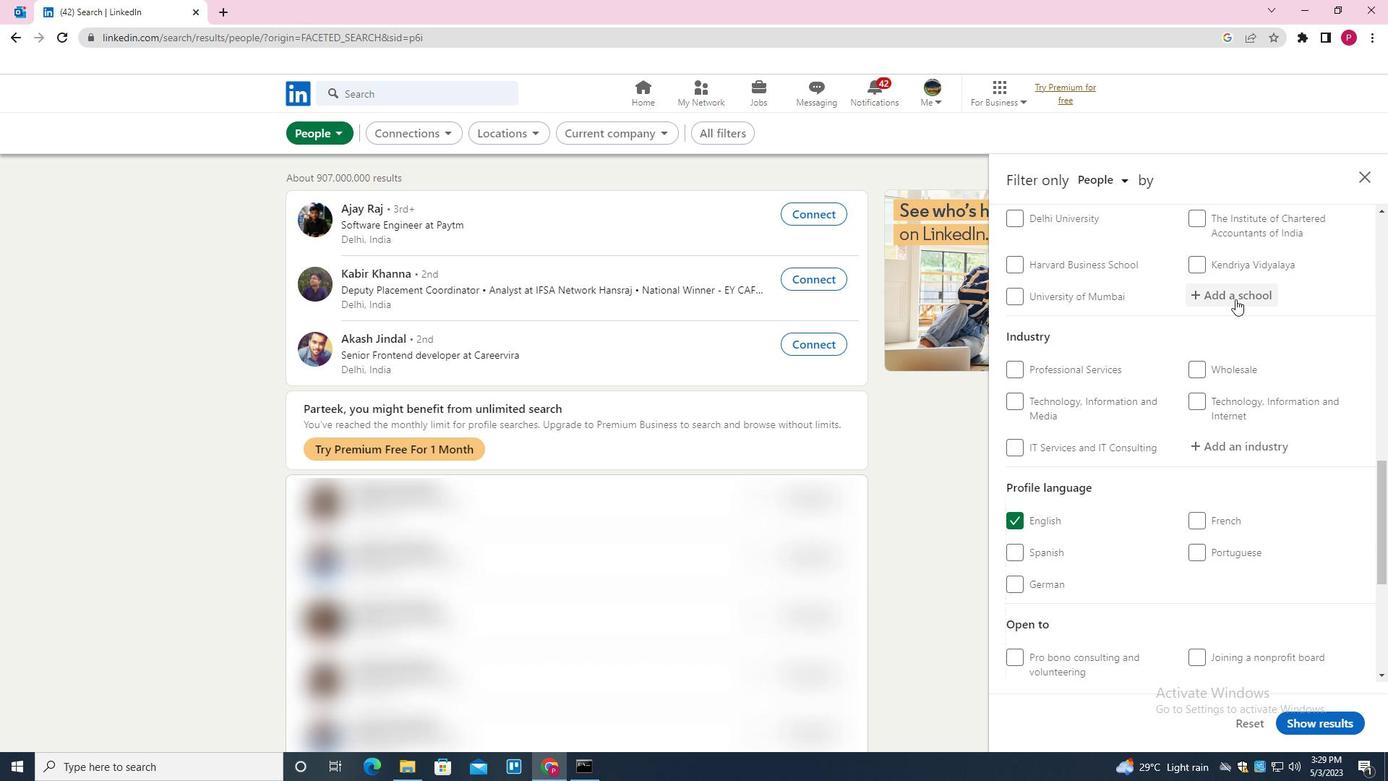 
Action: Key pressed <Key.shift>PHY<Key.backspace><Key.backspace><Key.backspace><Key.shift><Key.shift><Key.shift><Key.shift>INDIAN<Key.space><Key.shift><Key.shift>INSTITUTE<Key.space>OF<Key.space><Key.shift>SCIENCE<Key.space><Key.down><Key.enter>
Screenshot: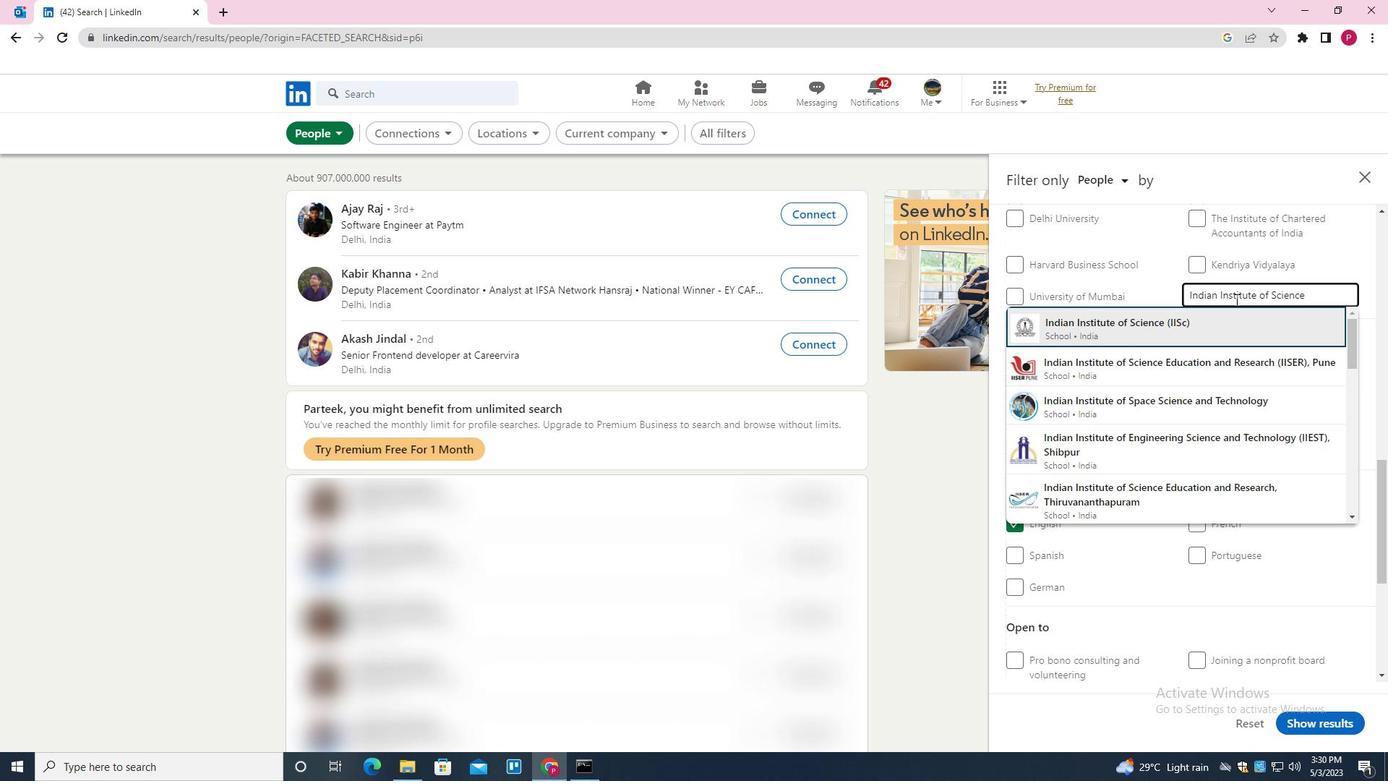 
Action: Mouse moved to (1221, 353)
Screenshot: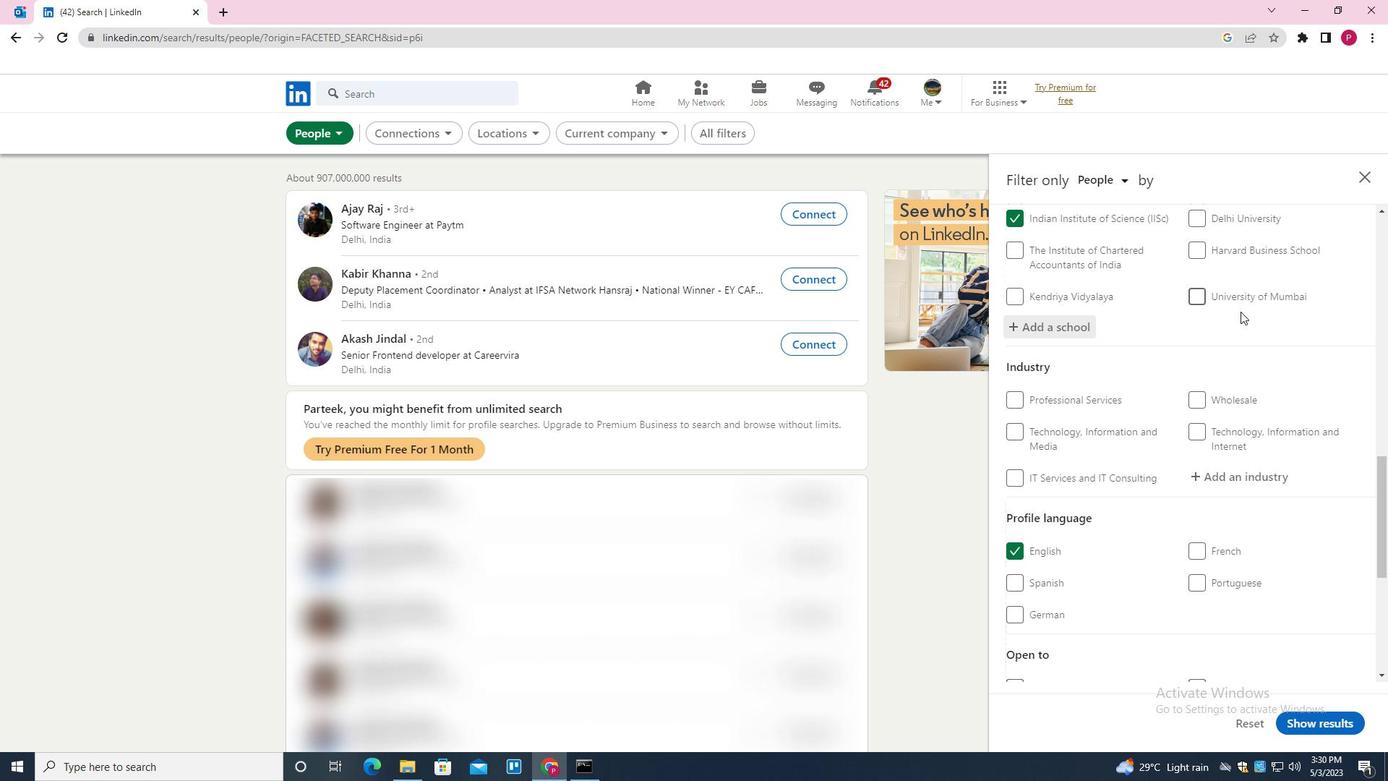 
Action: Mouse scrolled (1221, 353) with delta (0, 0)
Screenshot: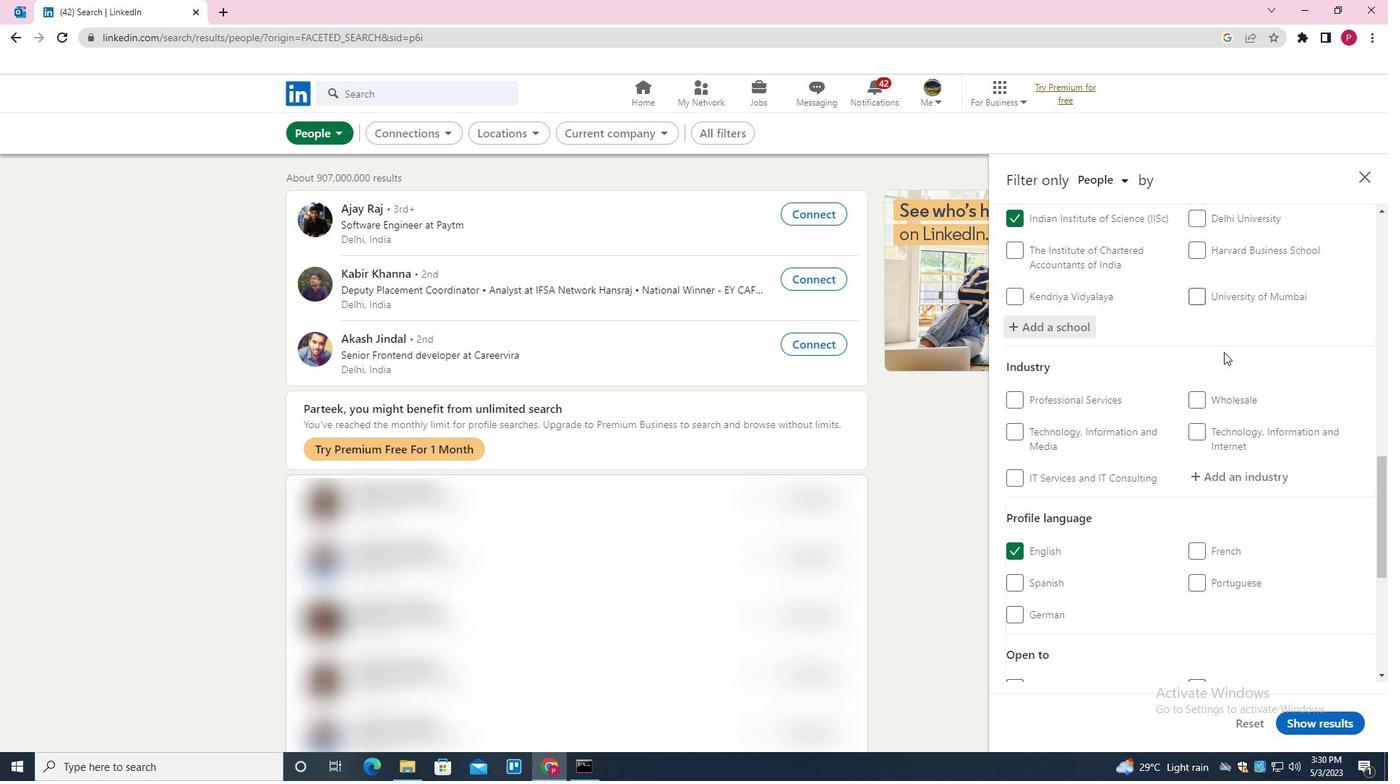 
Action: Mouse moved to (1221, 354)
Screenshot: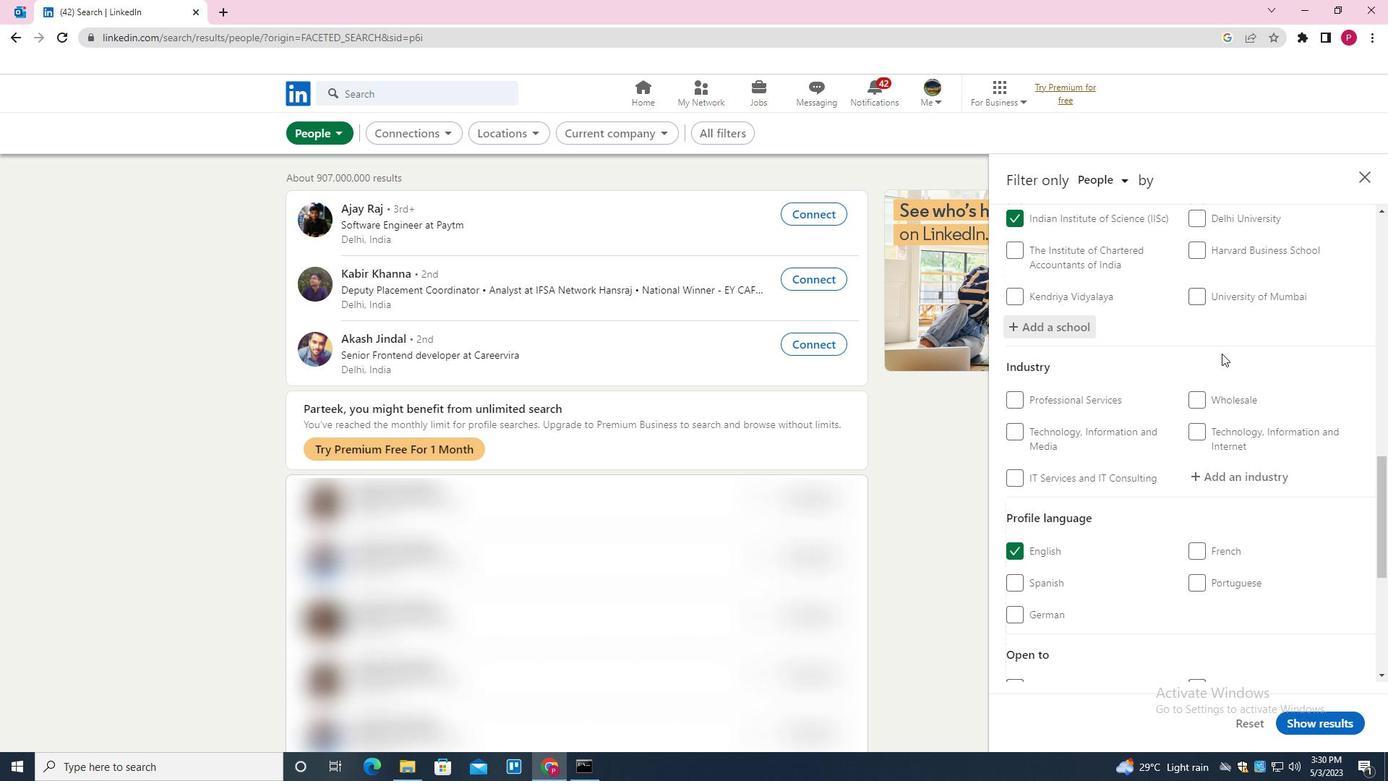 
Action: Mouse scrolled (1221, 353) with delta (0, 0)
Screenshot: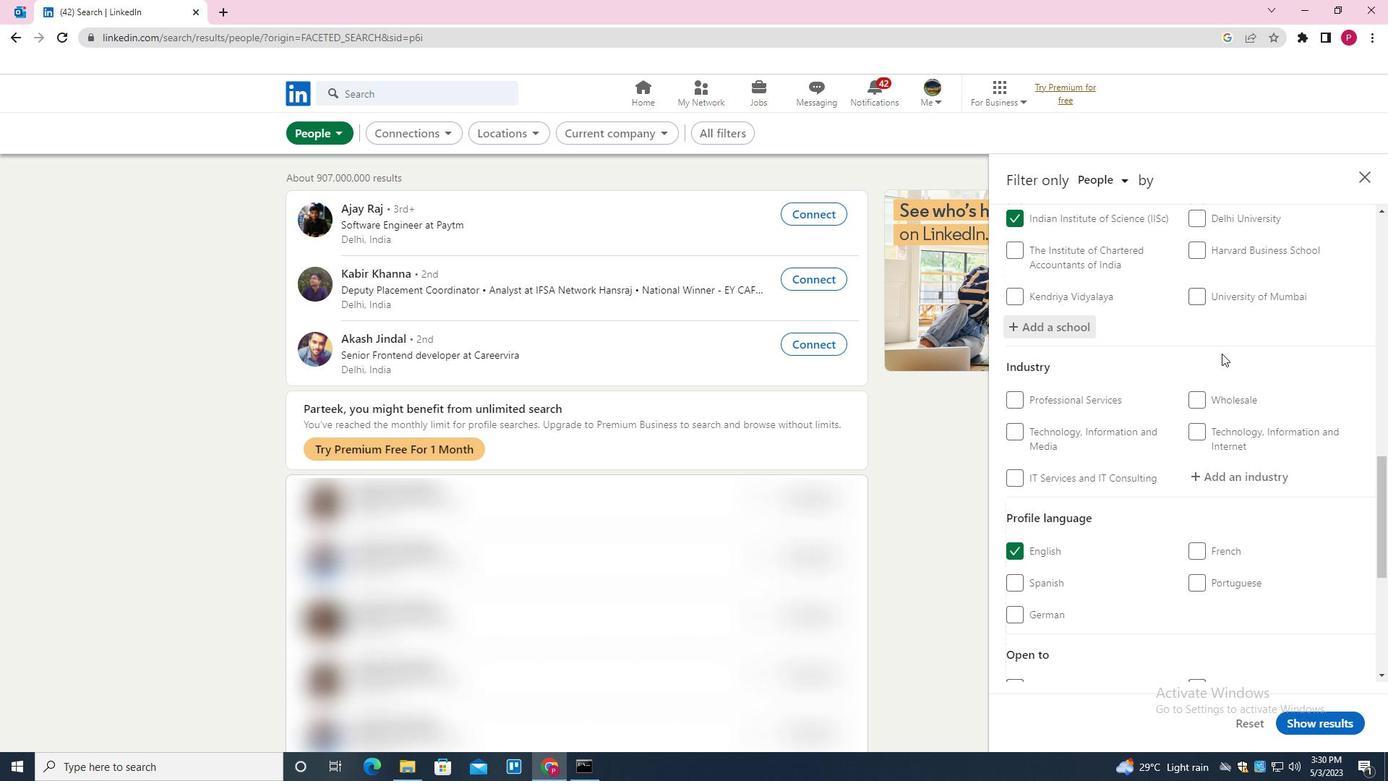
Action: Mouse moved to (1218, 355)
Screenshot: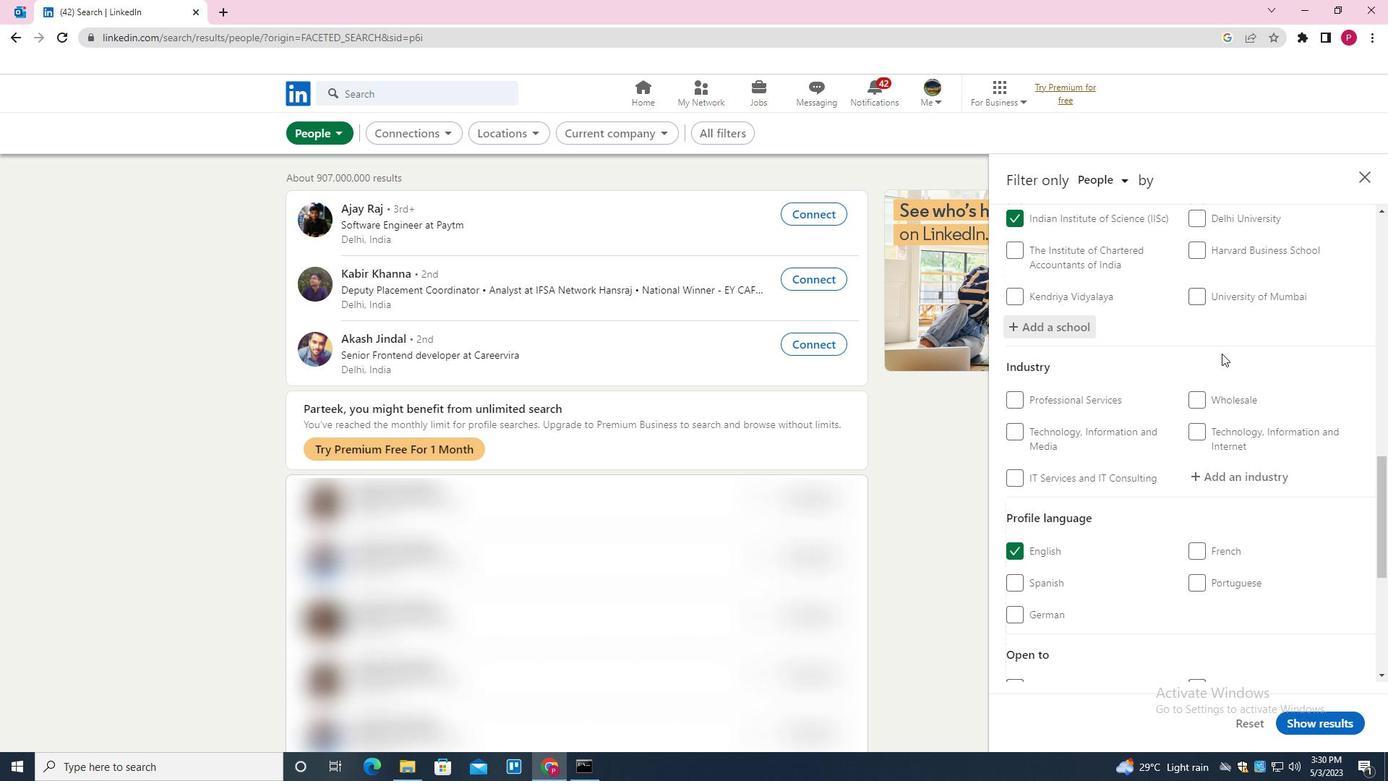 
Action: Mouse scrolled (1218, 355) with delta (0, 0)
Screenshot: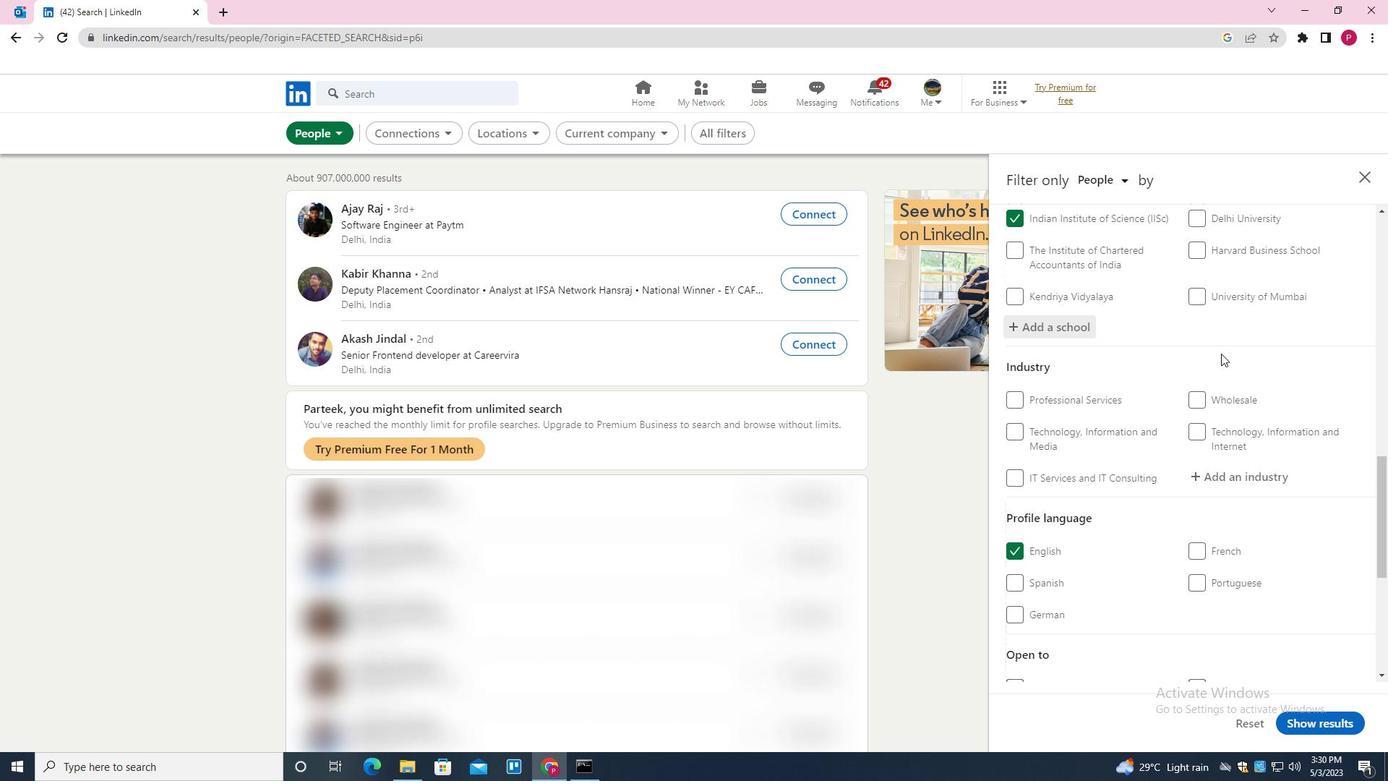 
Action: Mouse moved to (1250, 261)
Screenshot: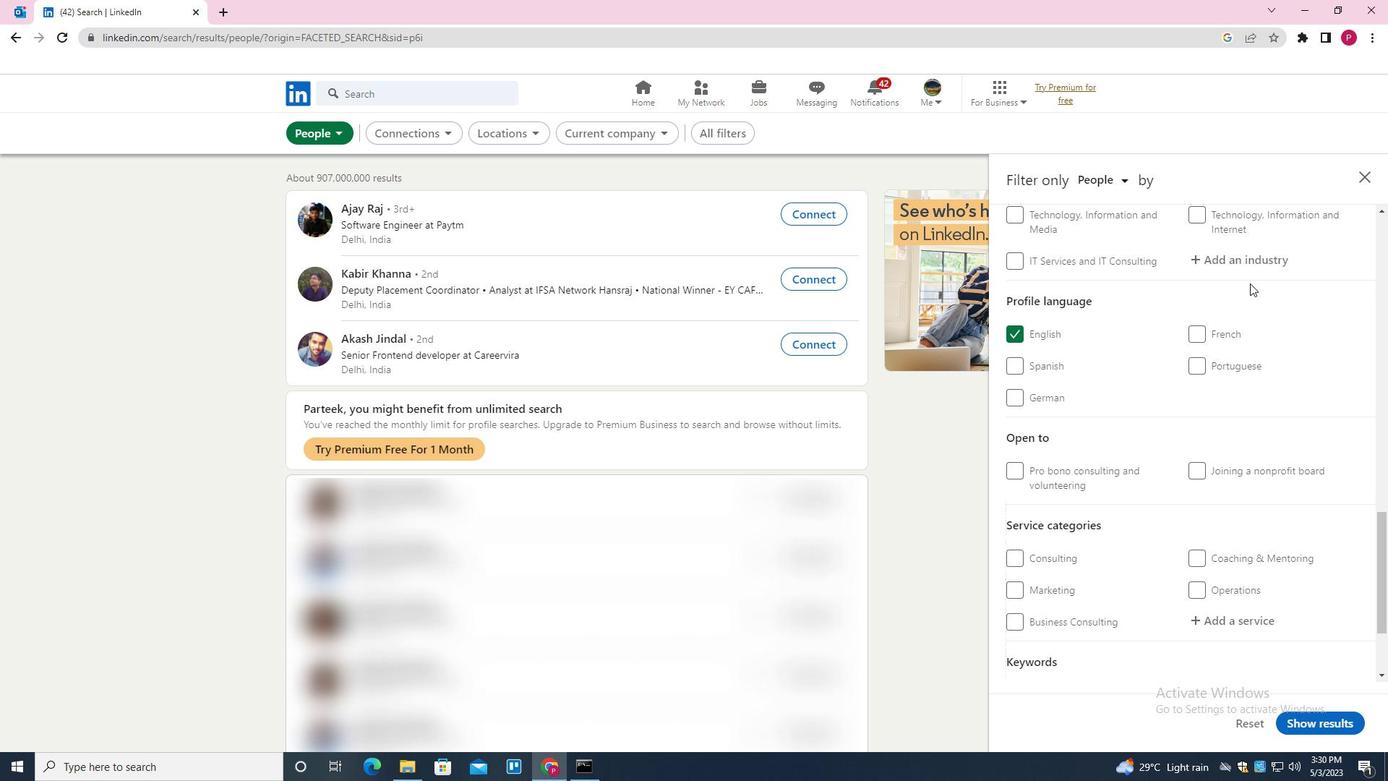 
Action: Mouse pressed left at (1250, 261)
Screenshot: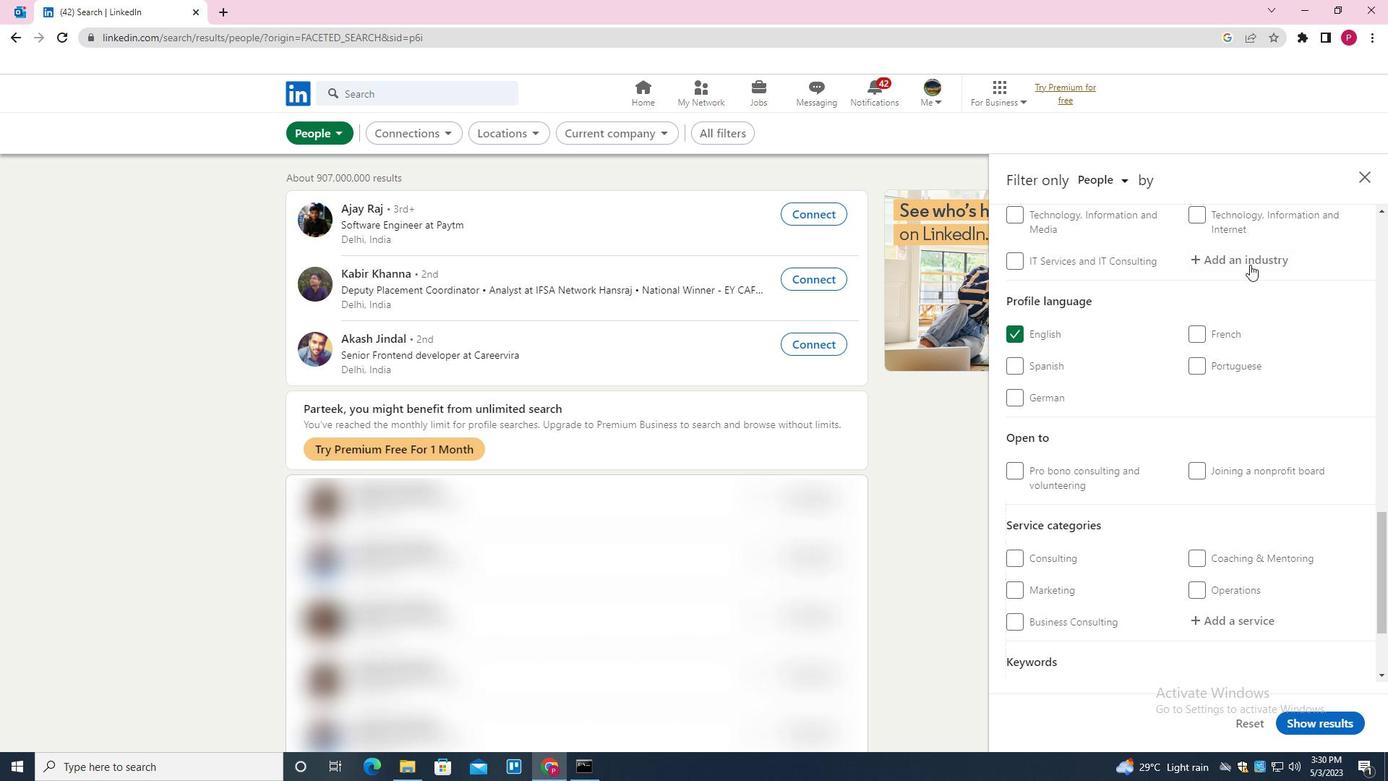
Action: Key pressed <Key.shift>PHYSICAL<Key.space><Key.backspace>,<Key.shift><Key.space><Key.shift>OCCUPATIONAL<Key.space>AND<Key.space><Key.shift>SPEECH<Key.space><Key.shift>THERAPISTS<Key.down><Key.enter>
Screenshot: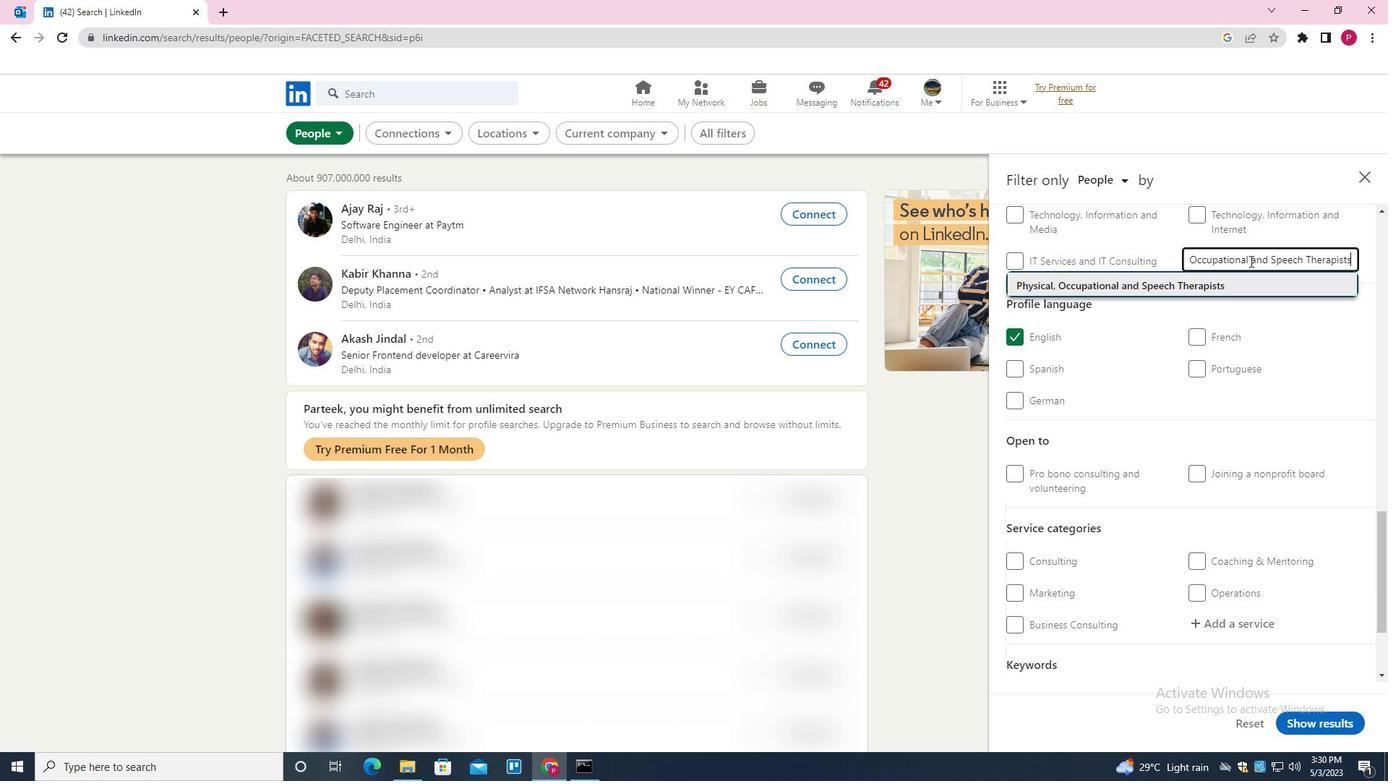 
Action: Mouse moved to (1137, 367)
Screenshot: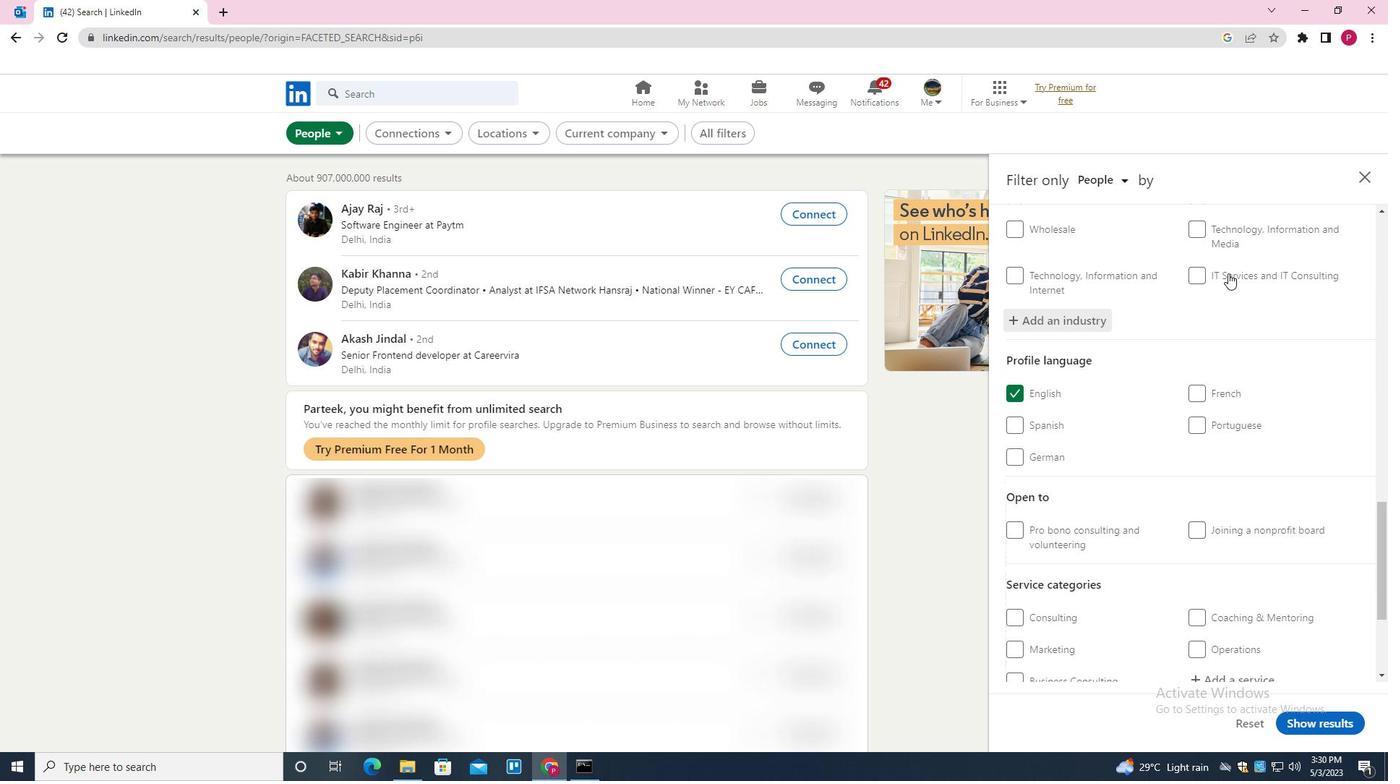 
Action: Mouse scrolled (1137, 366) with delta (0, 0)
Screenshot: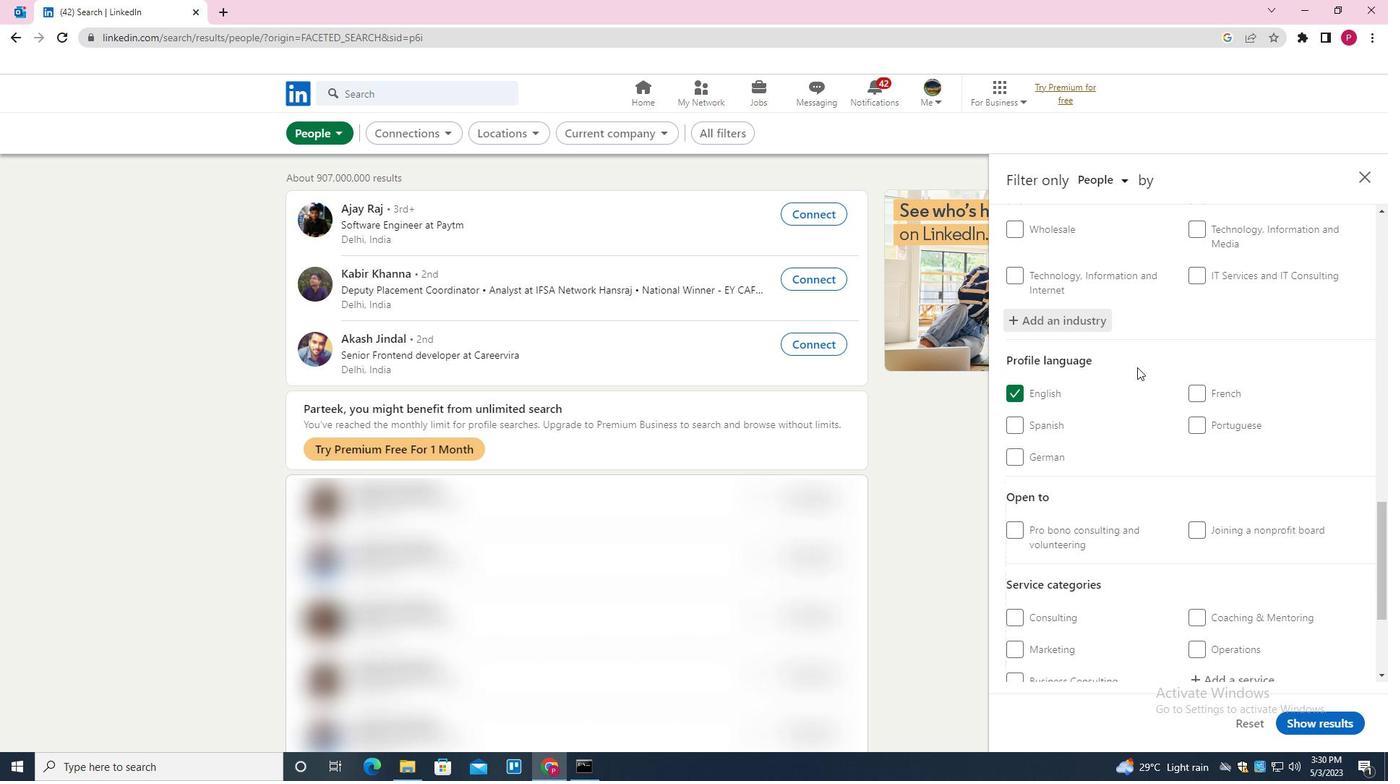 
Action: Mouse scrolled (1137, 366) with delta (0, 0)
Screenshot: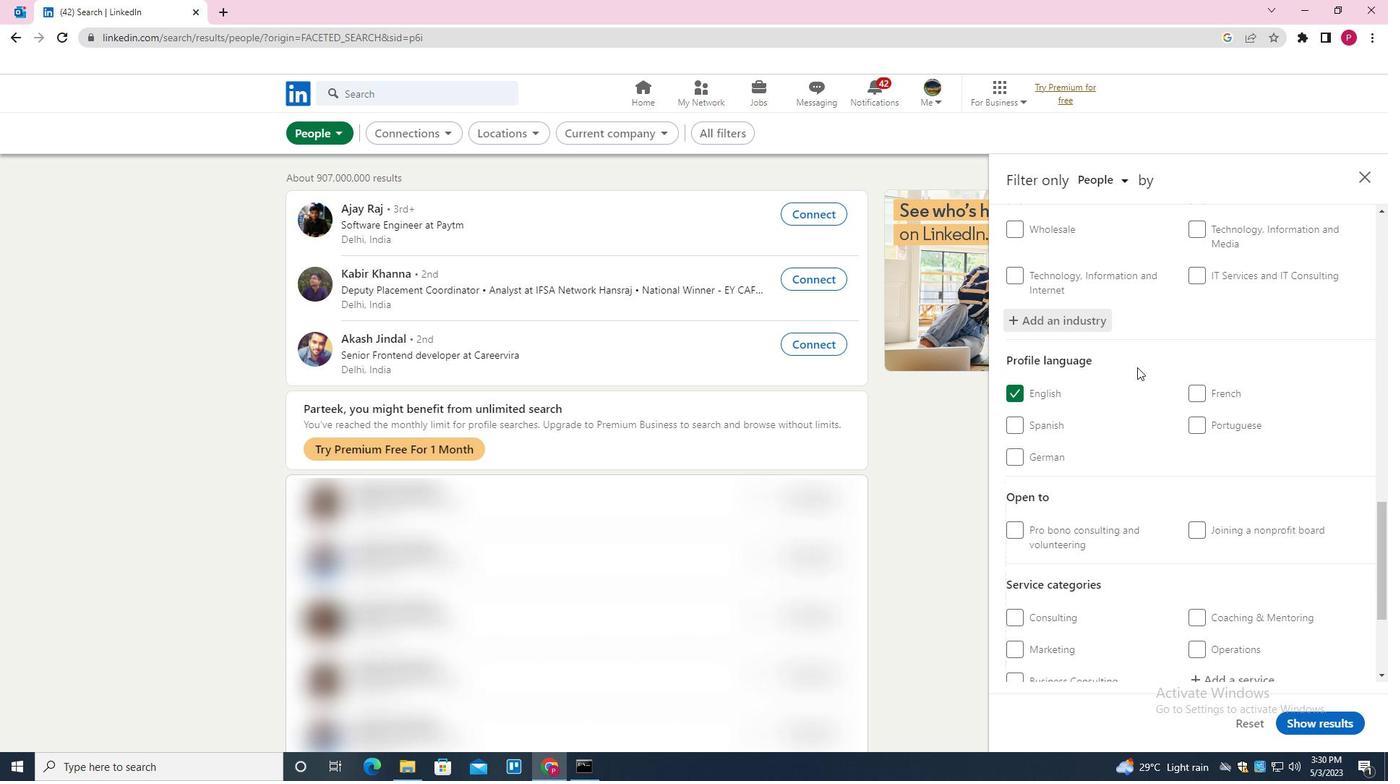 
Action: Mouse scrolled (1137, 366) with delta (0, 0)
Screenshot: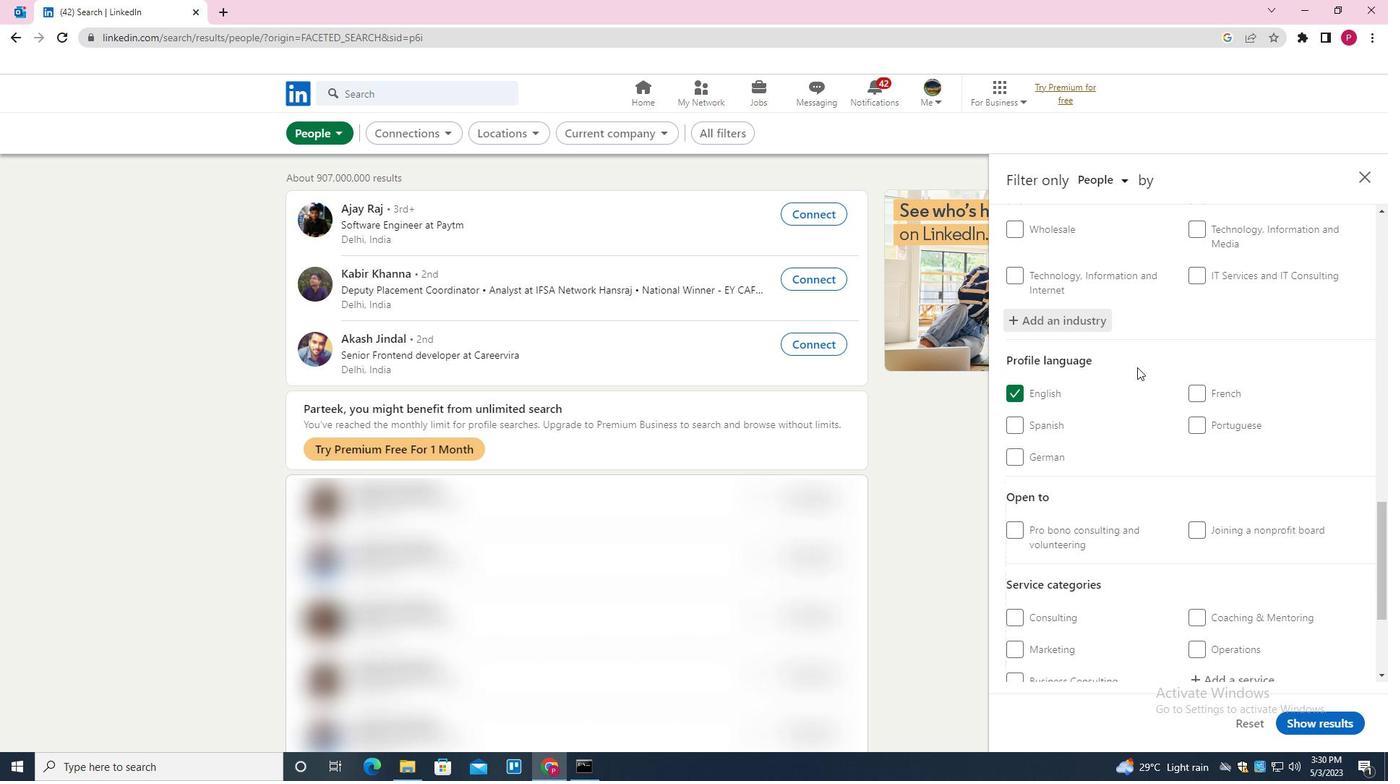 
Action: Mouse moved to (1235, 481)
Screenshot: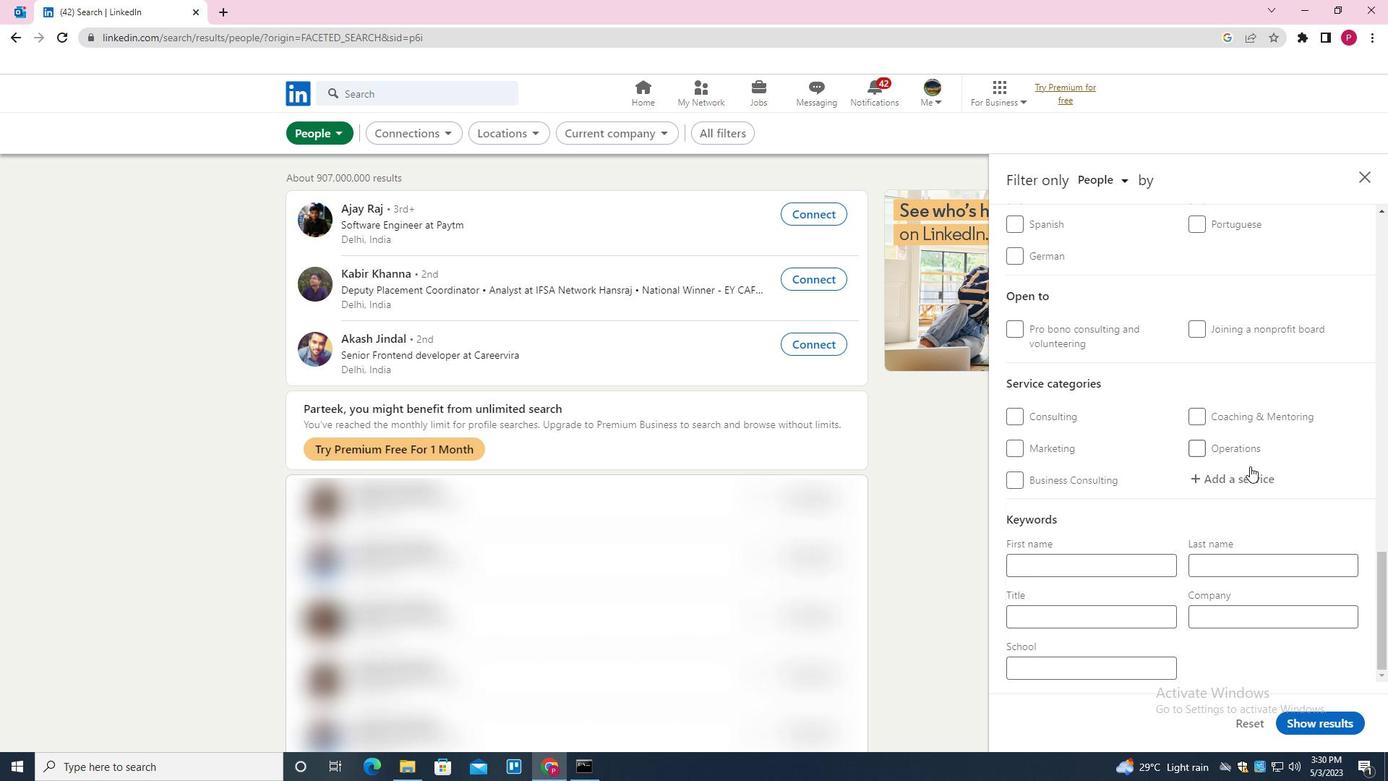 
Action: Mouse pressed left at (1235, 481)
Screenshot: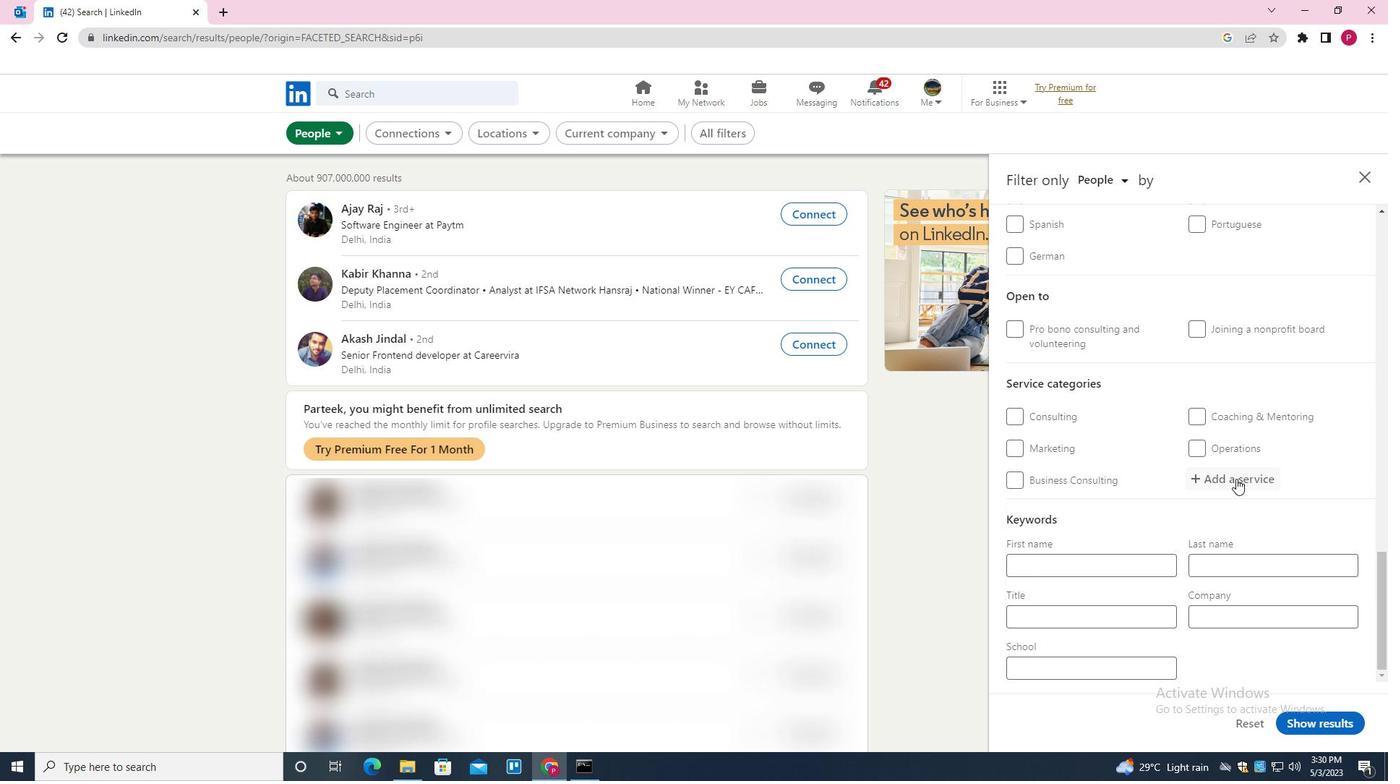
Action: Key pressed <Key.shift>AUDIO<Key.space><Key.shift><Key.shift><Key.shift><Key.shift><Key.shift><Key.shift><Key.shift>ENGINEERING<Key.down><Key.enter>
Screenshot: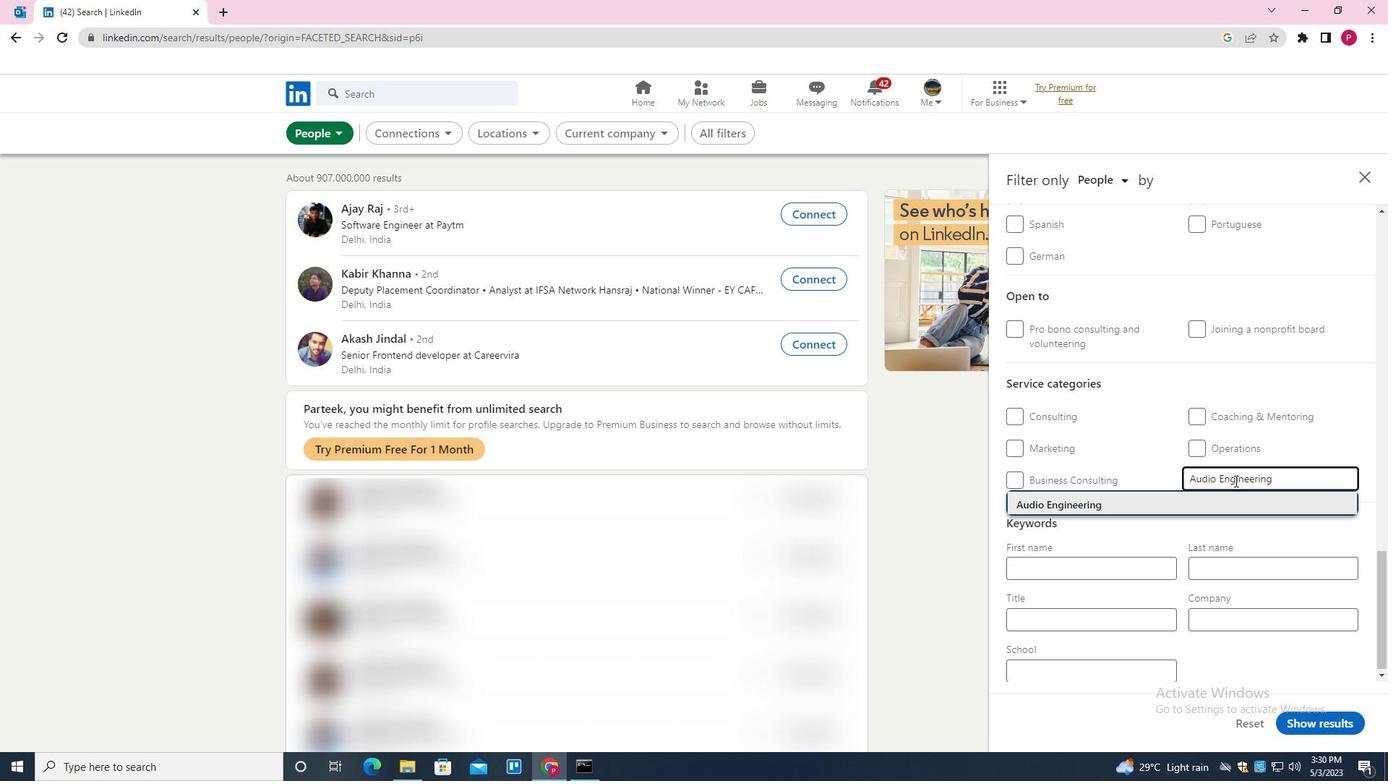 
Action: Mouse moved to (1224, 475)
Screenshot: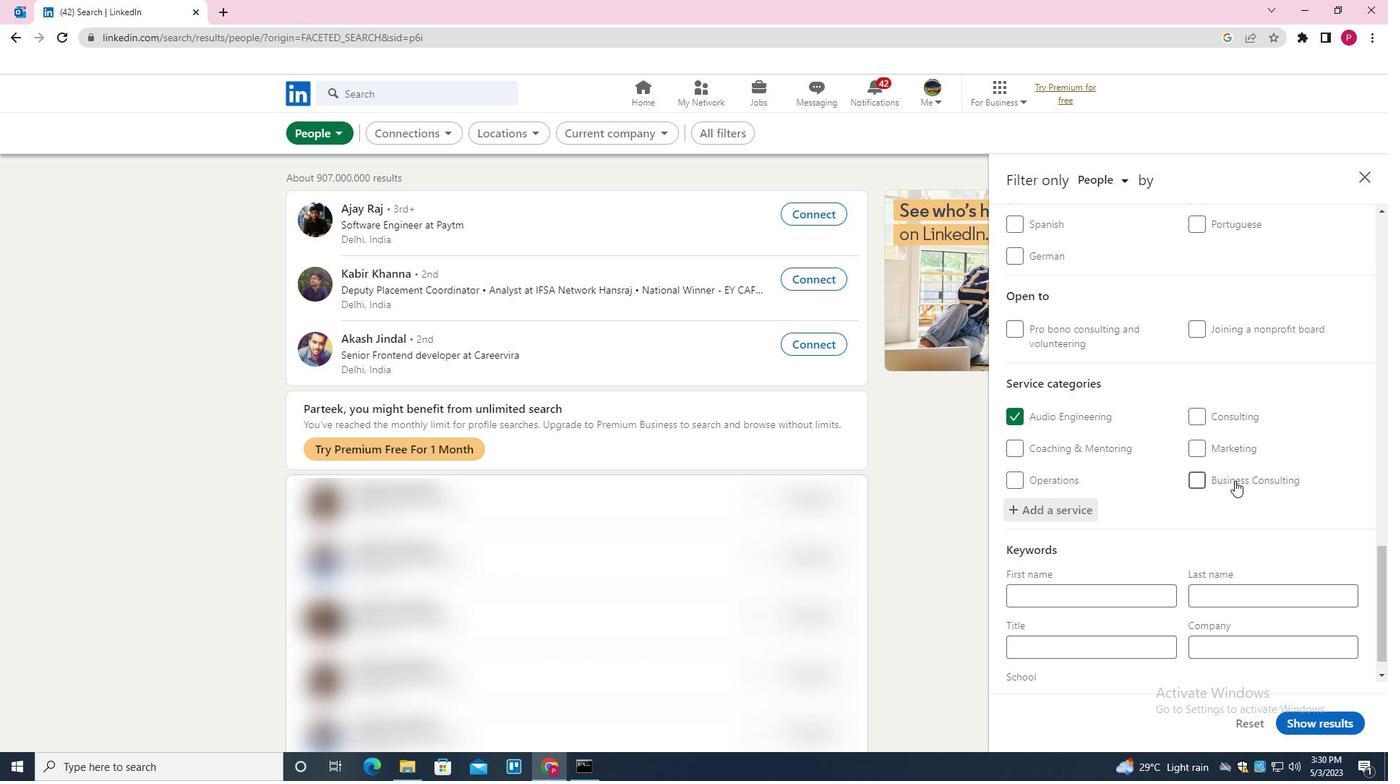 
Action: Mouse scrolled (1224, 474) with delta (0, 0)
Screenshot: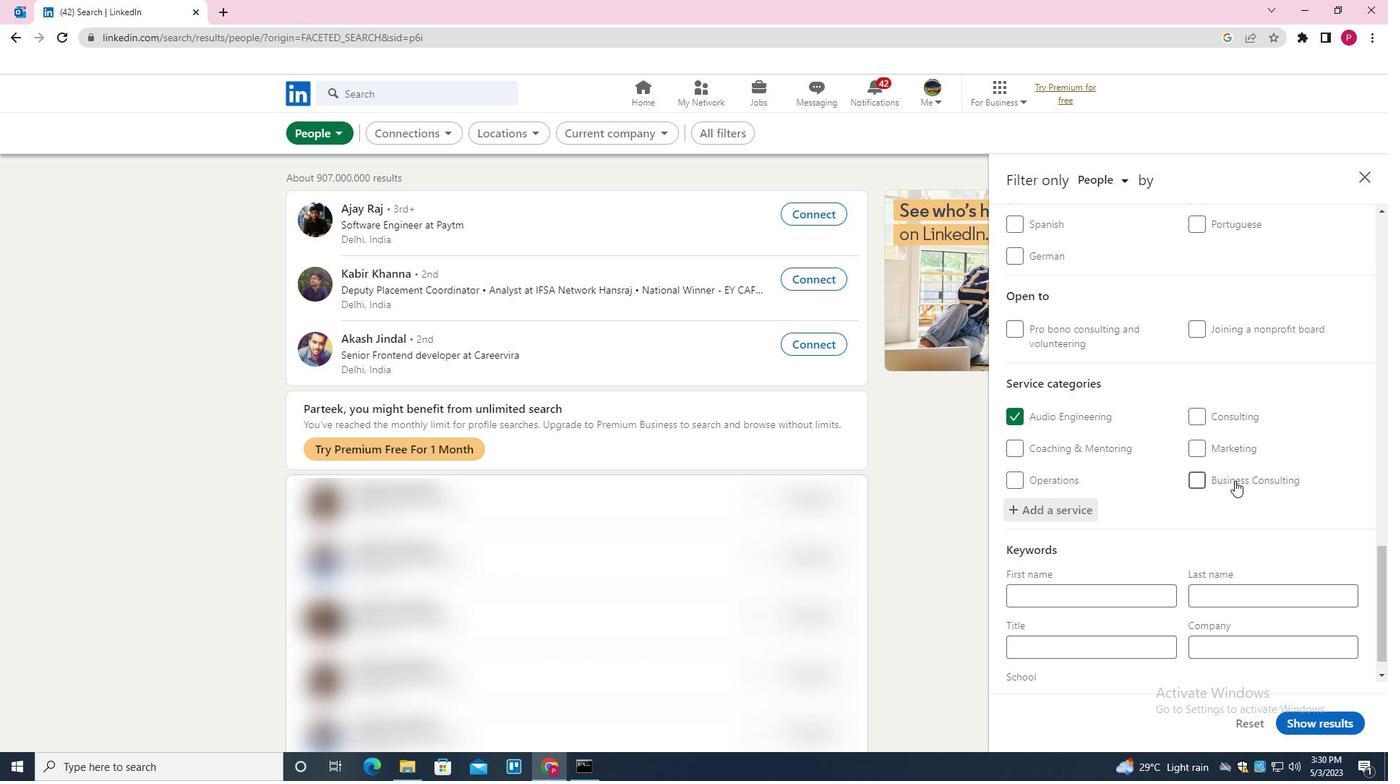 
Action: Mouse moved to (1223, 475)
Screenshot: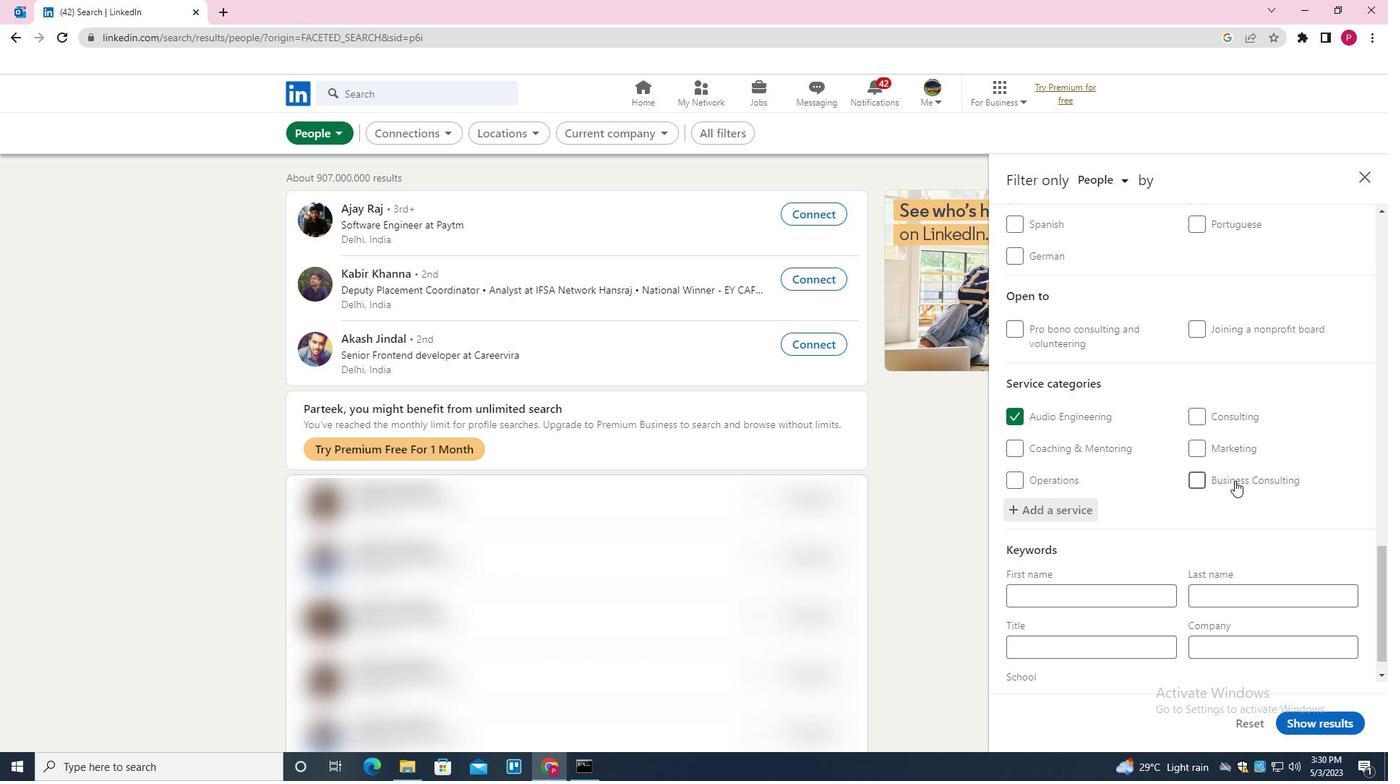 
Action: Mouse scrolled (1223, 474) with delta (0, 0)
Screenshot: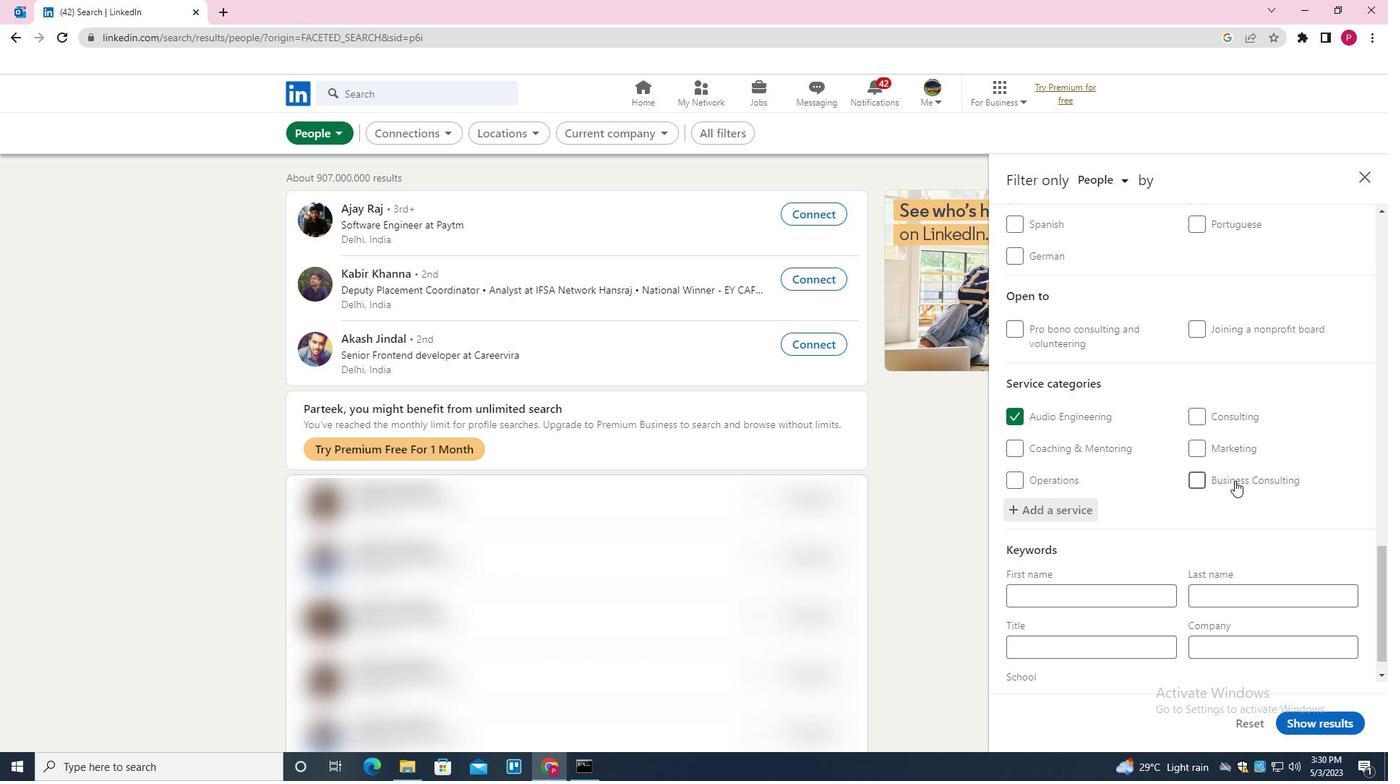 
Action: Mouse moved to (1223, 475)
Screenshot: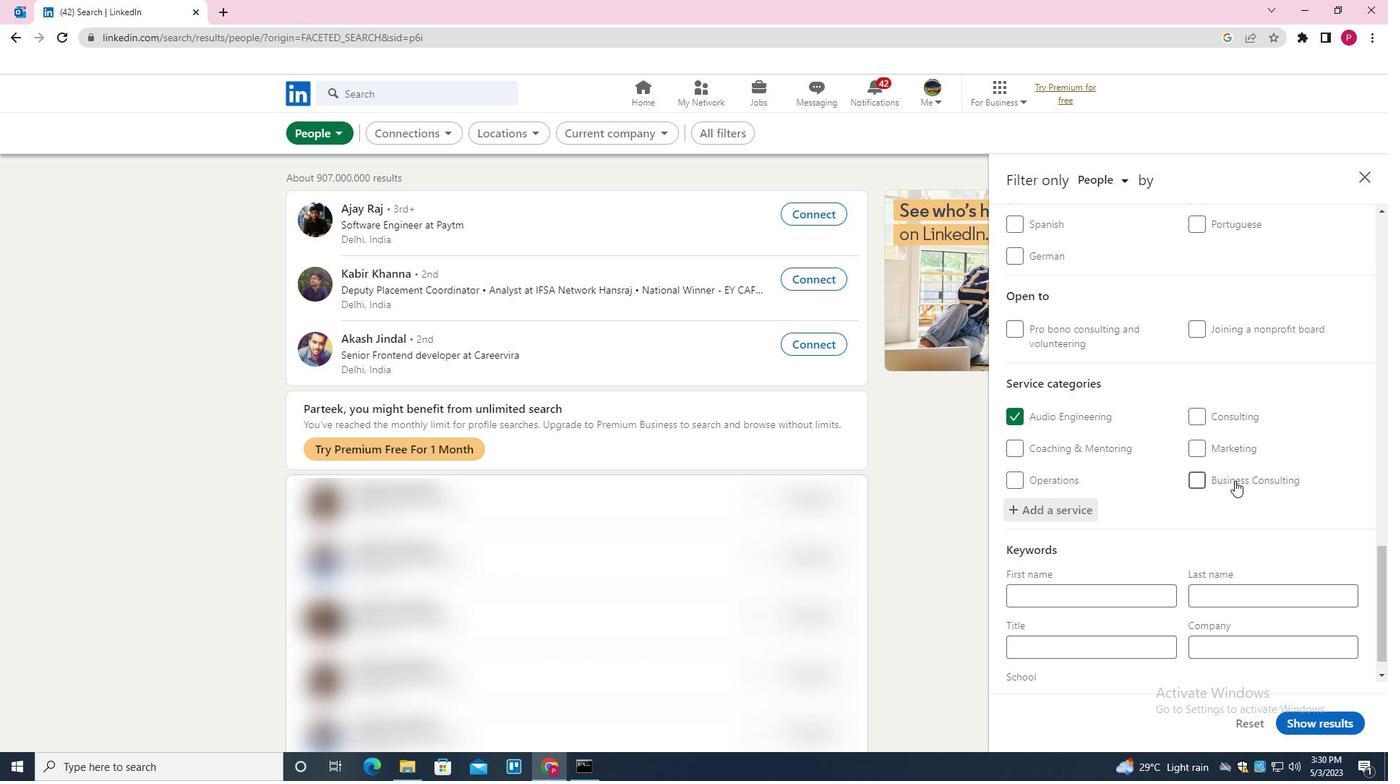 
Action: Mouse scrolled (1223, 474) with delta (0, 0)
Screenshot: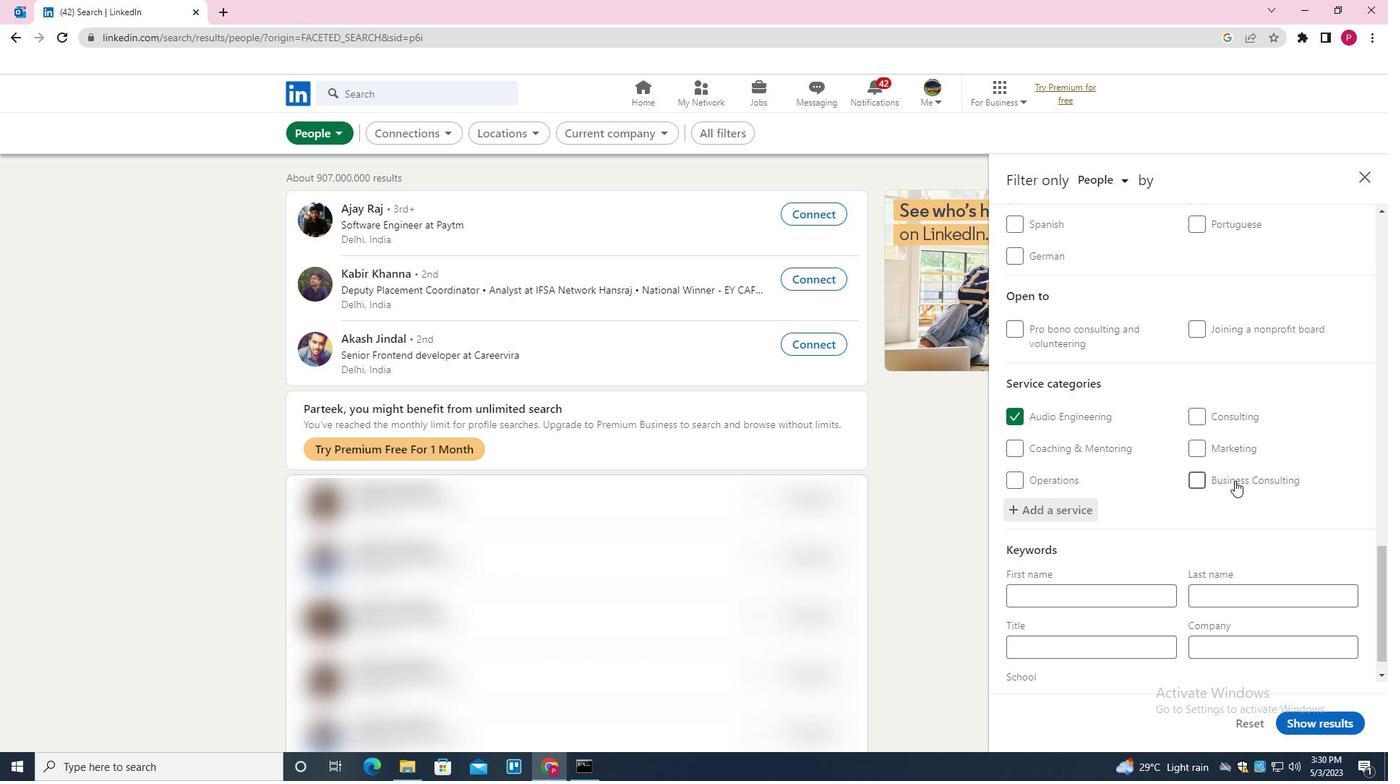 
Action: Mouse scrolled (1223, 474) with delta (0, 0)
Screenshot: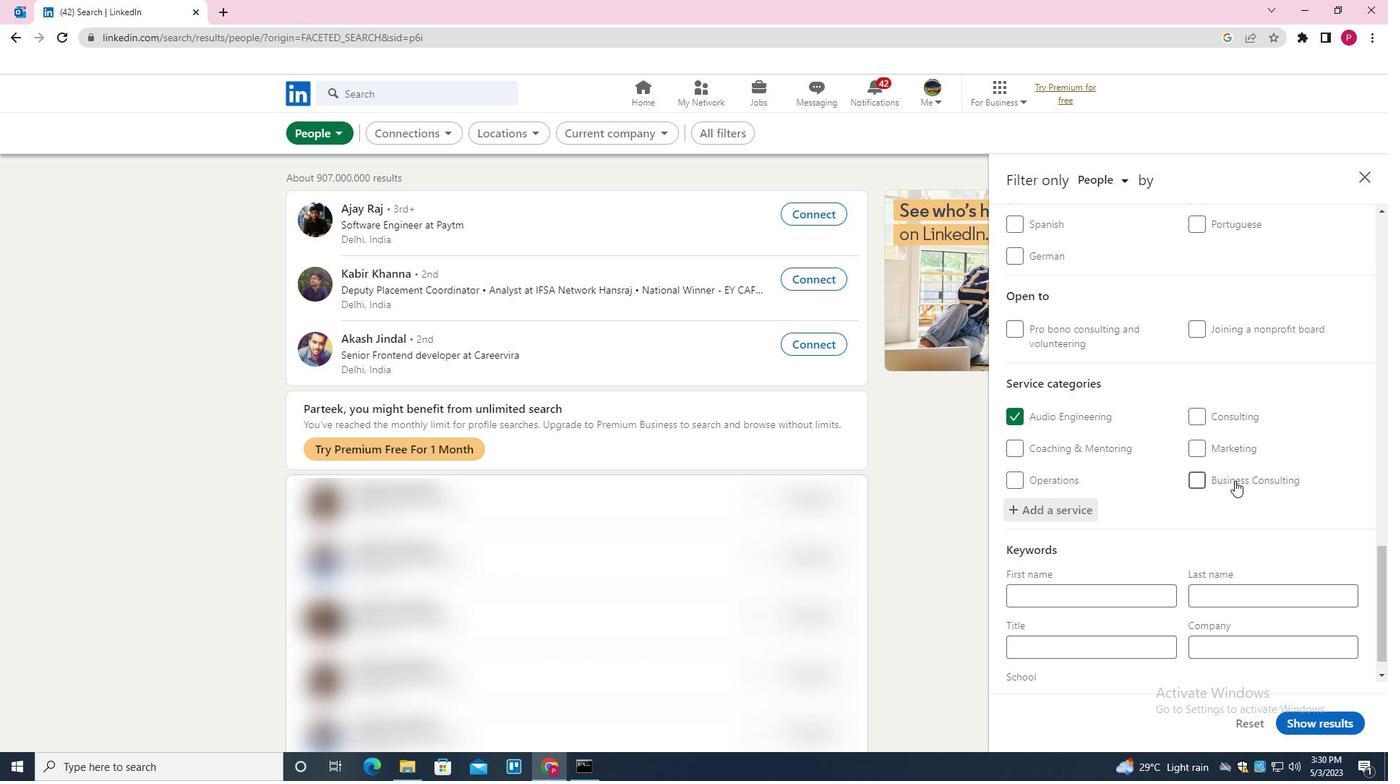 
Action: Mouse moved to (1221, 477)
Screenshot: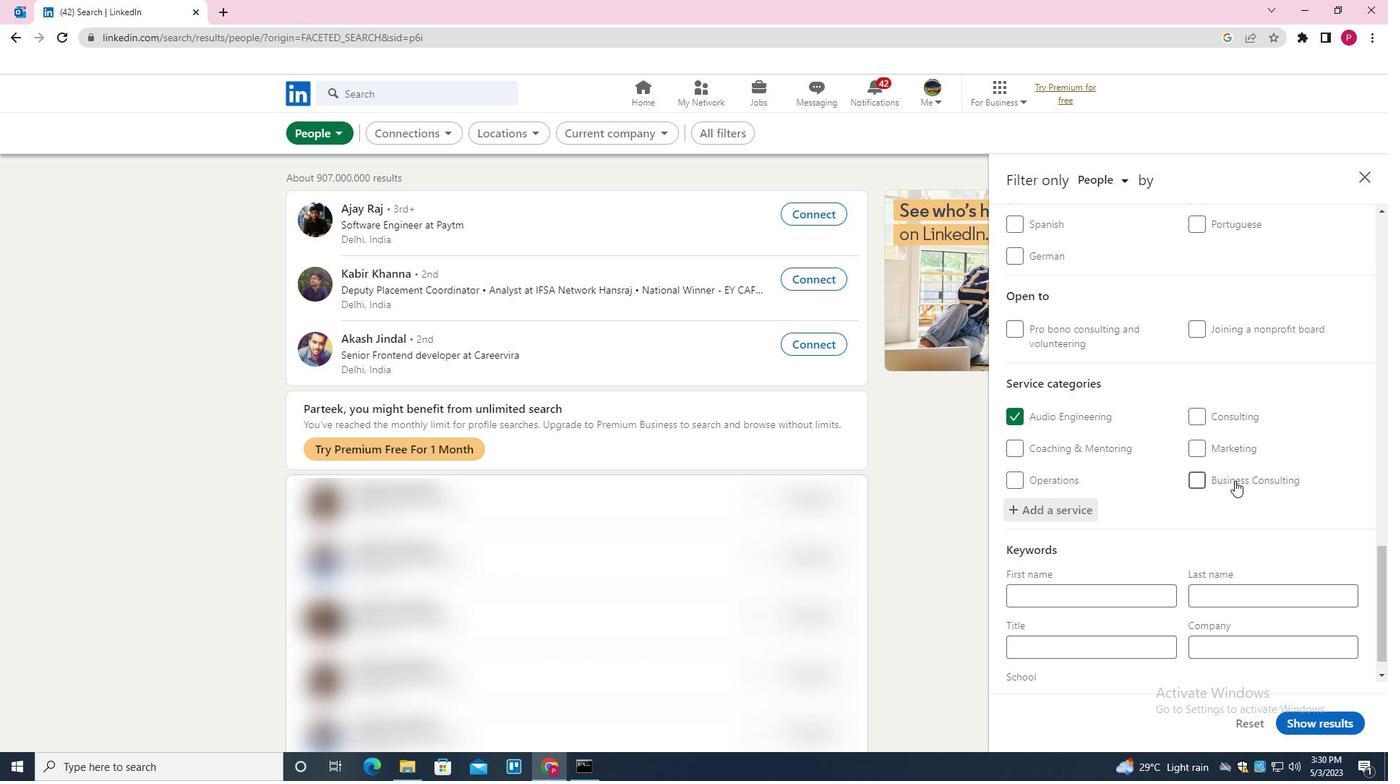 
Action: Mouse scrolled (1221, 476) with delta (0, 0)
Screenshot: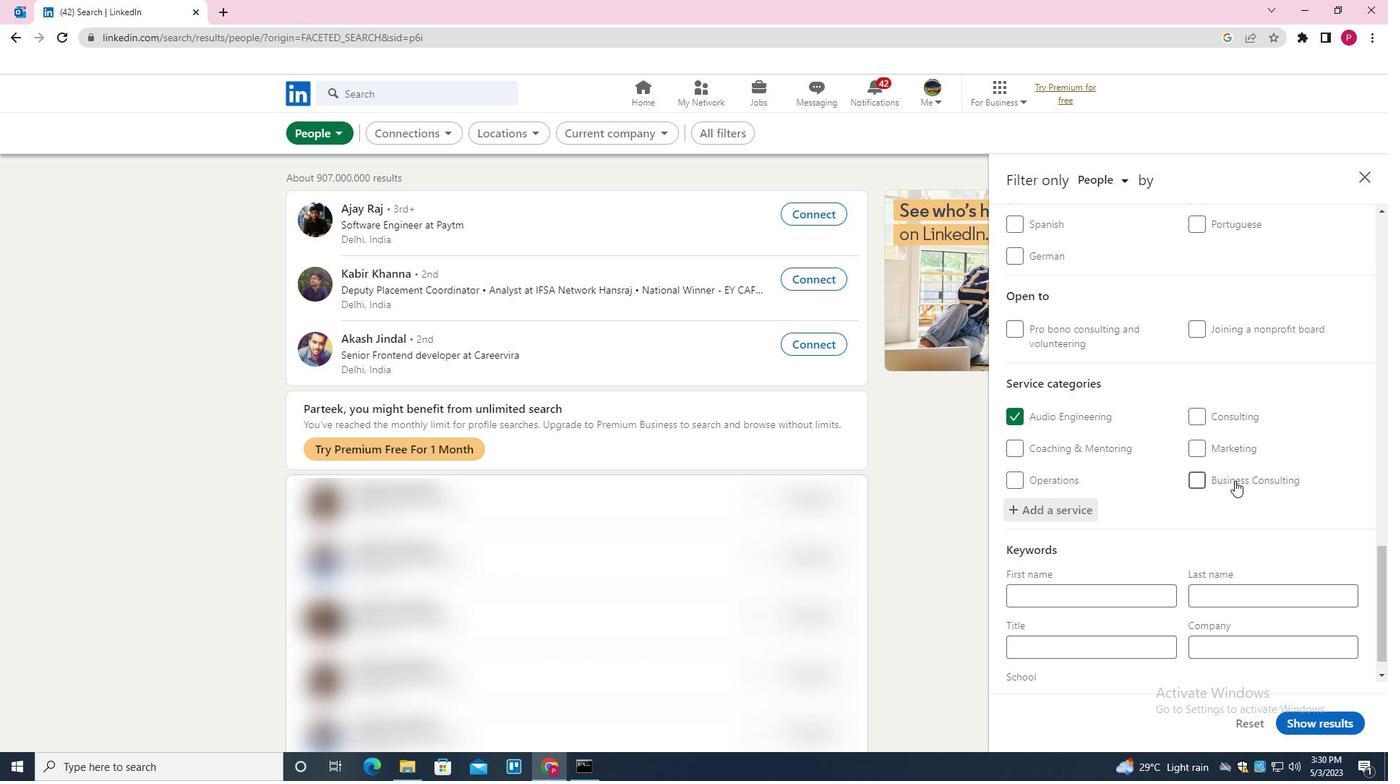 
Action: Mouse moved to (1095, 607)
Screenshot: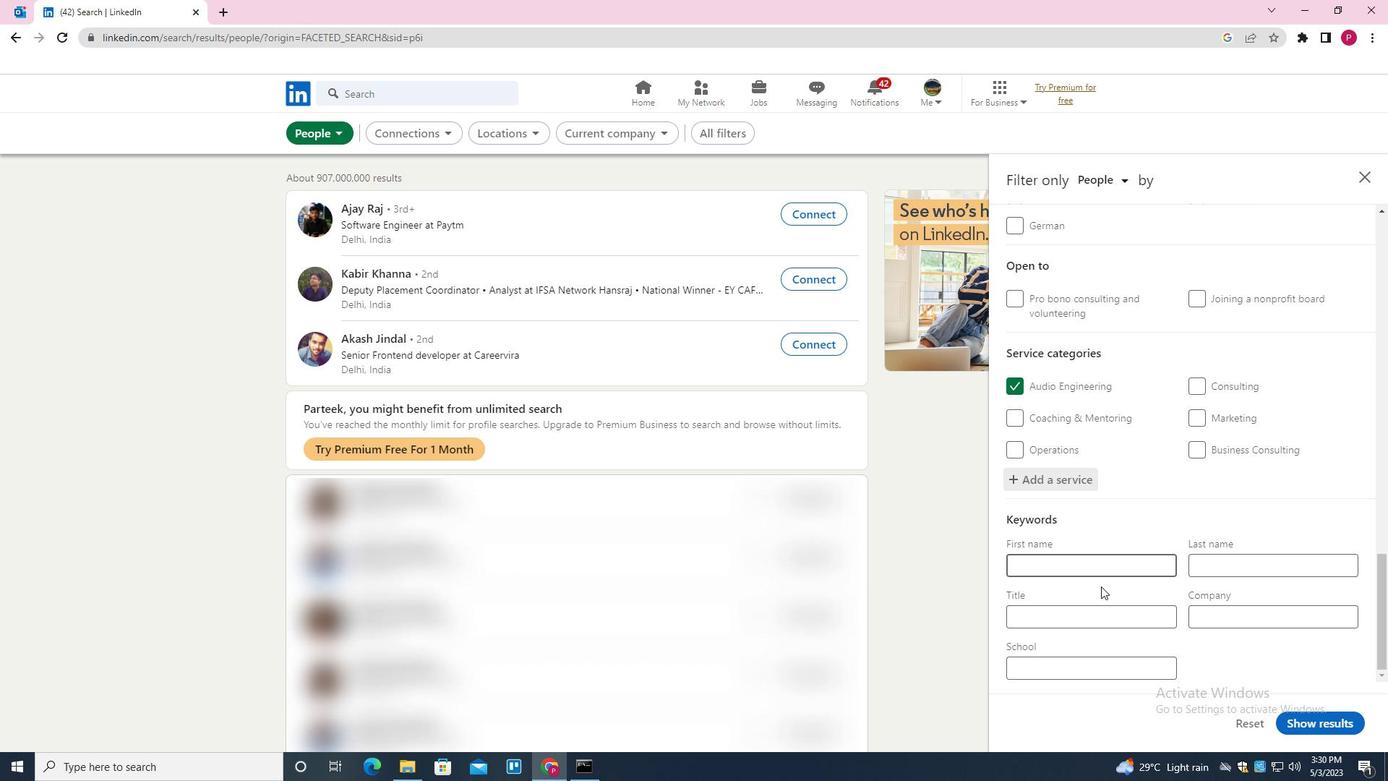 
Action: Mouse pressed left at (1095, 607)
Screenshot: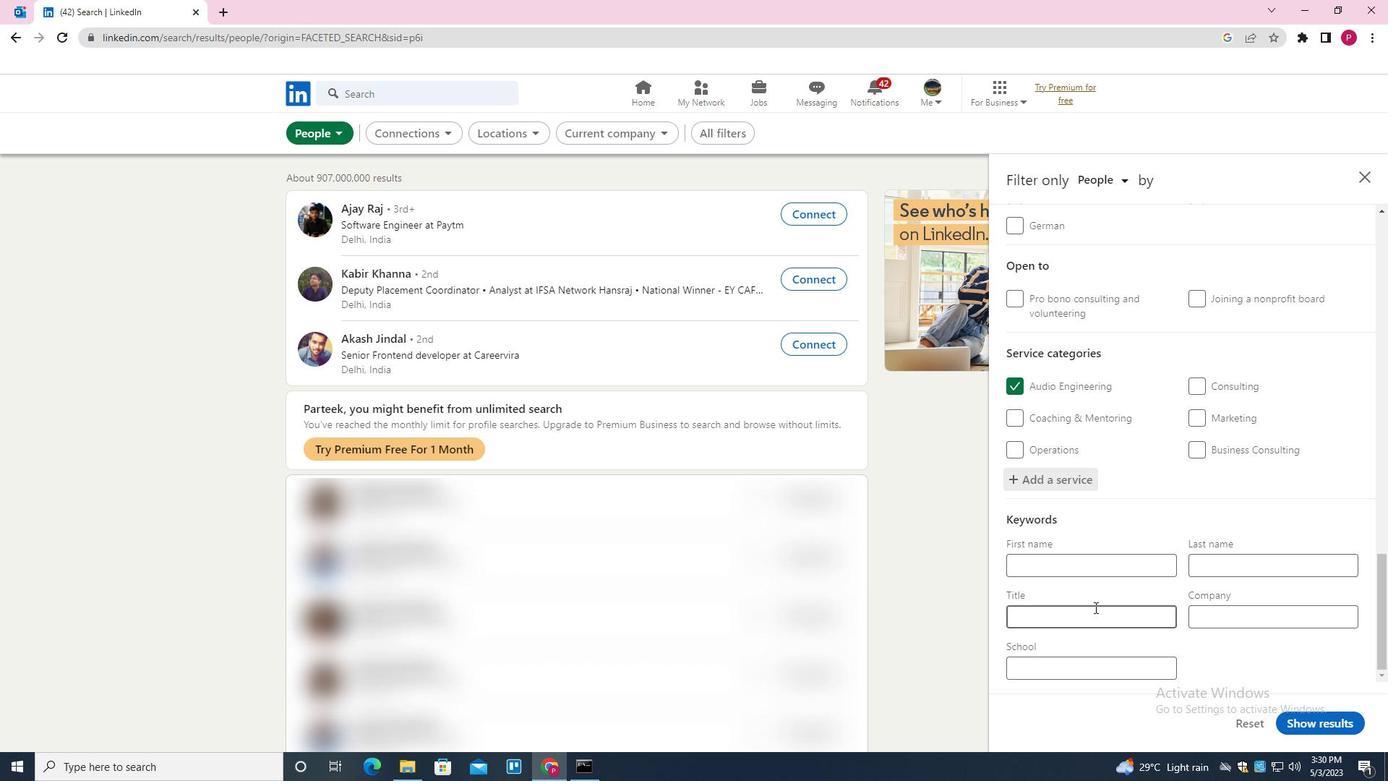 
Action: Key pressed <Key.shift><Key.shift><Key.shift>PUBLIC<Key.space><Key.shift>RELATION<Key.space><Key.backspace>S<Key.space><Key.shift>SPECIALIST
Screenshot: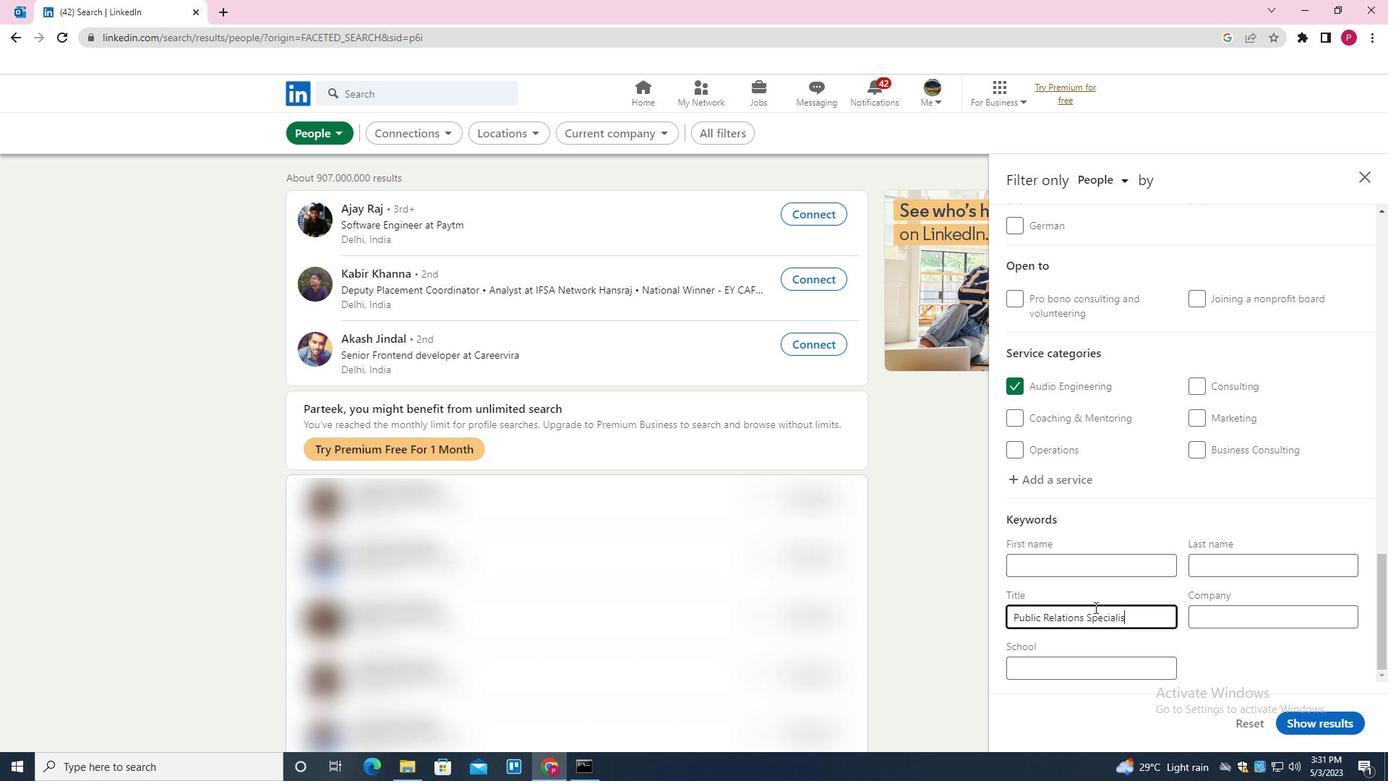 
Action: Mouse moved to (1304, 721)
Screenshot: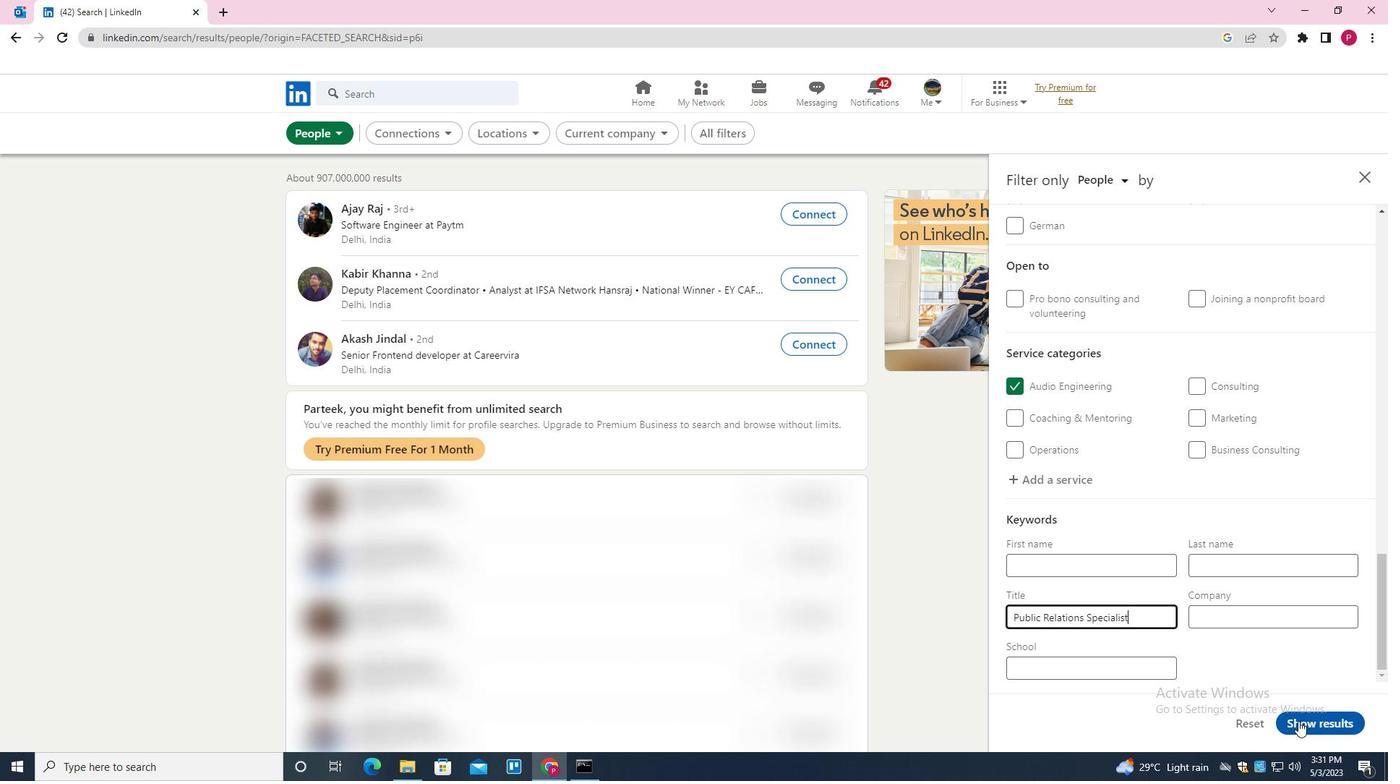 
Action: Mouse pressed left at (1304, 721)
Screenshot: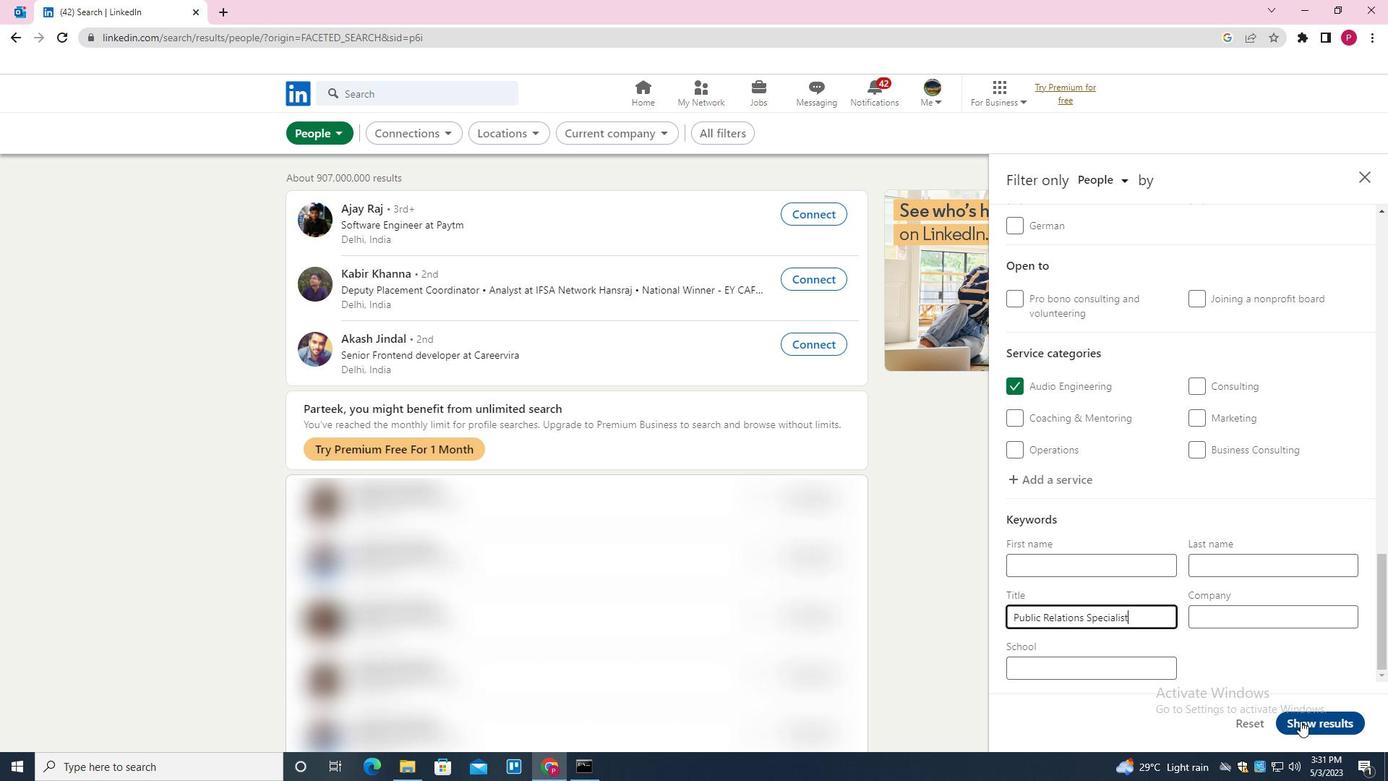 
Action: Mouse moved to (702, 313)
Screenshot: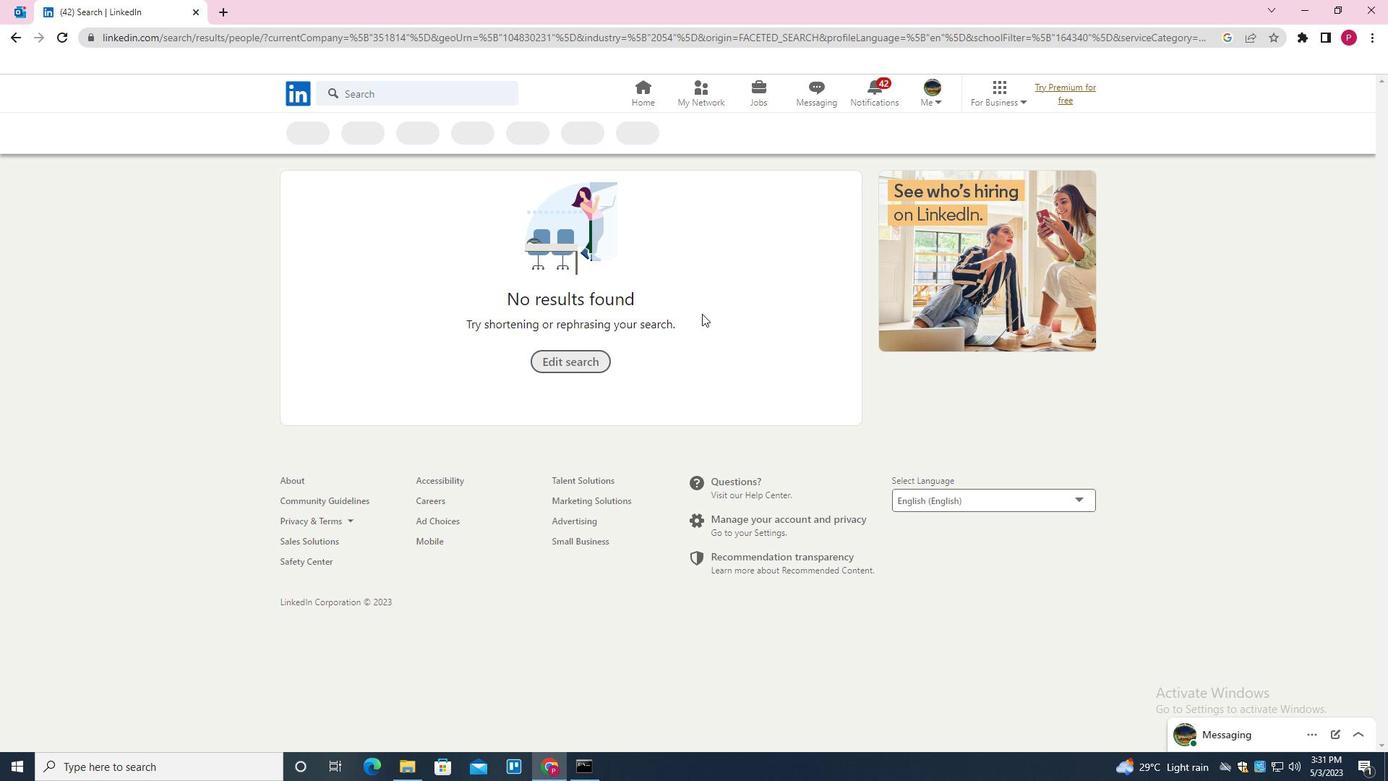 
